 Task: Send an email with the signature Landon Mitchell with the subject Feedback on a sponsorship and the message Could you please provide me with the details of the budget variance? from softage.9@softage.net to softage.7@softage.net and move the email from Sent Items to the folder Assembly
Action: Mouse moved to (1108, 85)
Screenshot: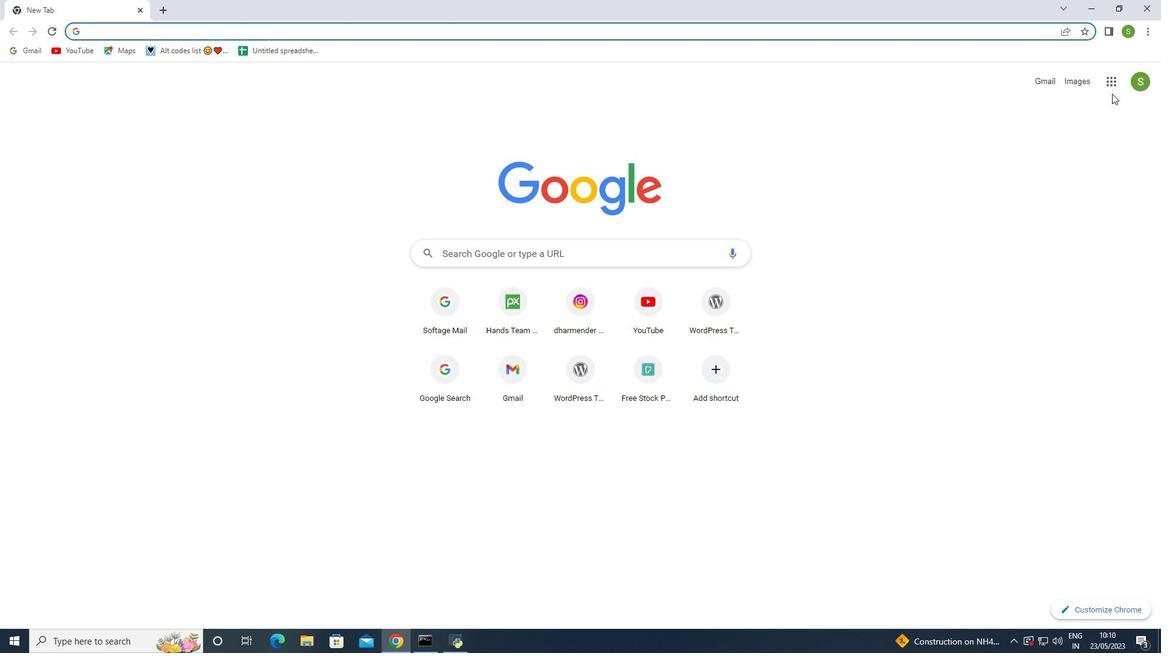 
Action: Mouse pressed left at (1108, 85)
Screenshot: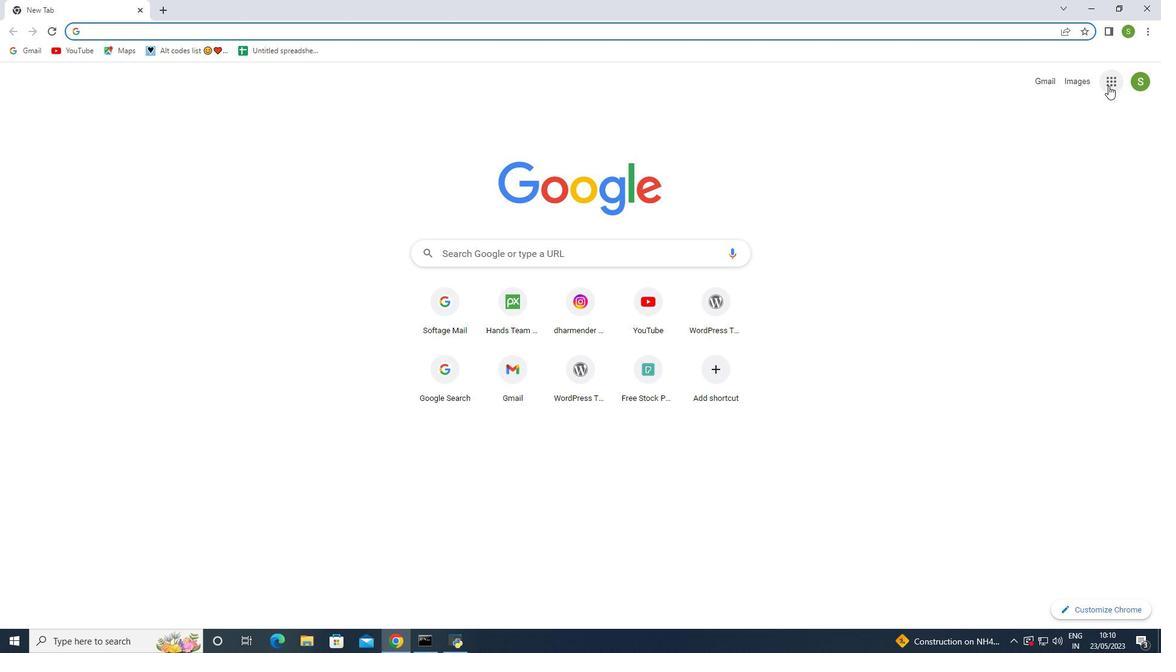 
Action: Mouse moved to (1071, 122)
Screenshot: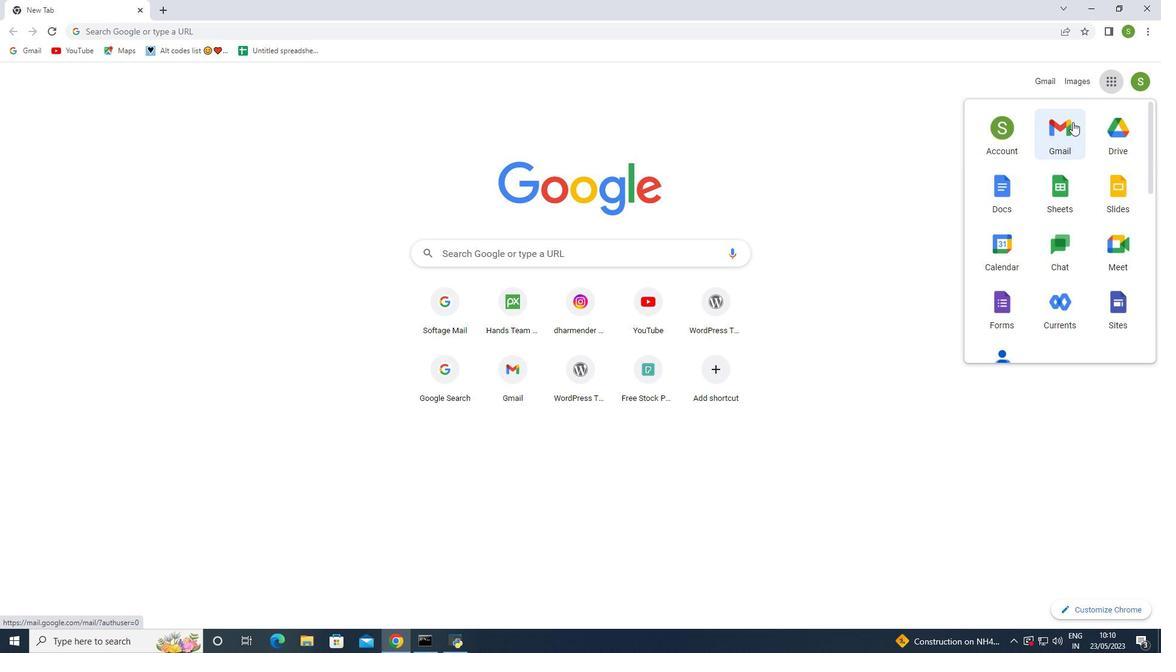 
Action: Mouse pressed left at (1071, 122)
Screenshot: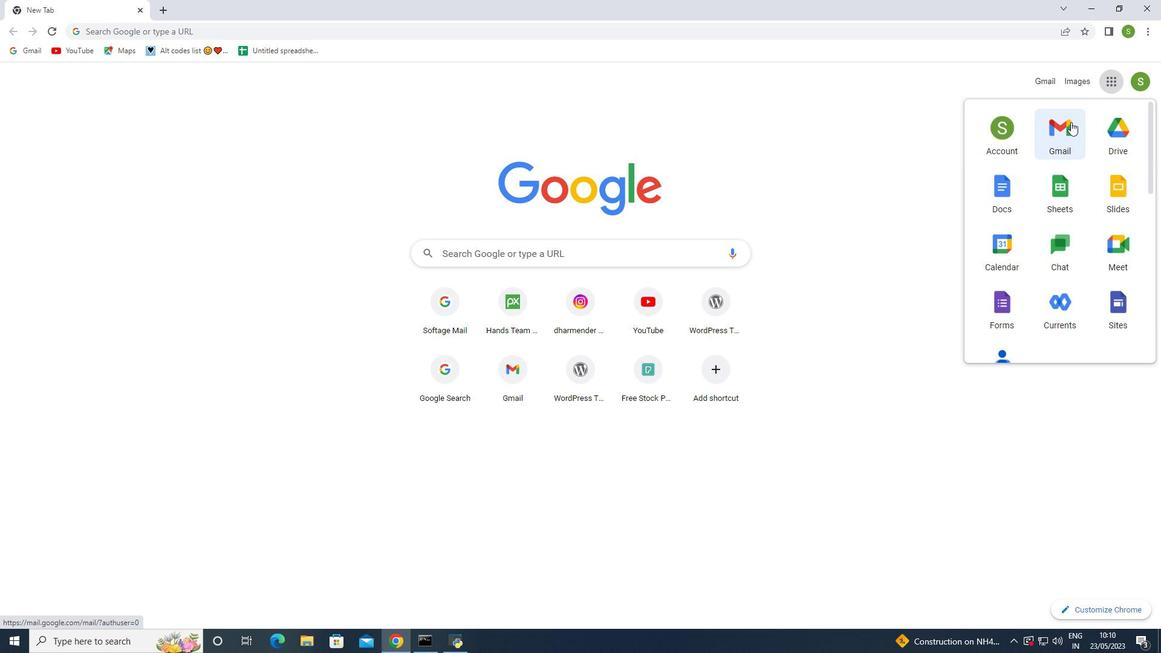 
Action: Mouse moved to (1022, 84)
Screenshot: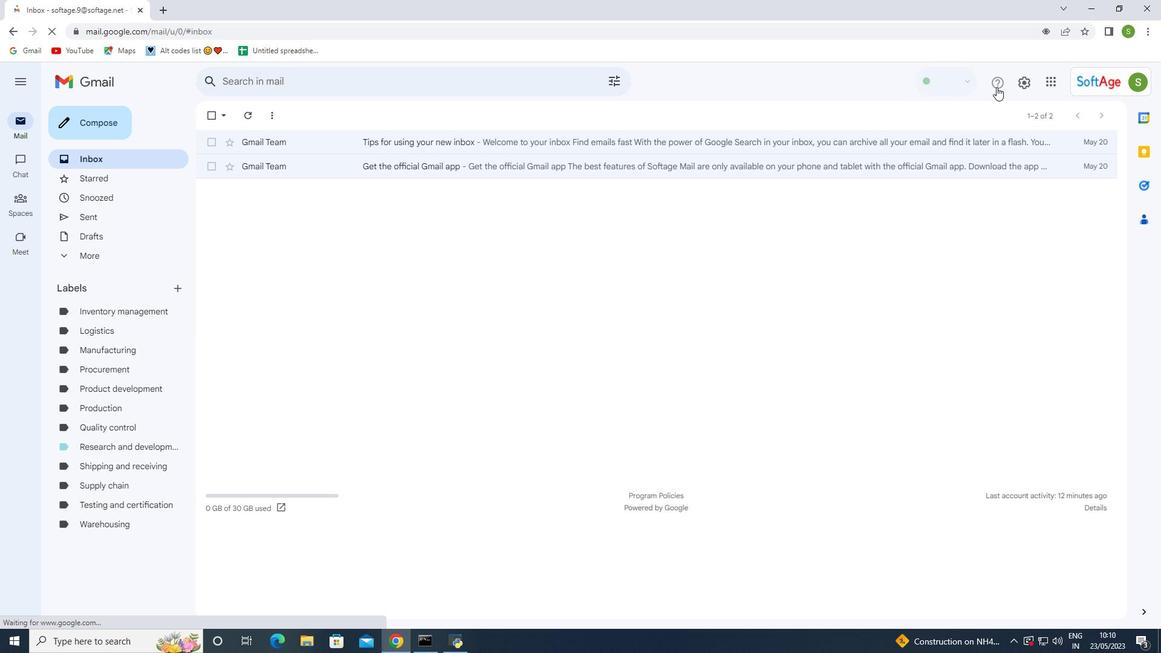 
Action: Mouse pressed left at (1022, 84)
Screenshot: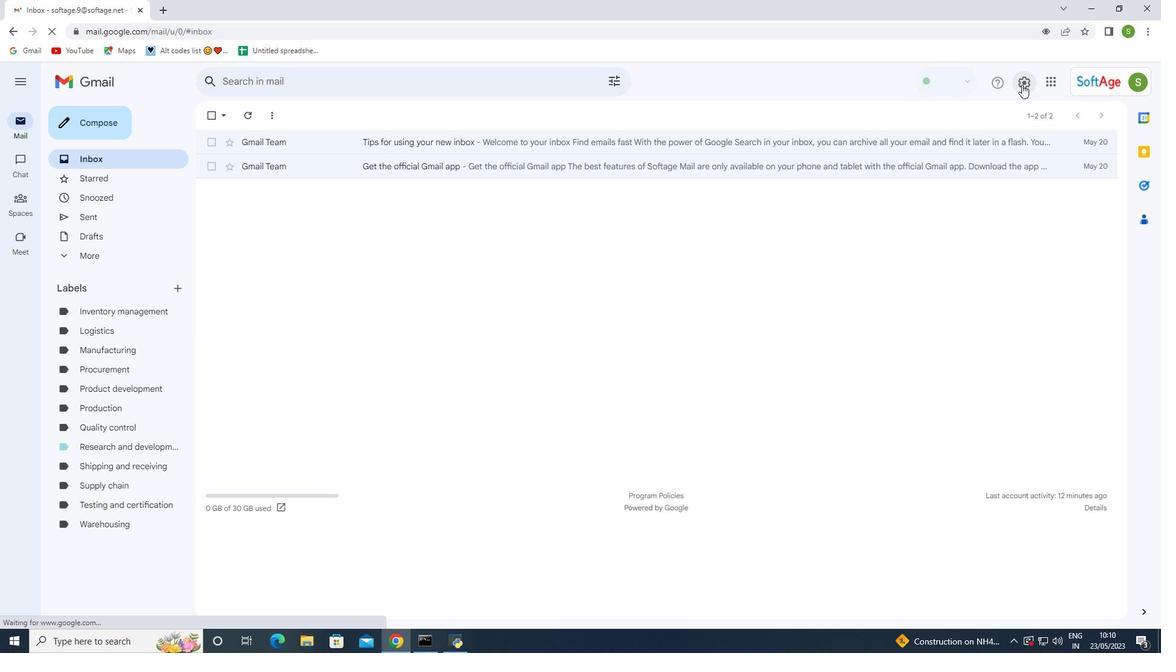 
Action: Mouse moved to (996, 143)
Screenshot: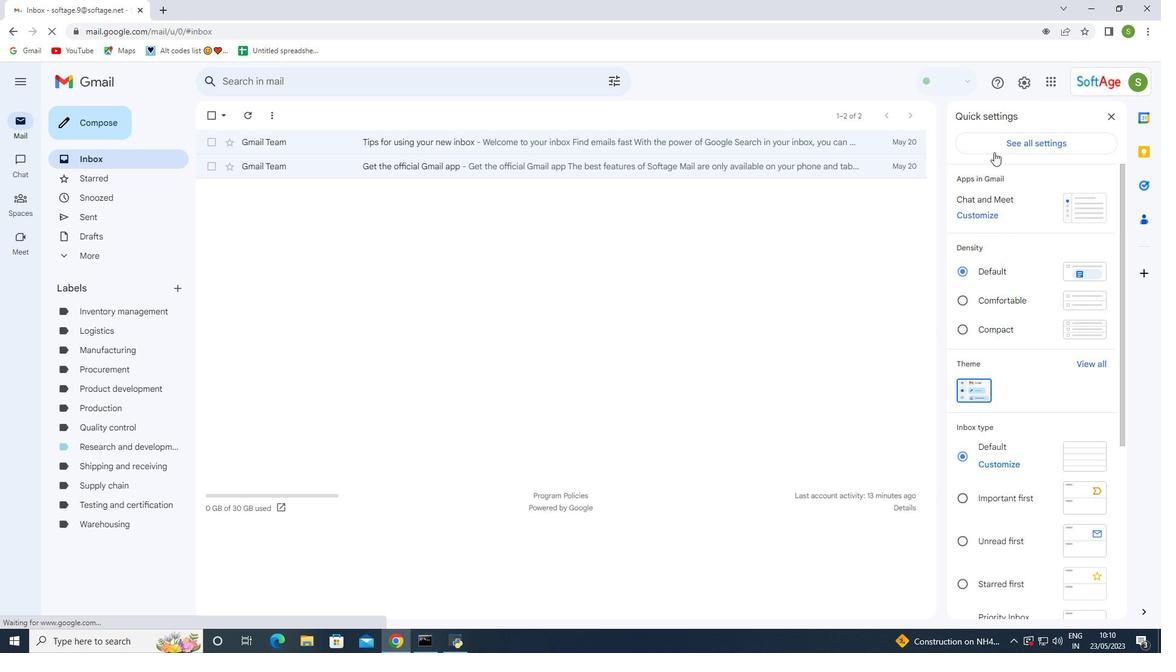 
Action: Mouse pressed left at (996, 143)
Screenshot: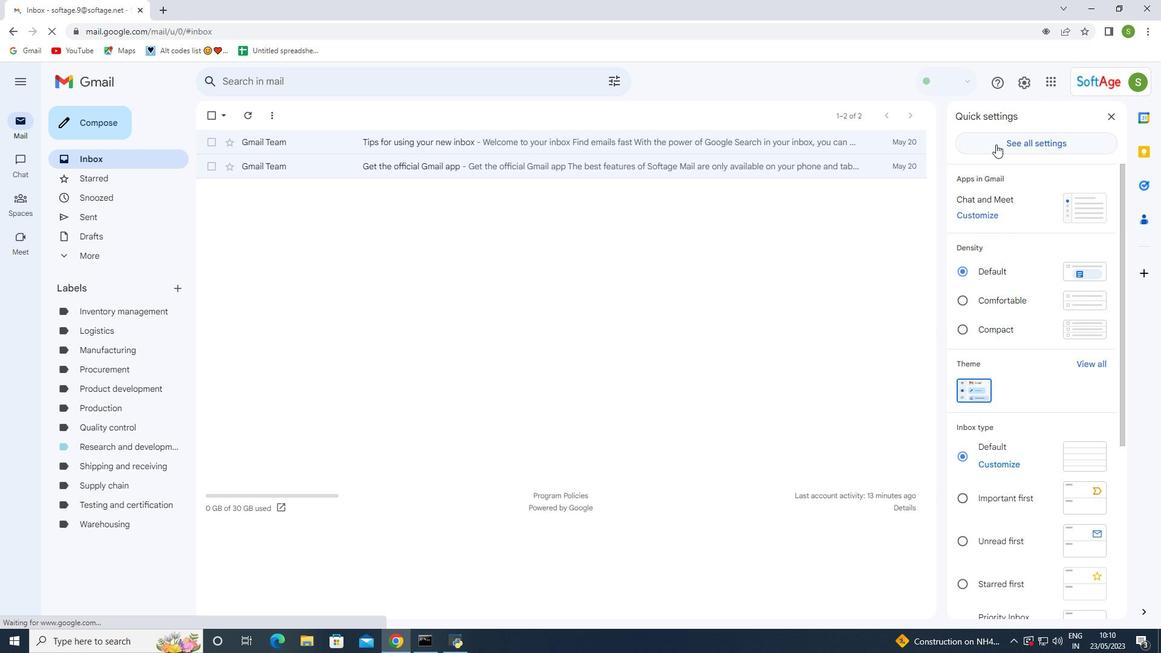 
Action: Mouse moved to (611, 332)
Screenshot: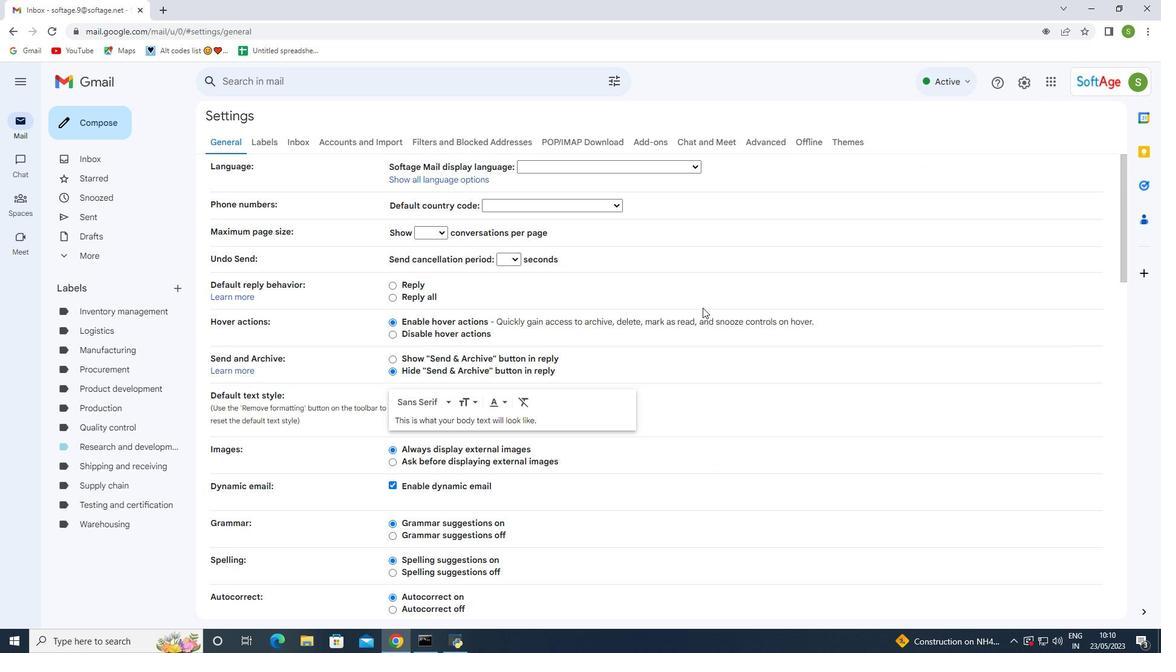 
Action: Mouse scrolled (611, 331) with delta (0, 0)
Screenshot: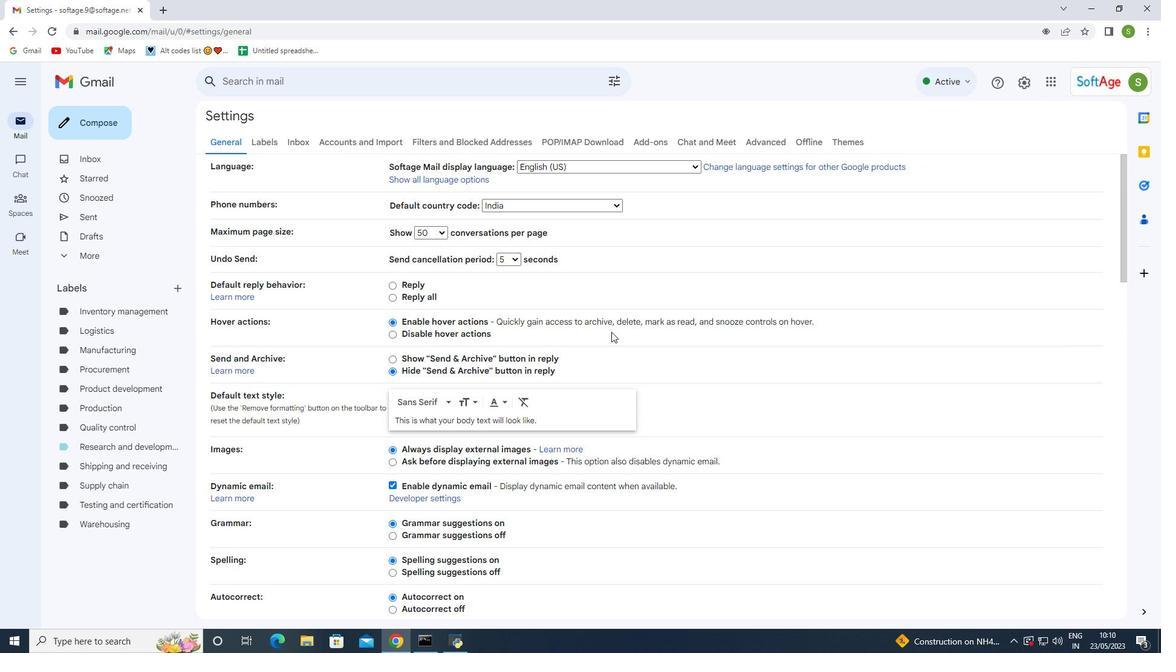 
Action: Mouse moved to (604, 338)
Screenshot: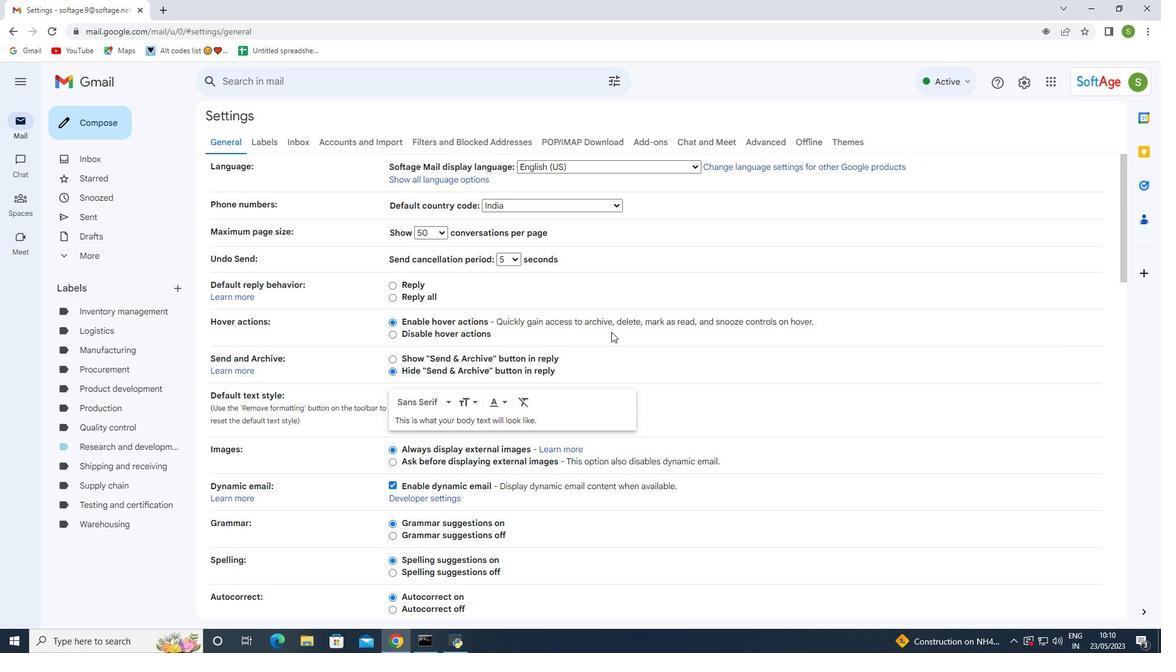 
Action: Mouse scrolled (606, 336) with delta (0, 0)
Screenshot: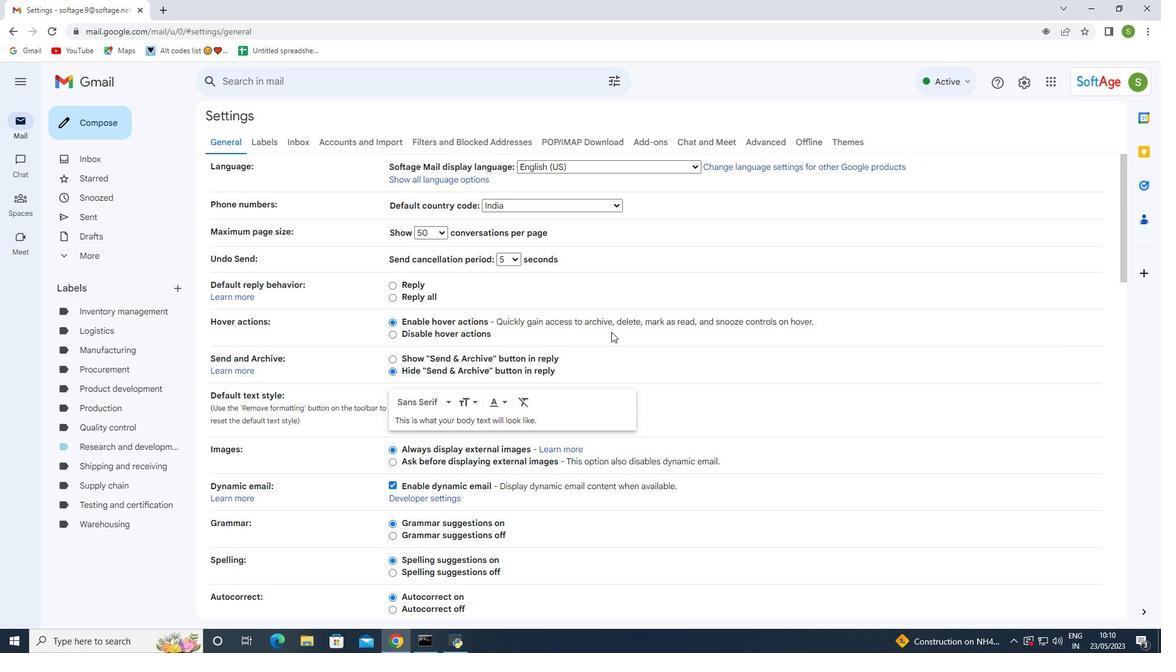 
Action: Mouse scrolled (605, 338) with delta (0, 0)
Screenshot: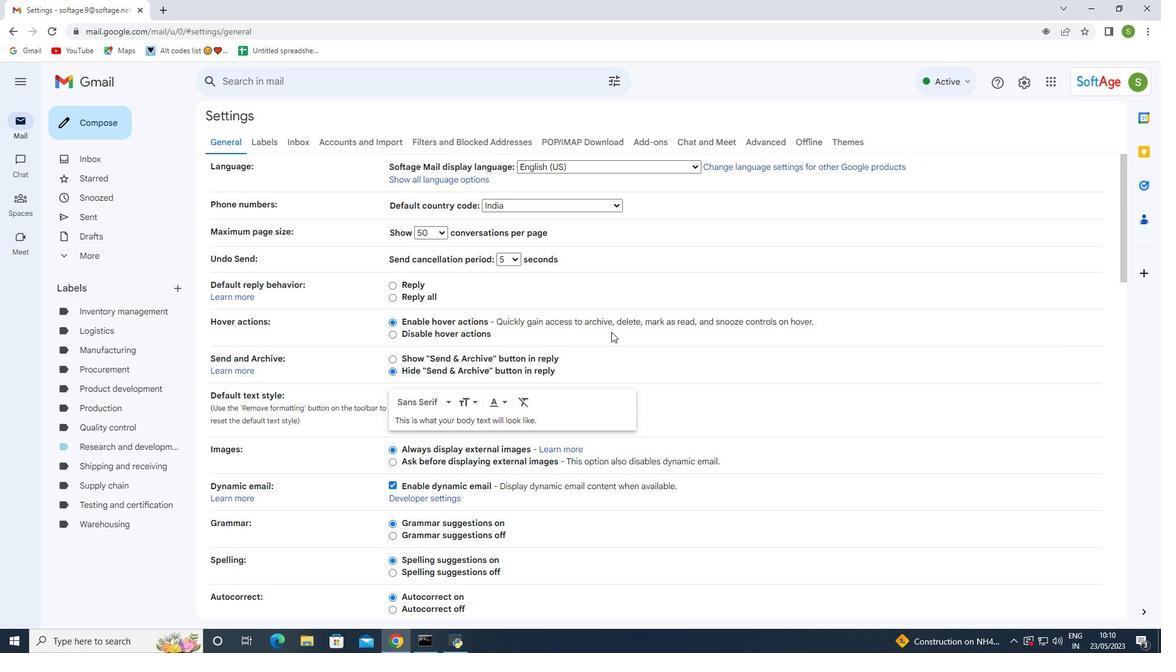
Action: Mouse scrolled (604, 338) with delta (0, 0)
Screenshot: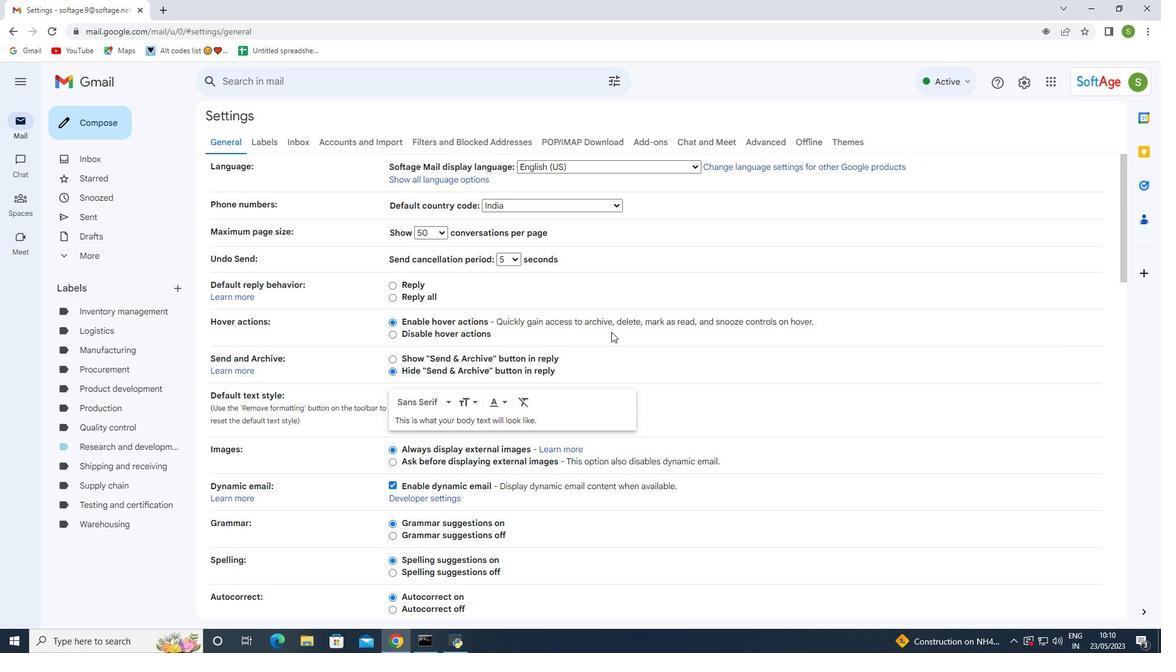 
Action: Mouse scrolled (604, 338) with delta (0, 0)
Screenshot: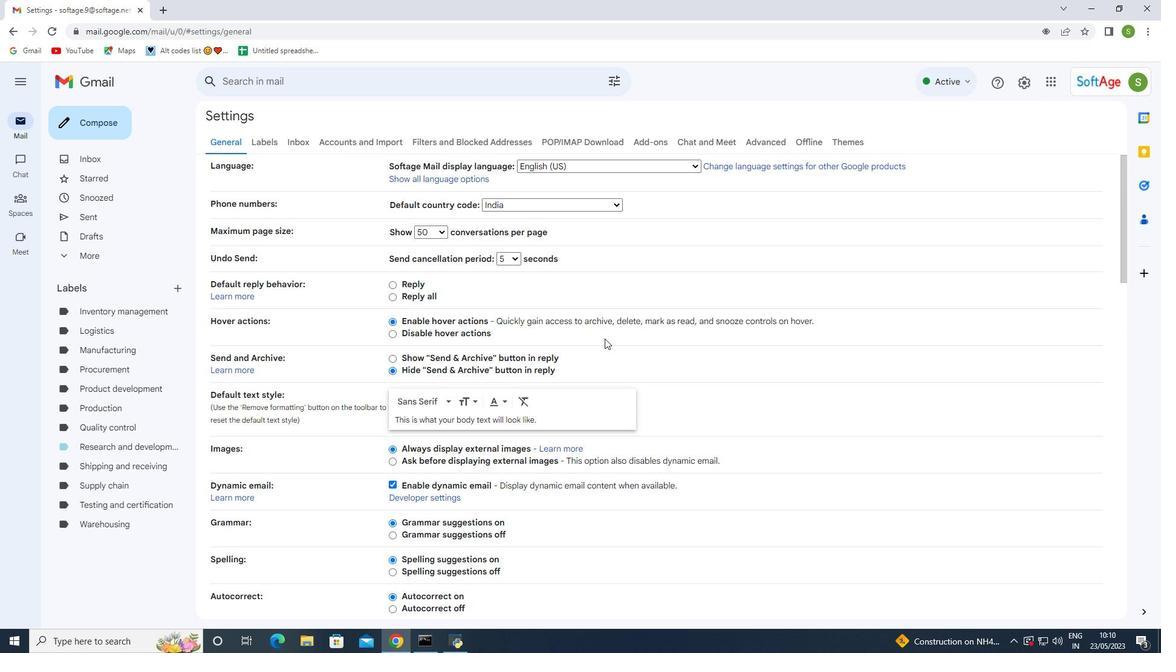 
Action: Mouse moved to (604, 339)
Screenshot: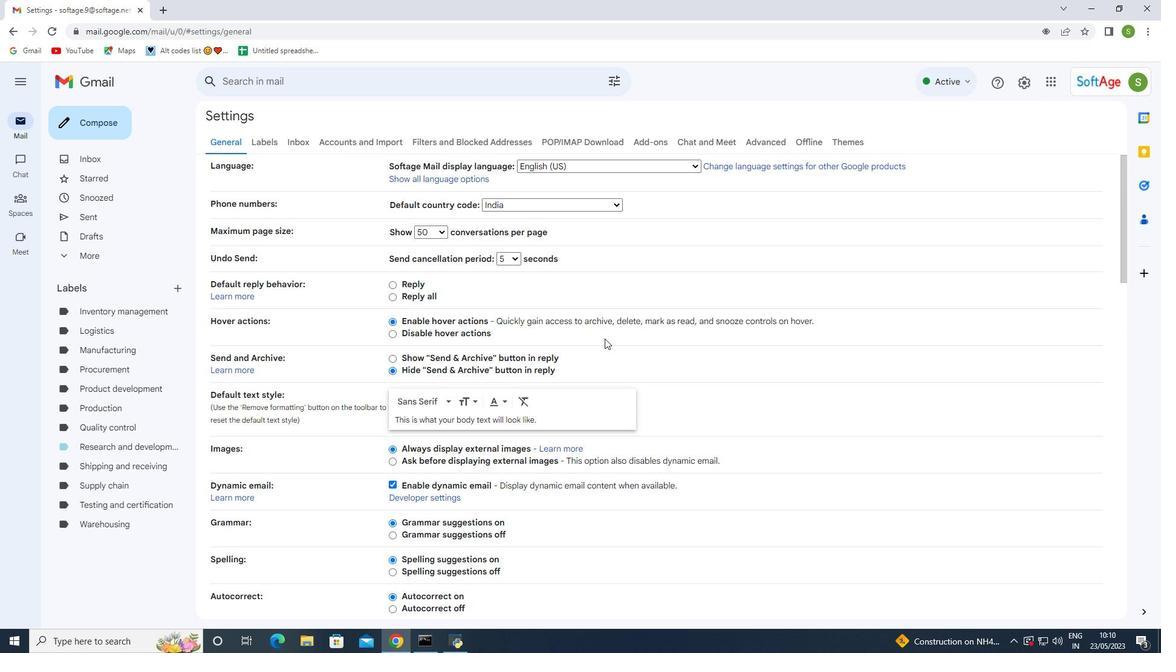 
Action: Mouse scrolled (604, 338) with delta (0, 0)
Screenshot: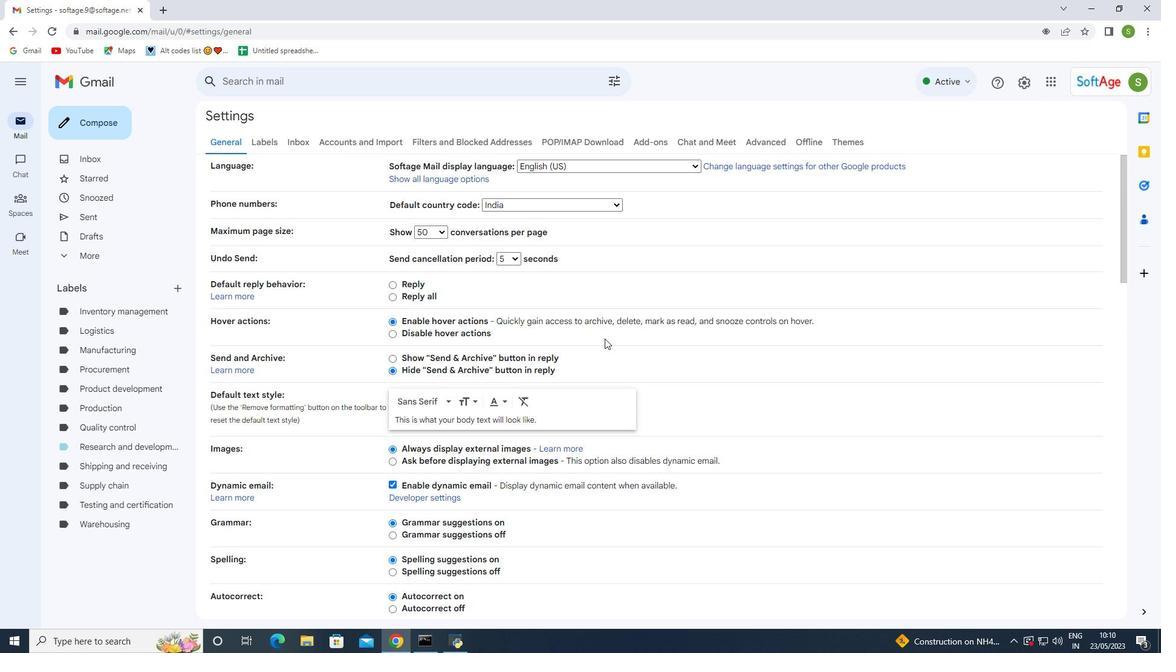 
Action: Mouse moved to (604, 339)
Screenshot: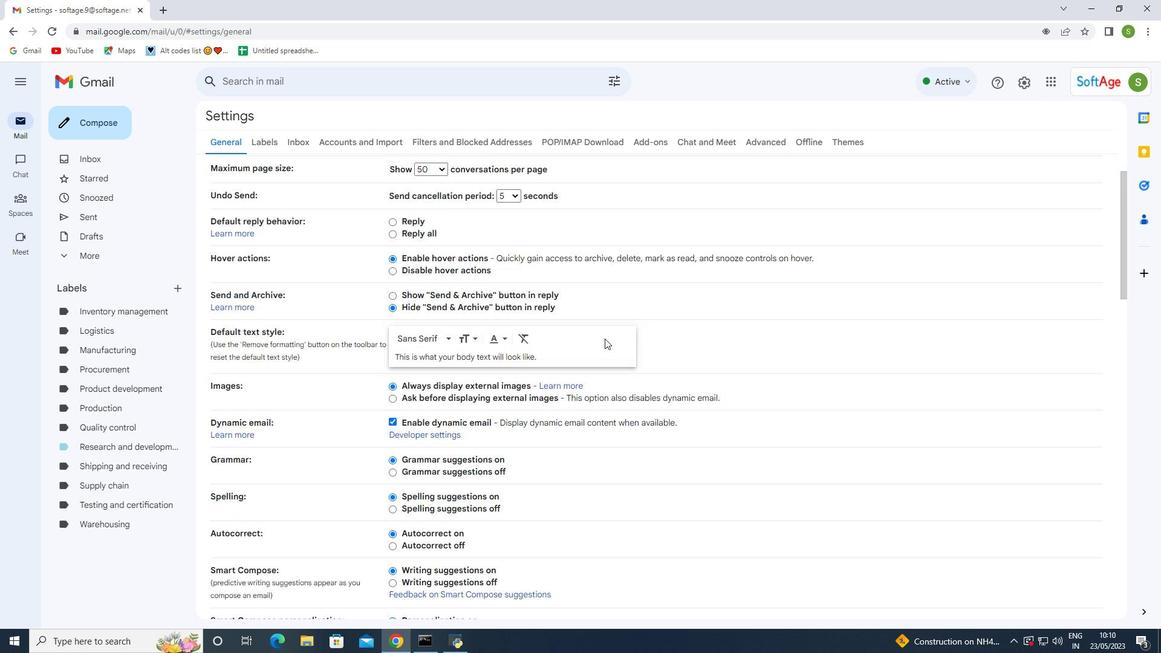 
Action: Mouse scrolled (604, 339) with delta (0, 0)
Screenshot: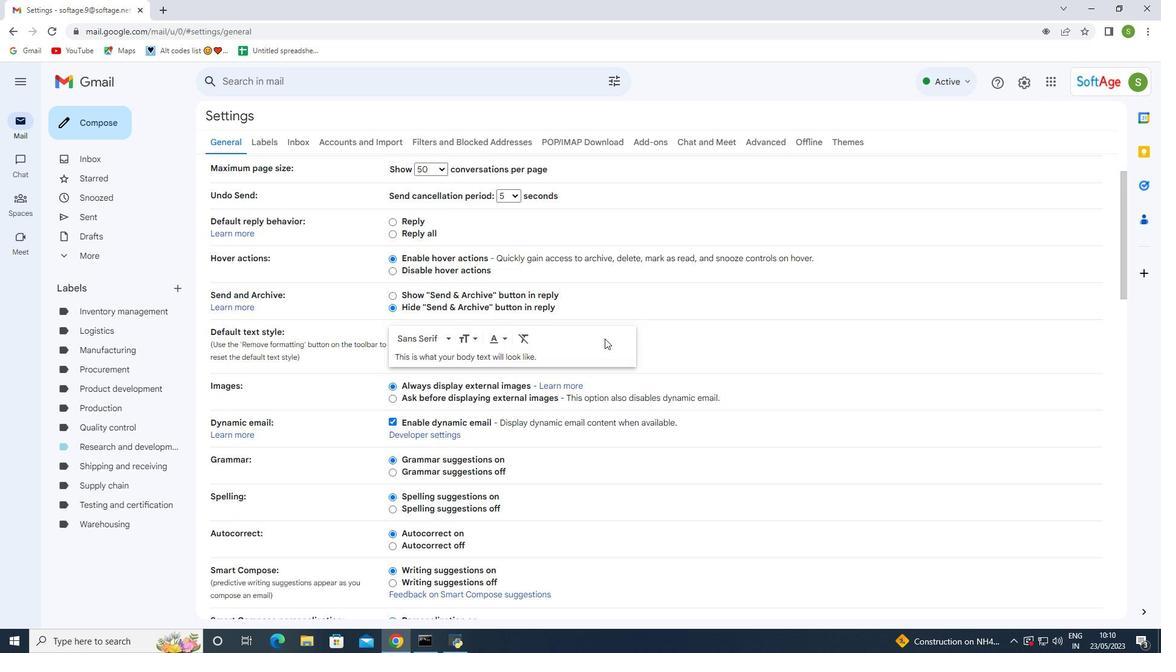 
Action: Mouse scrolled (604, 339) with delta (0, 0)
Screenshot: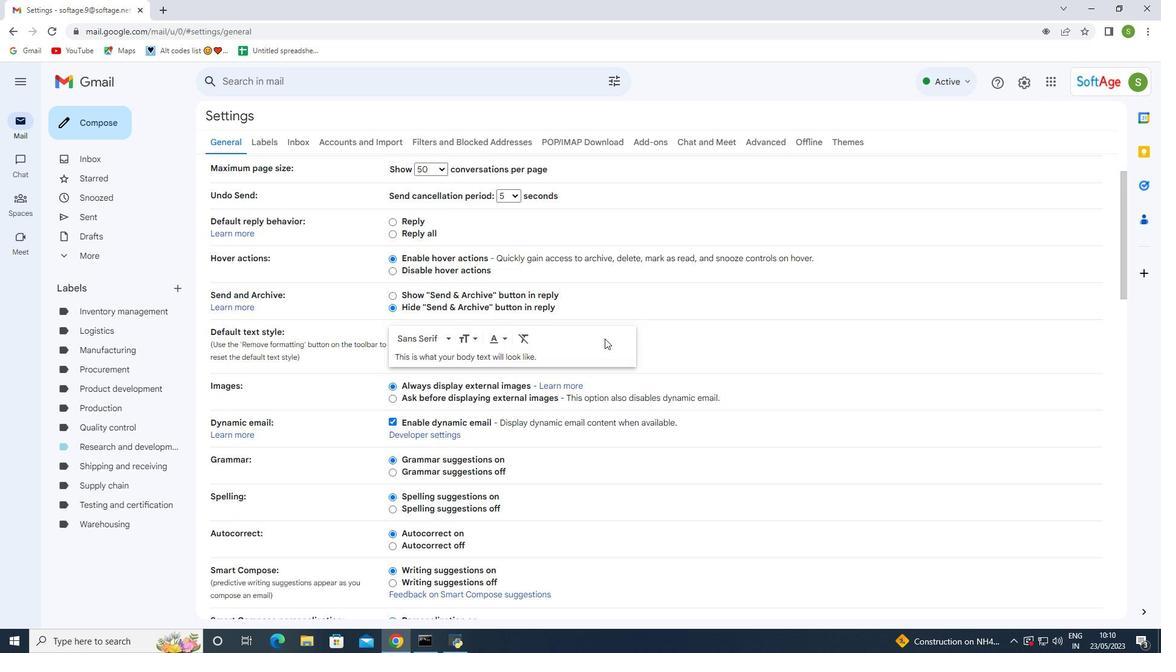 
Action: Mouse scrolled (604, 339) with delta (0, 0)
Screenshot: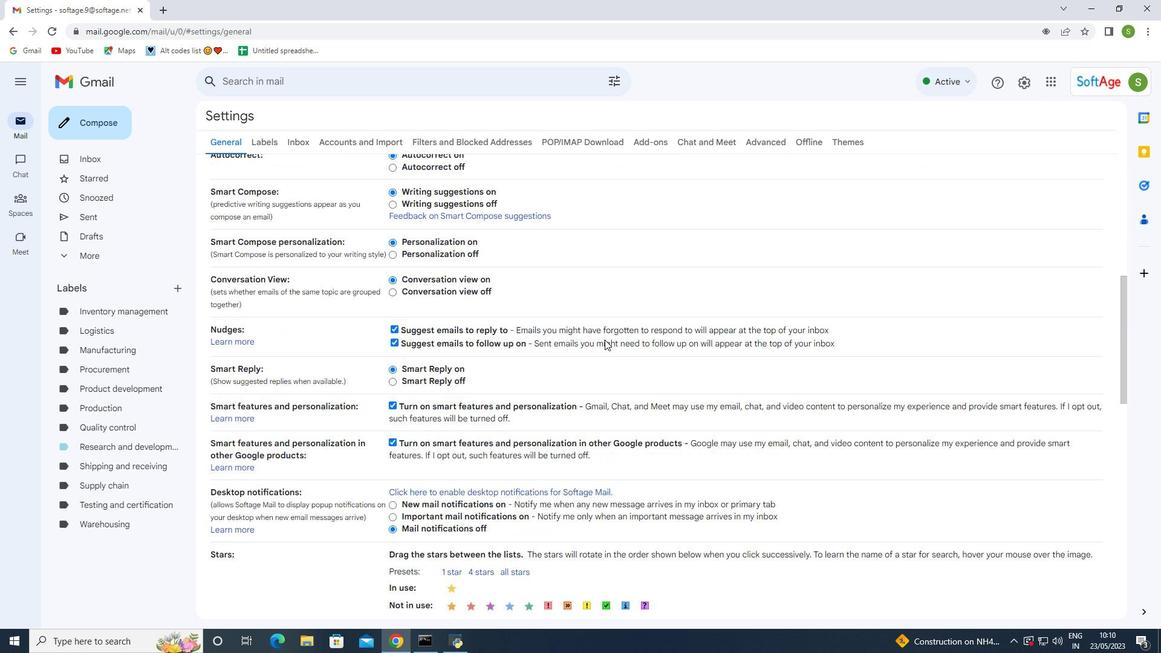 
Action: Mouse moved to (604, 339)
Screenshot: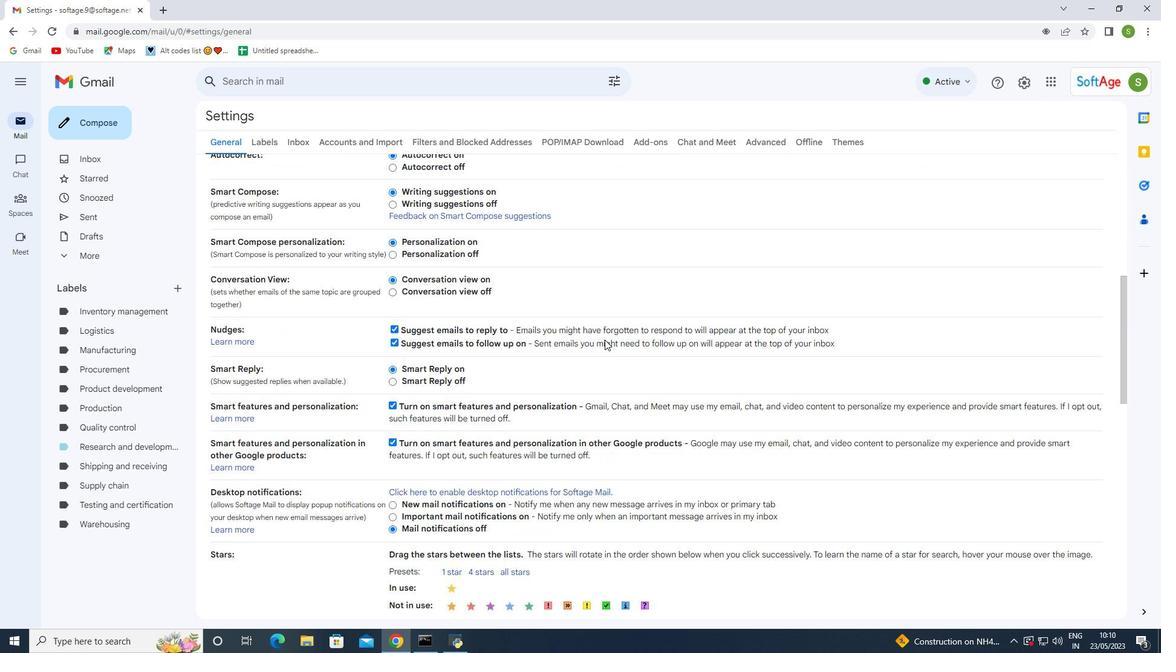 
Action: Mouse scrolled (604, 339) with delta (0, 0)
Screenshot: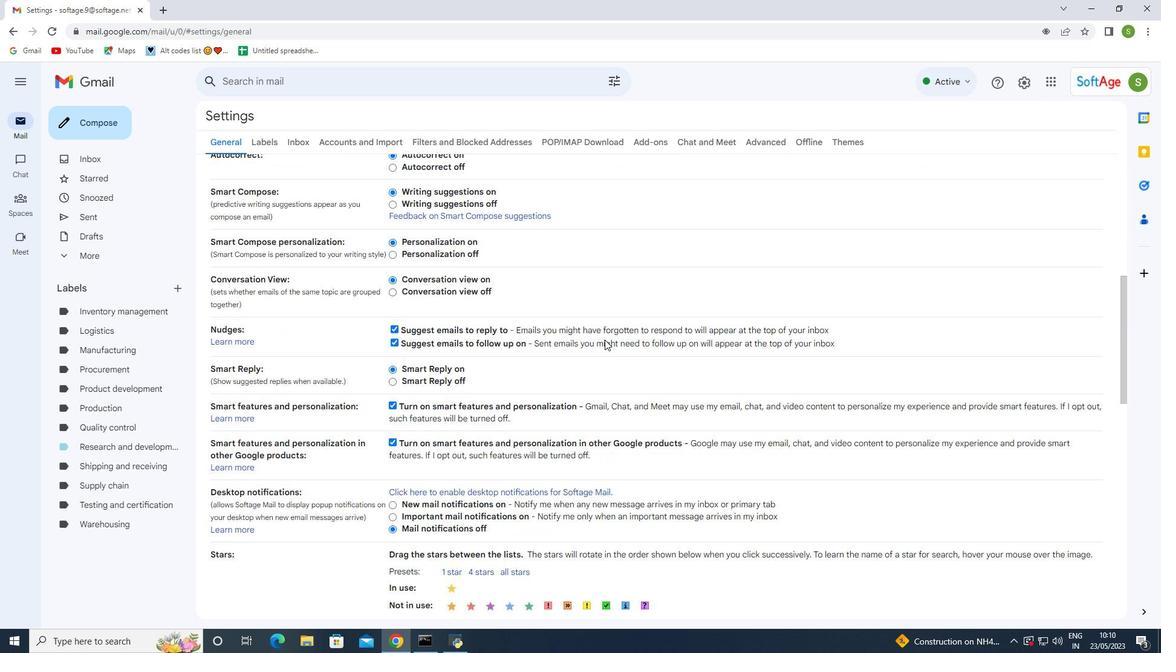 
Action: Mouse moved to (604, 340)
Screenshot: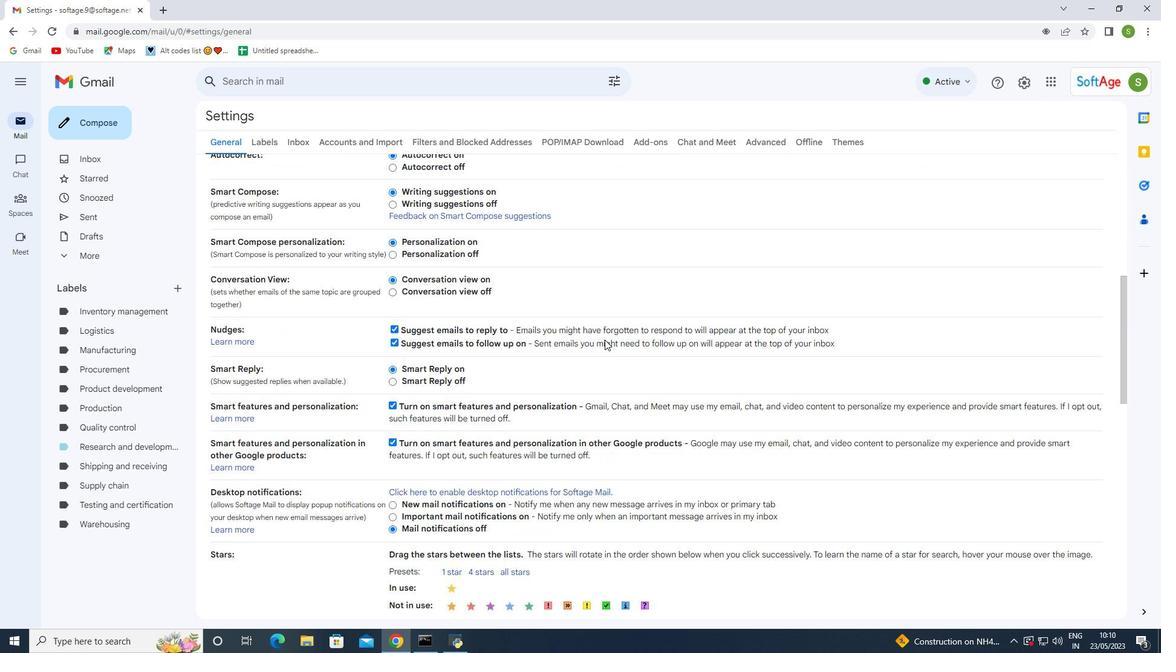 
Action: Mouse scrolled (604, 339) with delta (0, 0)
Screenshot: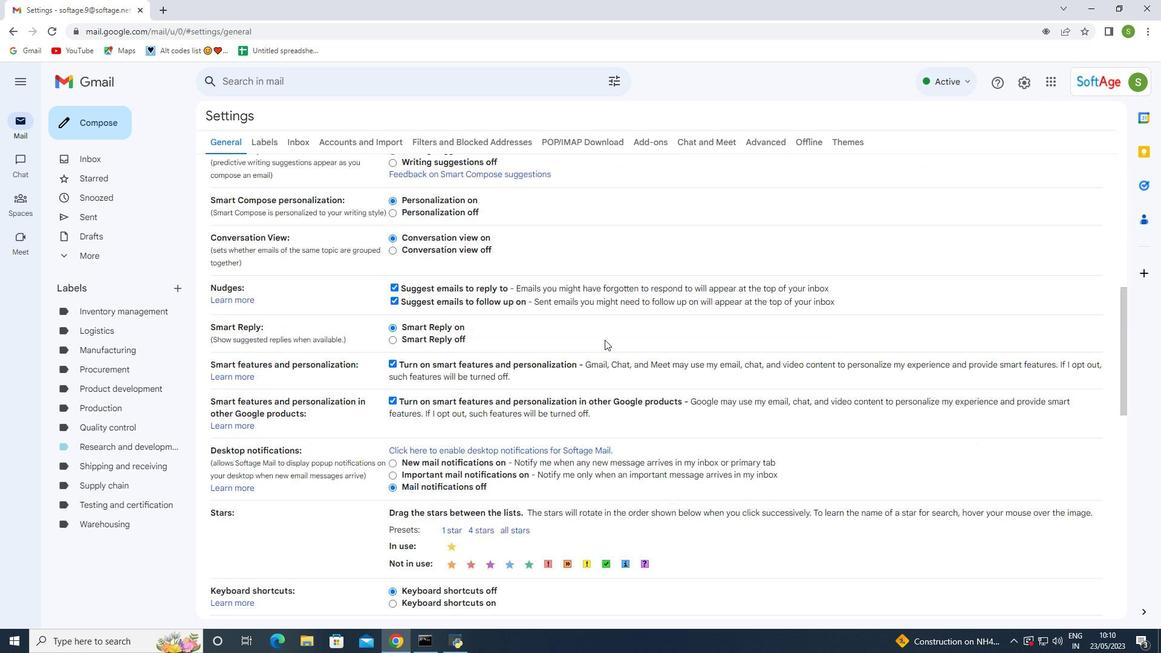 
Action: Mouse moved to (604, 340)
Screenshot: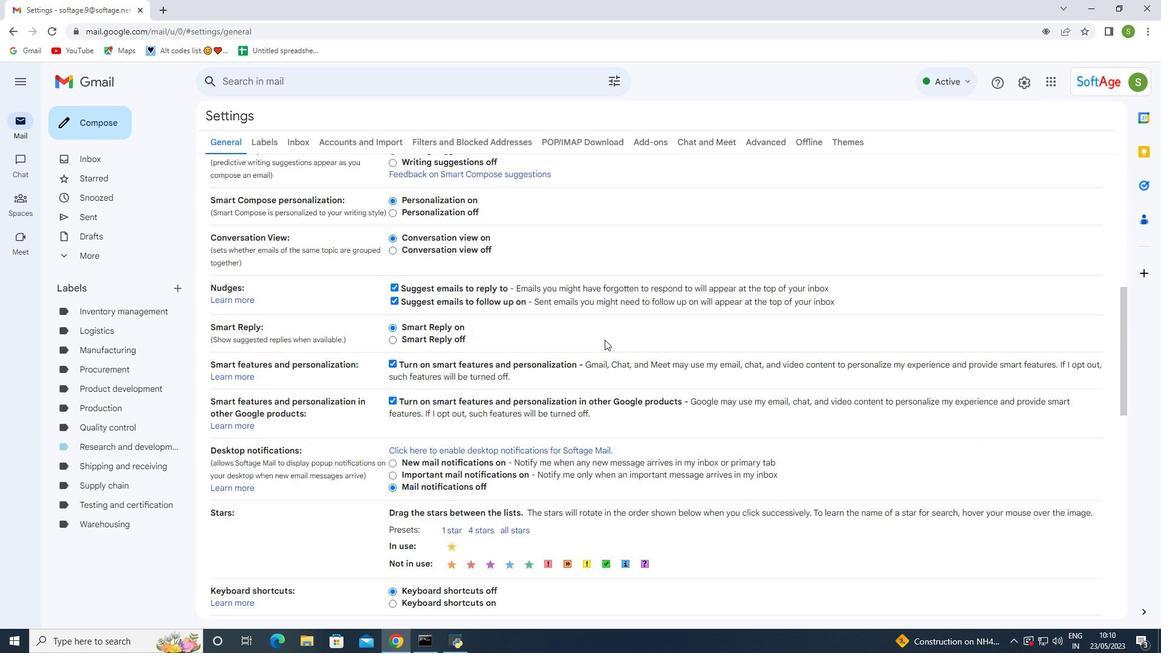 
Action: Mouse scrolled (604, 339) with delta (0, 0)
Screenshot: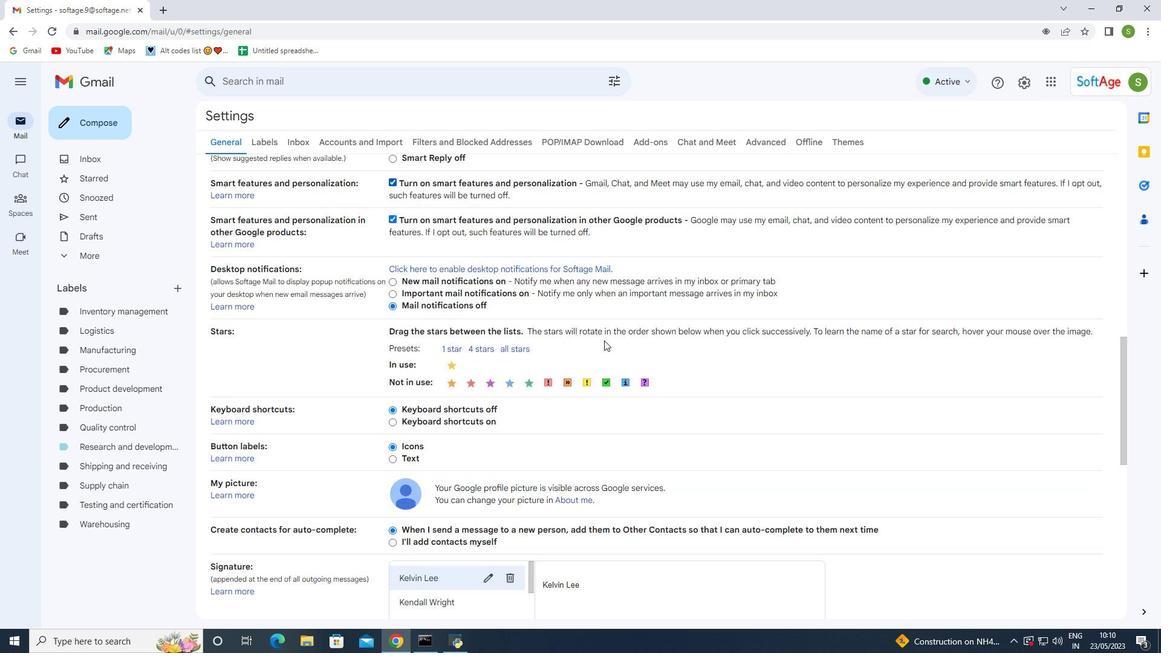 
Action: Mouse scrolled (604, 339) with delta (0, 0)
Screenshot: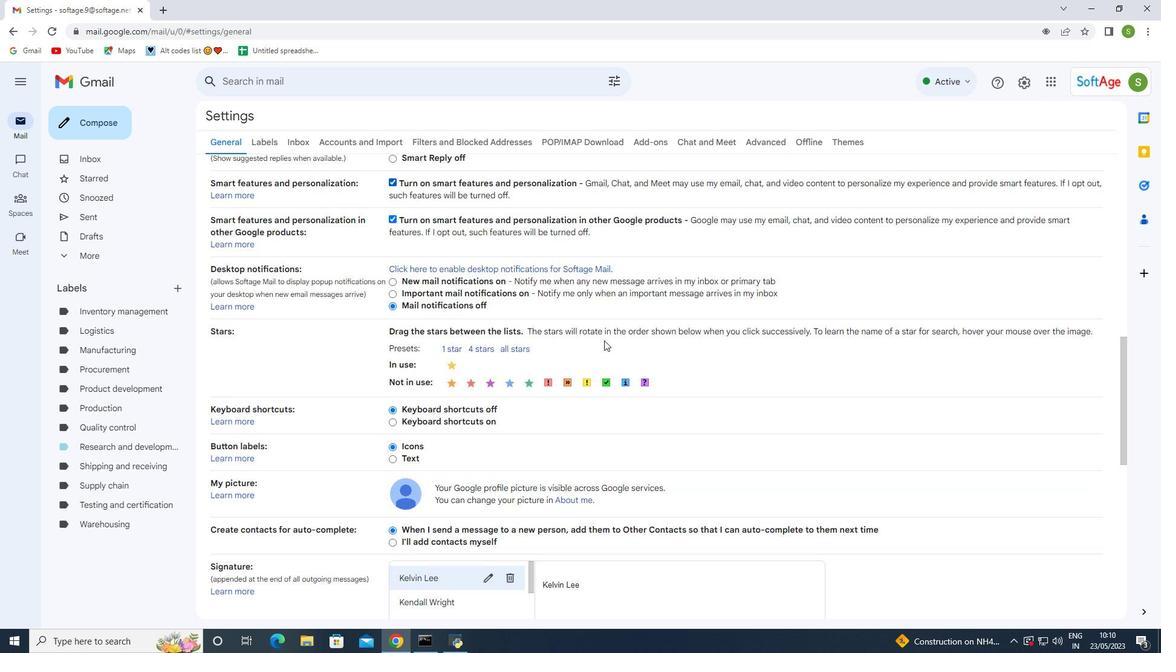 
Action: Mouse moved to (460, 429)
Screenshot: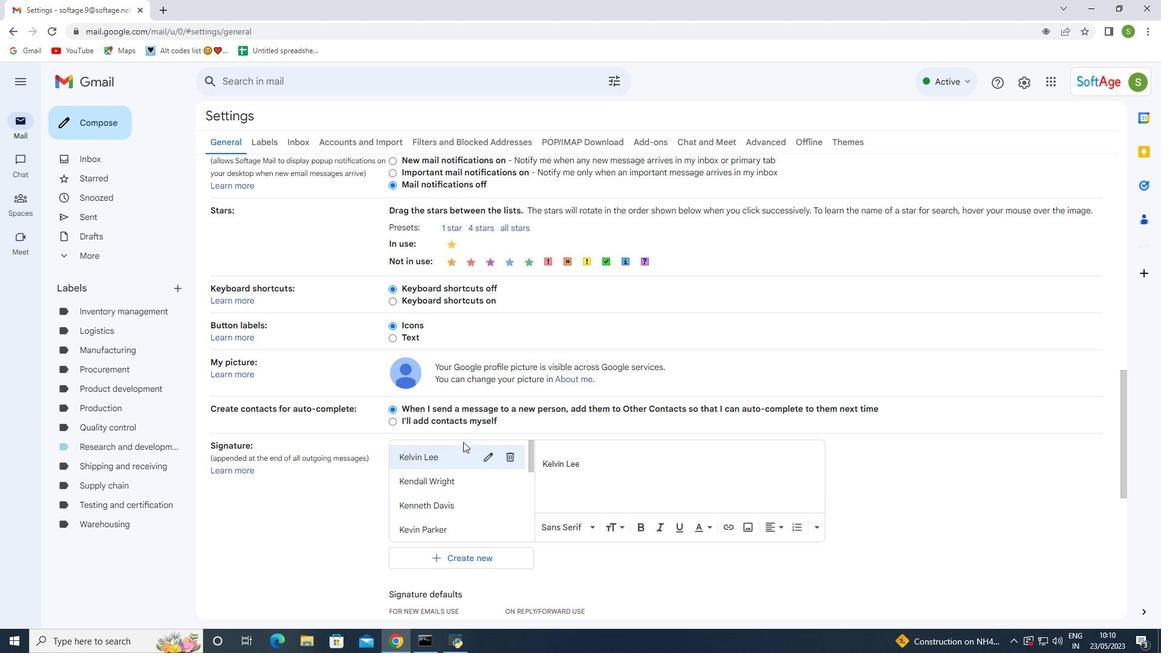 
Action: Mouse scrolled (460, 429) with delta (0, 0)
Screenshot: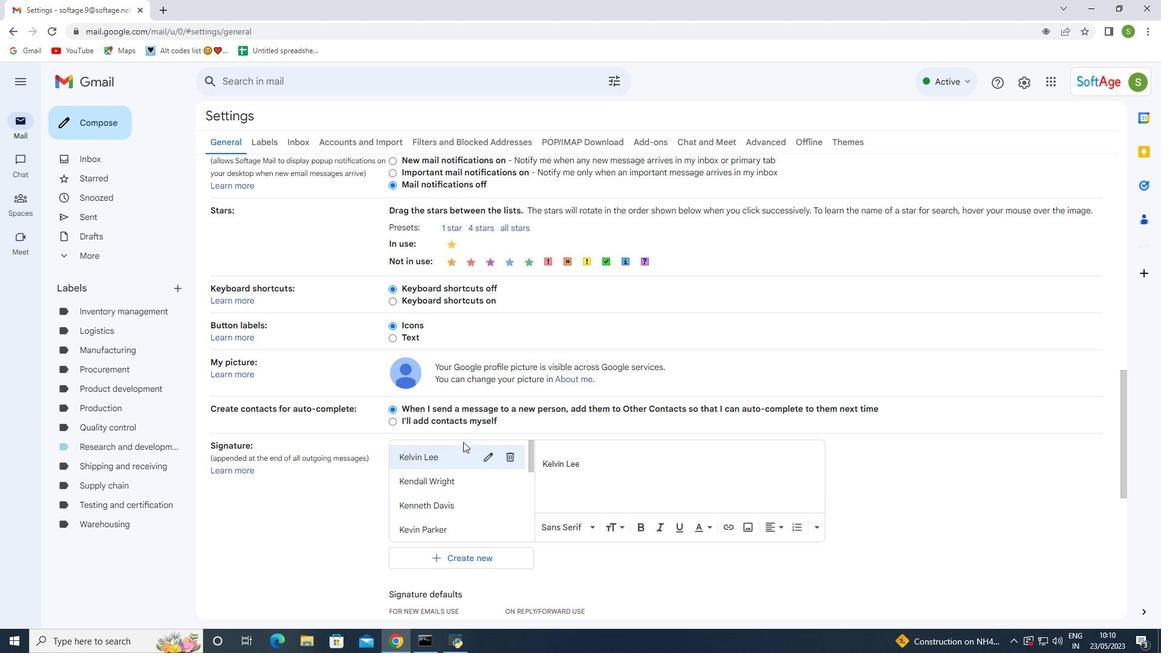 
Action: Mouse scrolled (460, 429) with delta (0, 0)
Screenshot: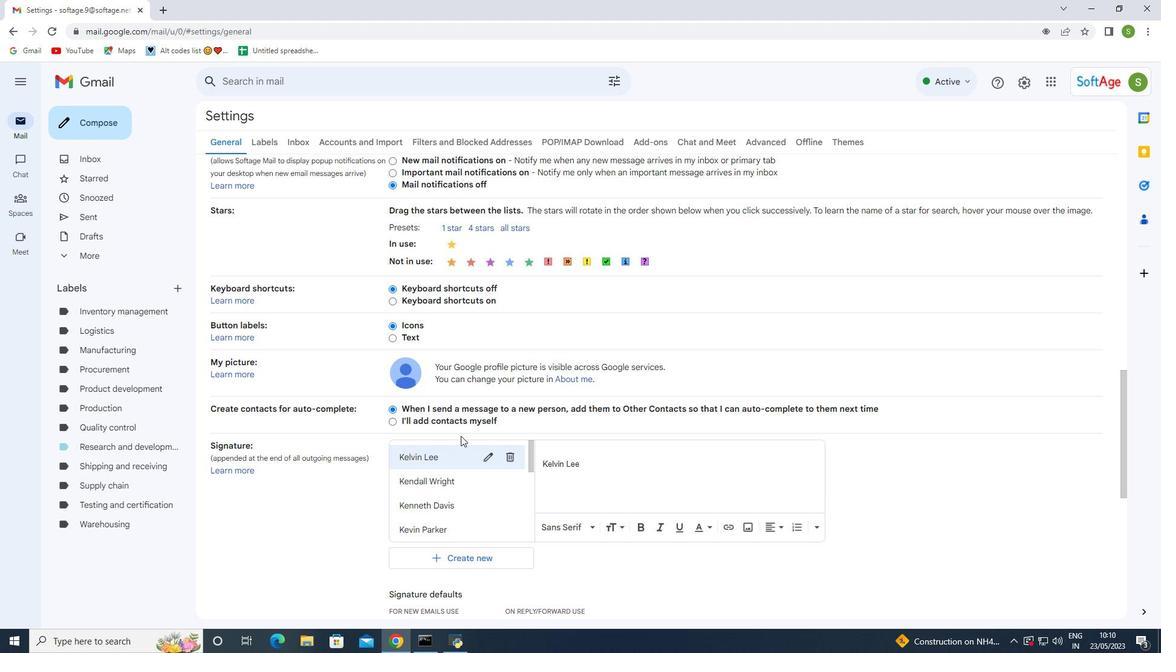 
Action: Mouse scrolled (460, 429) with delta (0, 0)
Screenshot: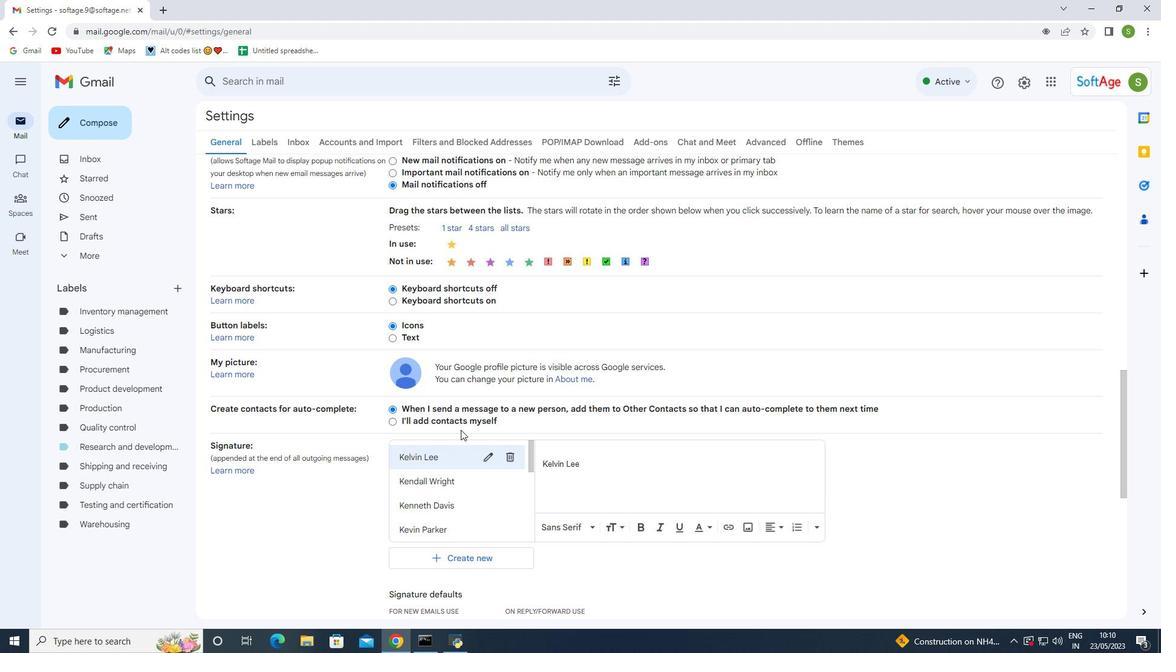 
Action: Mouse scrolled (460, 429) with delta (0, 0)
Screenshot: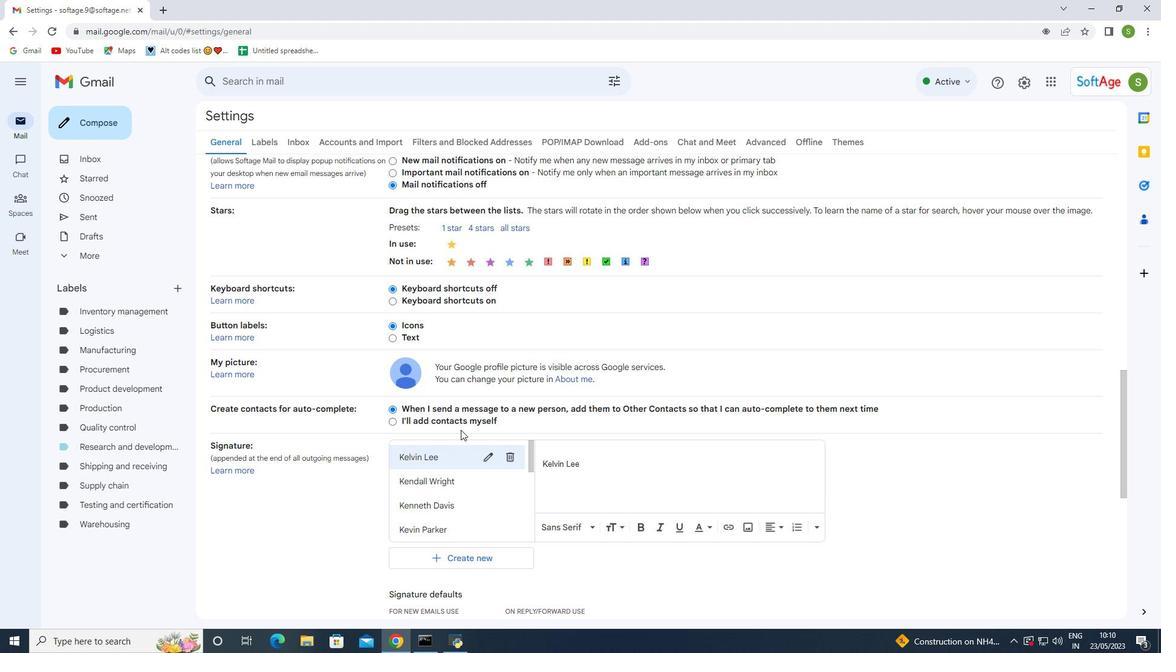 
Action: Mouse moved to (486, 318)
Screenshot: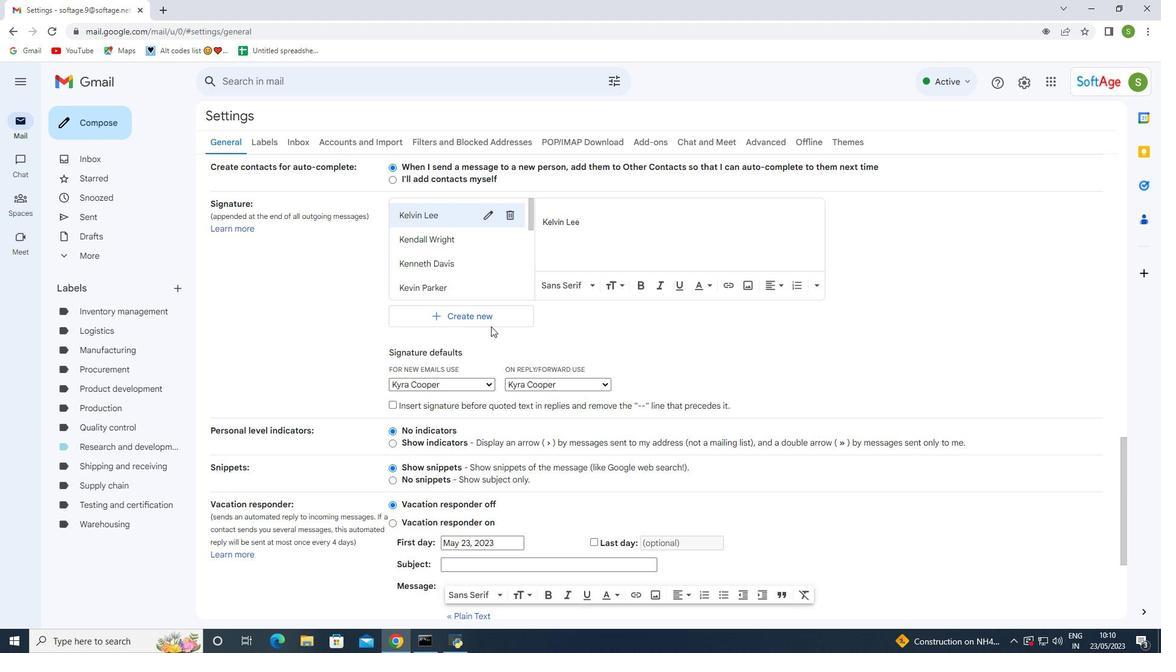 
Action: Mouse pressed left at (486, 318)
Screenshot: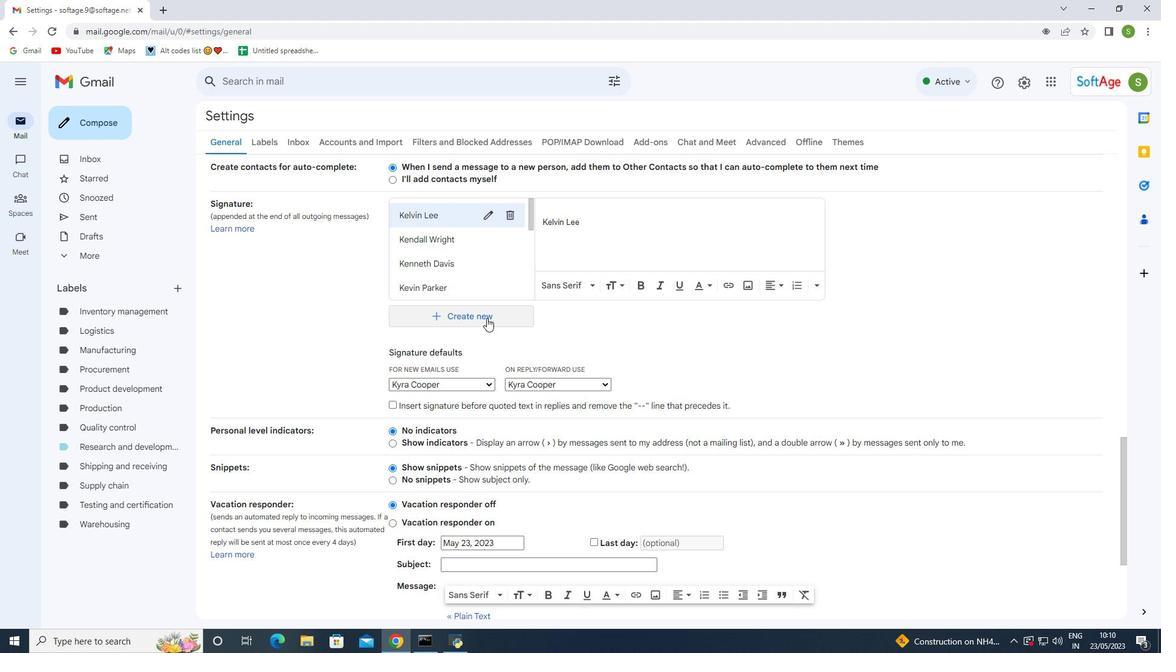 
Action: Mouse moved to (519, 341)
Screenshot: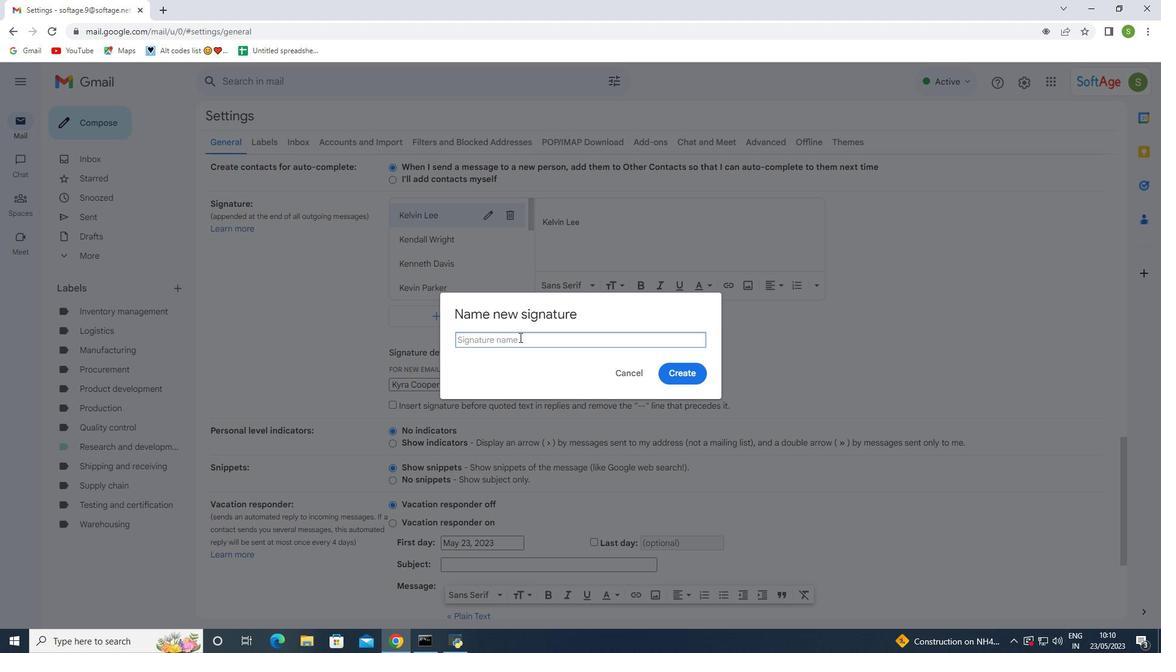 
Action: Mouse pressed left at (519, 341)
Screenshot: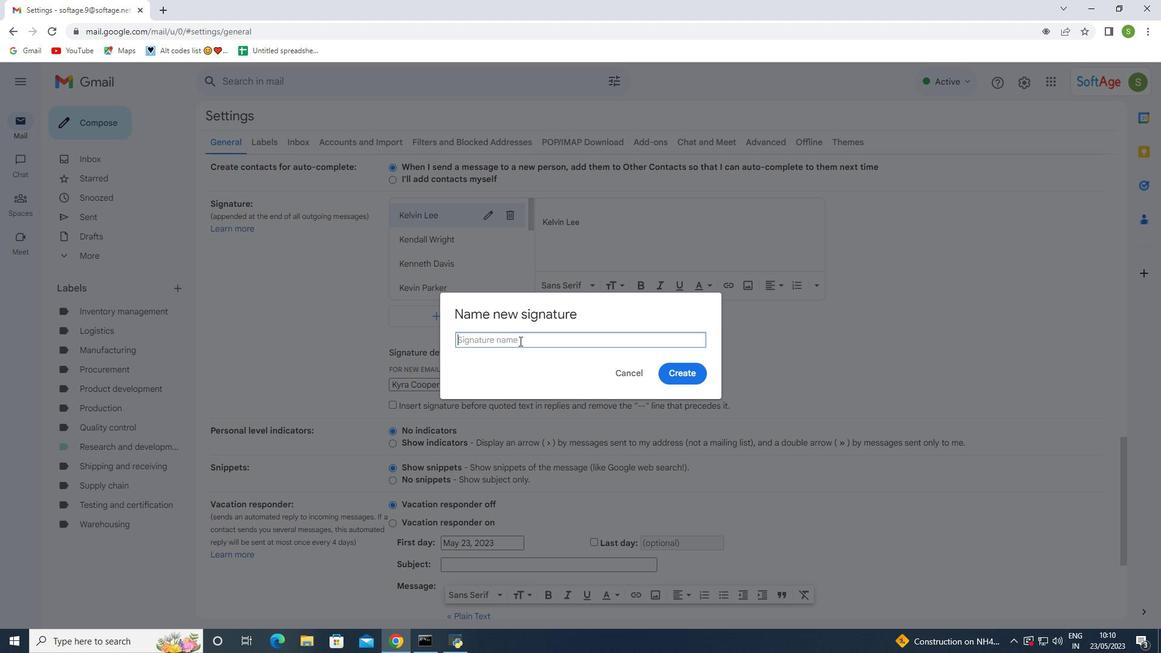 
Action: Key pressed <Key.shift>Landon<Key.space><Key.shift>Mitchell
Screenshot: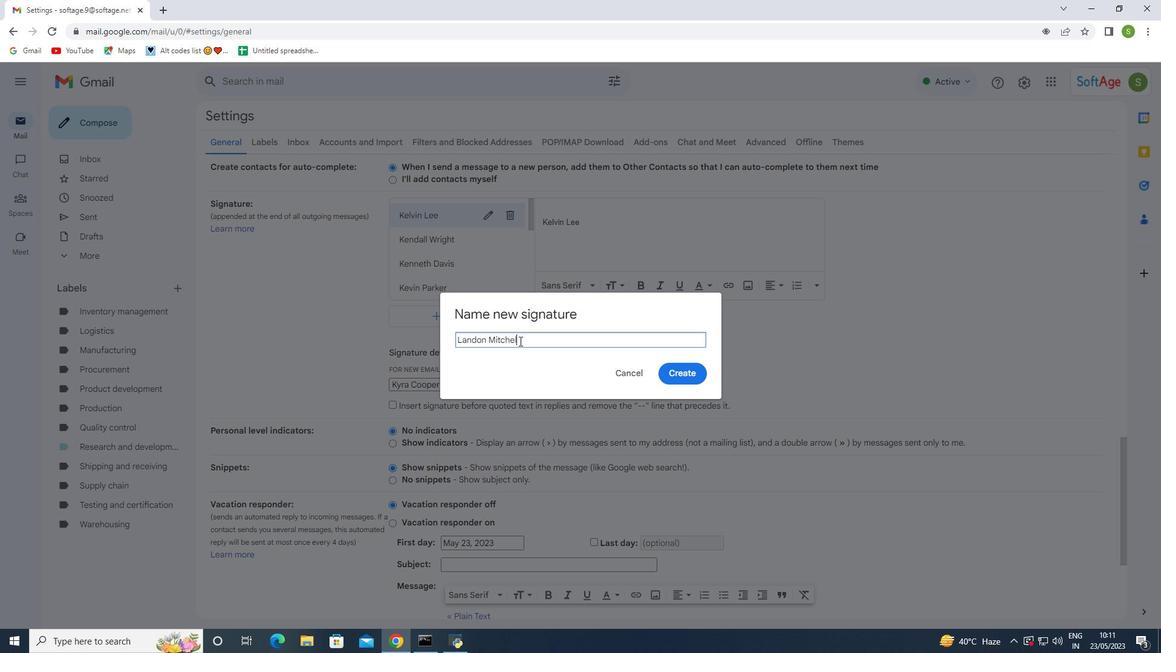 
Action: Mouse moved to (690, 375)
Screenshot: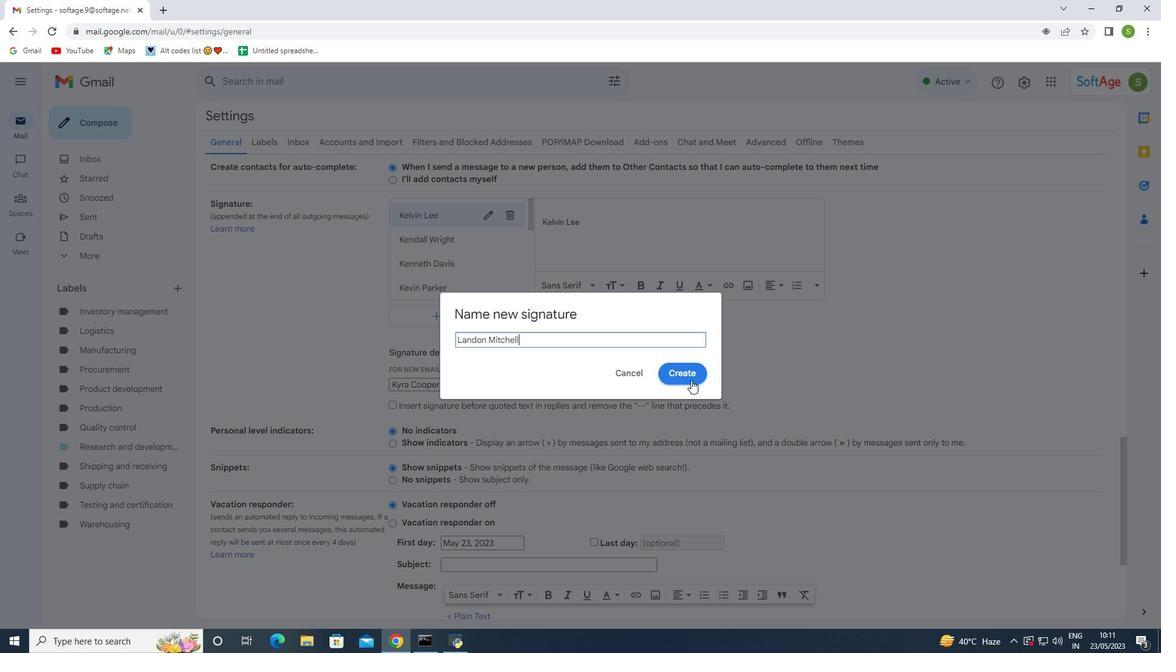 
Action: Mouse pressed left at (690, 375)
Screenshot: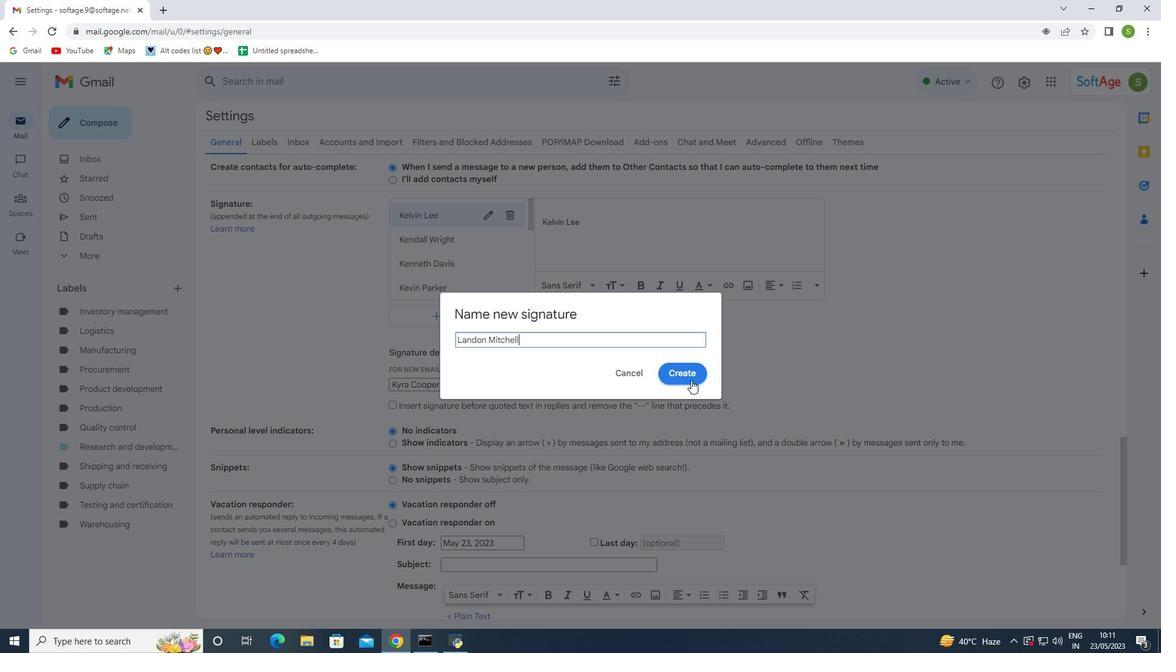 
Action: Mouse moved to (566, 239)
Screenshot: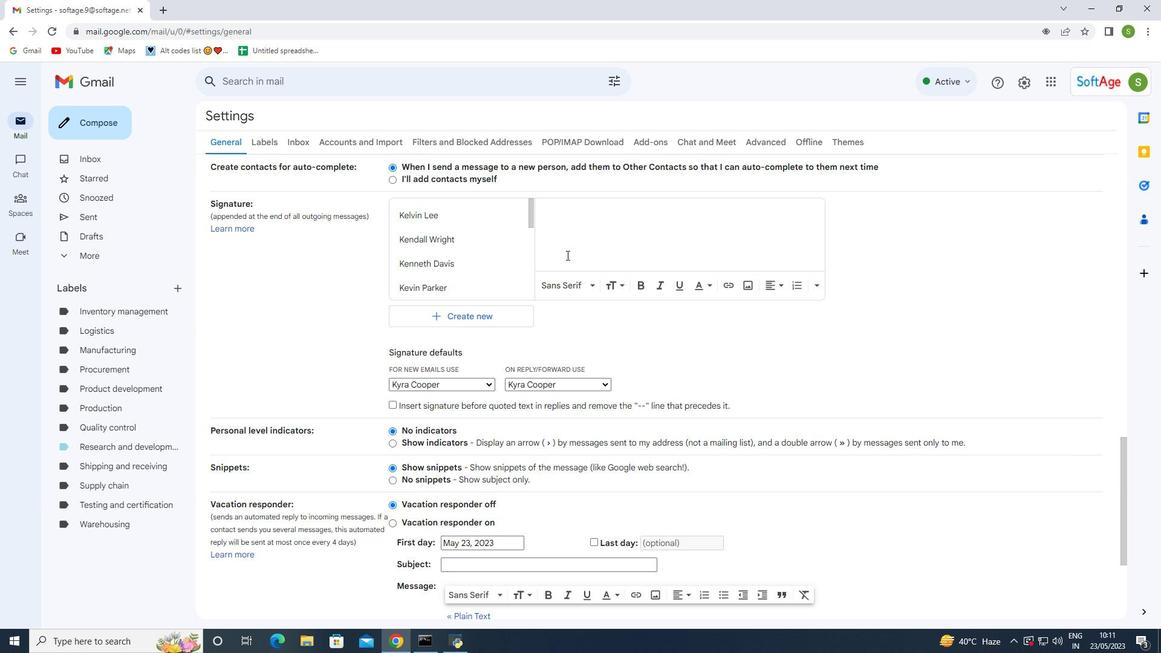 
Action: Mouse pressed left at (566, 239)
Screenshot: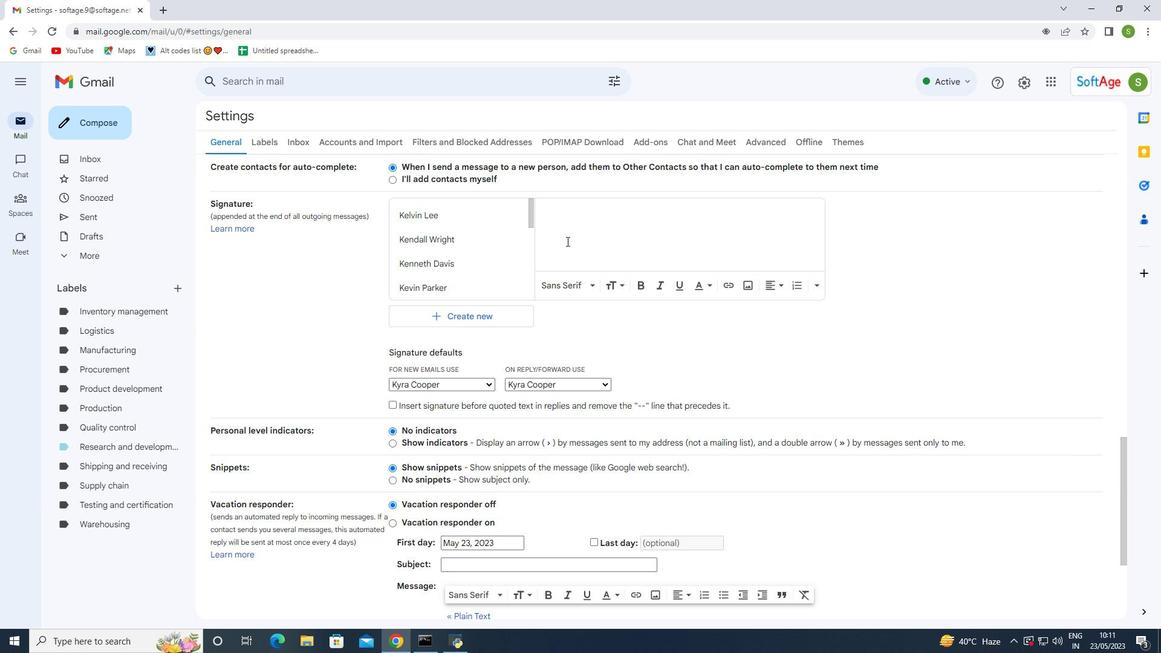 
Action: Mouse moved to (566, 239)
Screenshot: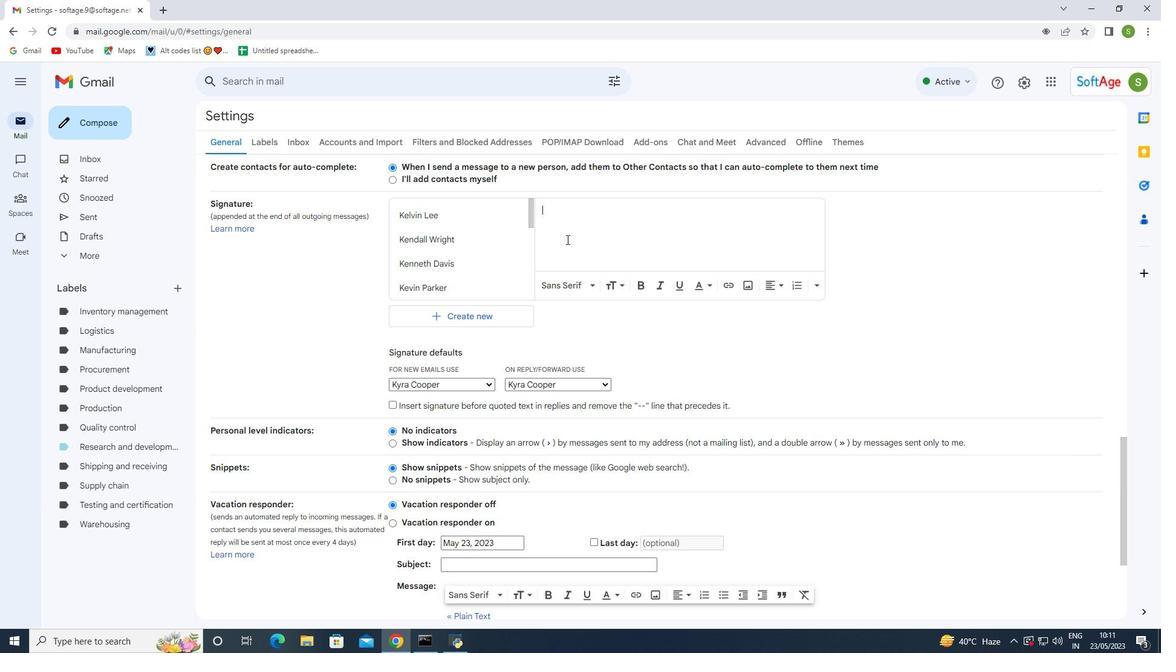 
Action: Key pressed <Key.shift>Landon<Key.space><Key.shift><Key.shift><Key.shift><Key.shift><Key.shift><Key.shift><Key.shift><Key.shift><Key.shift><Key.shift><Key.shift><Key.shift><Key.shift><Key.shift><Key.shift><Key.shift><Key.shift><Key.shift><Key.shift>Mitchell
Screenshot: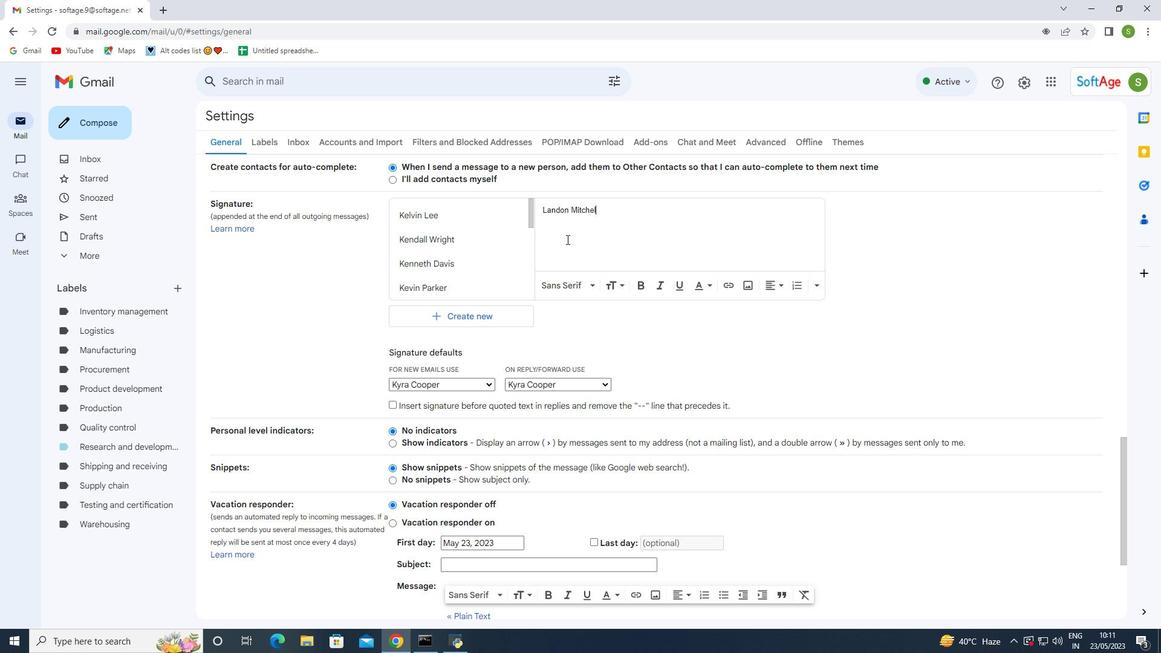 
Action: Mouse moved to (474, 387)
Screenshot: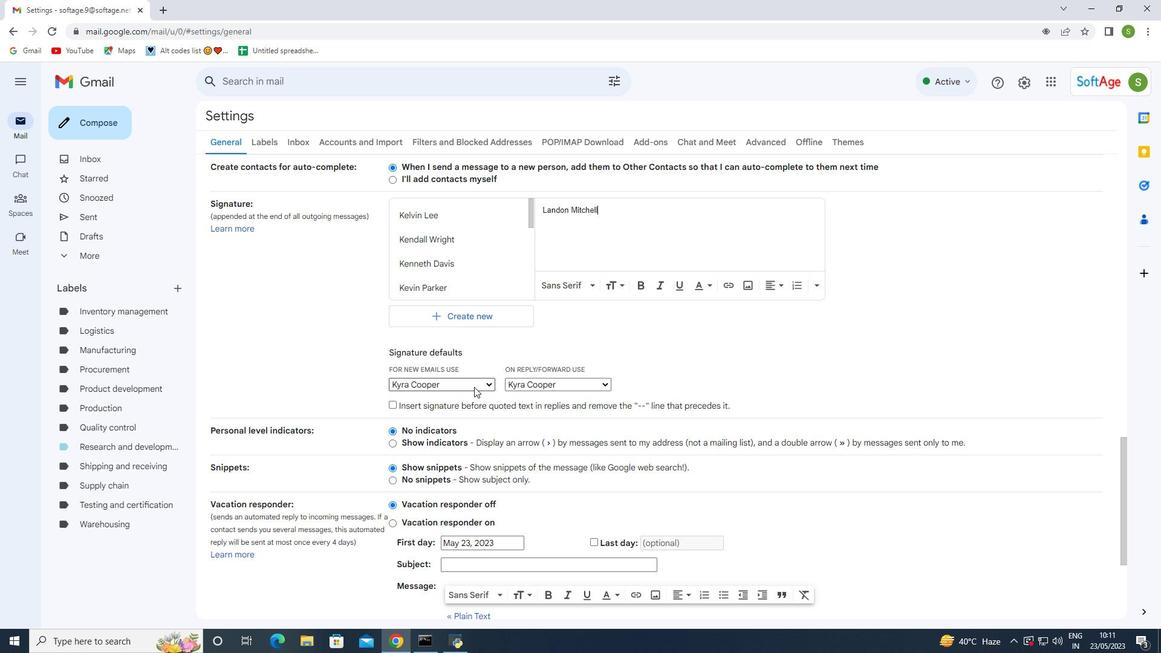 
Action: Mouse pressed left at (474, 387)
Screenshot: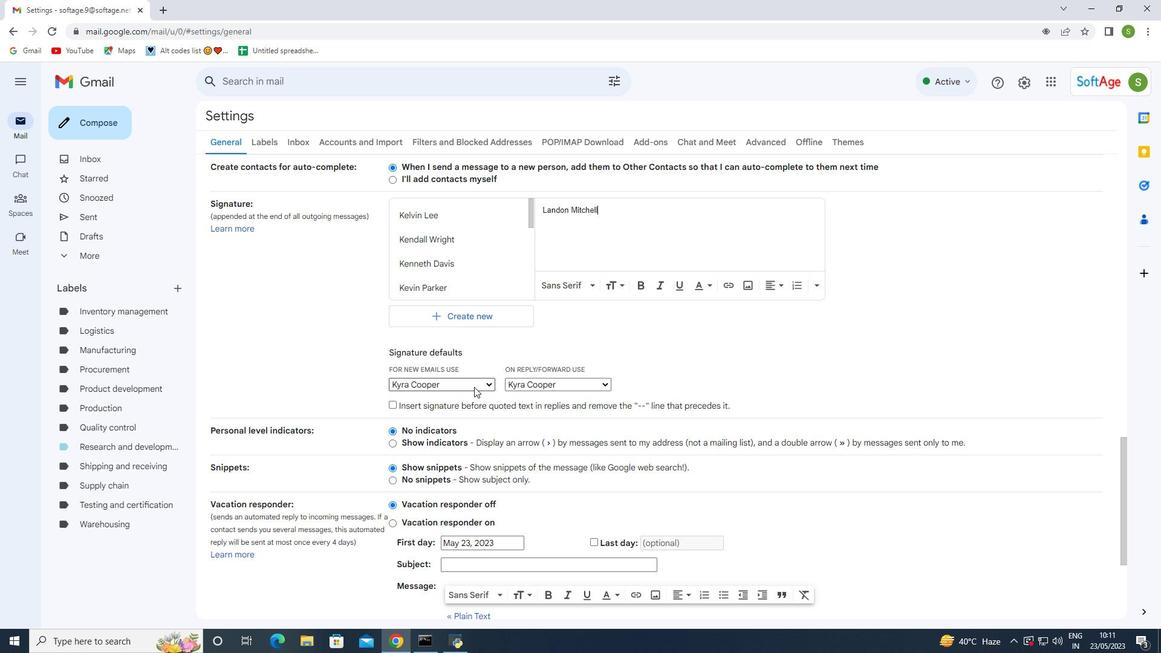 
Action: Mouse moved to (405, 560)
Screenshot: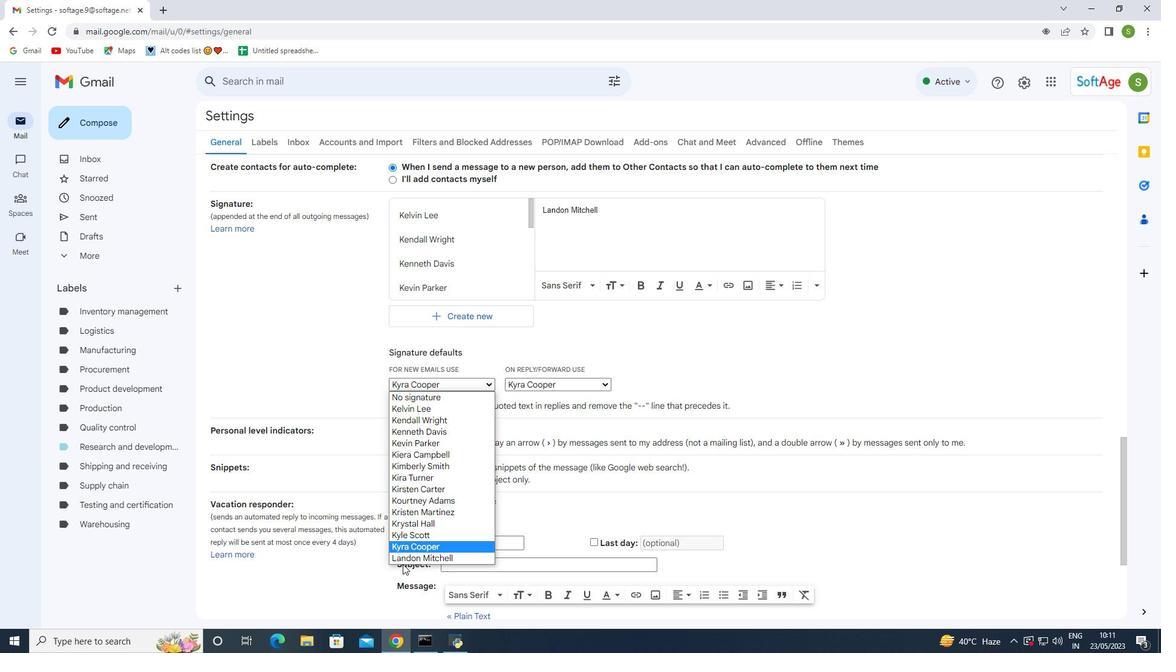 
Action: Mouse pressed left at (405, 560)
Screenshot: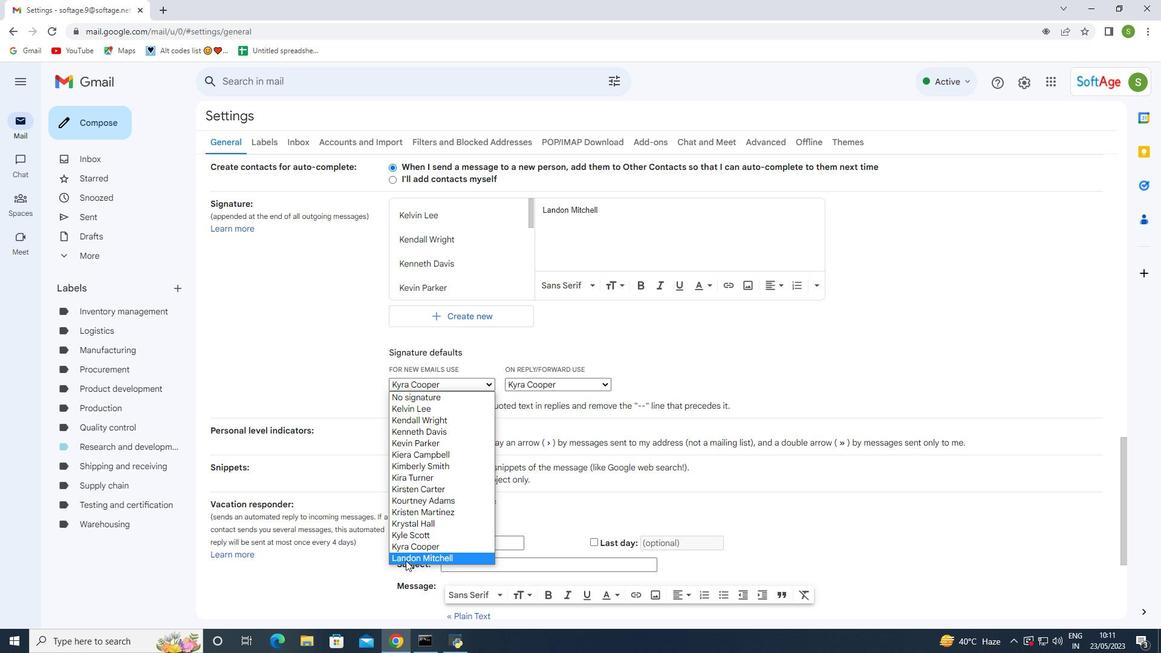 
Action: Mouse moved to (528, 387)
Screenshot: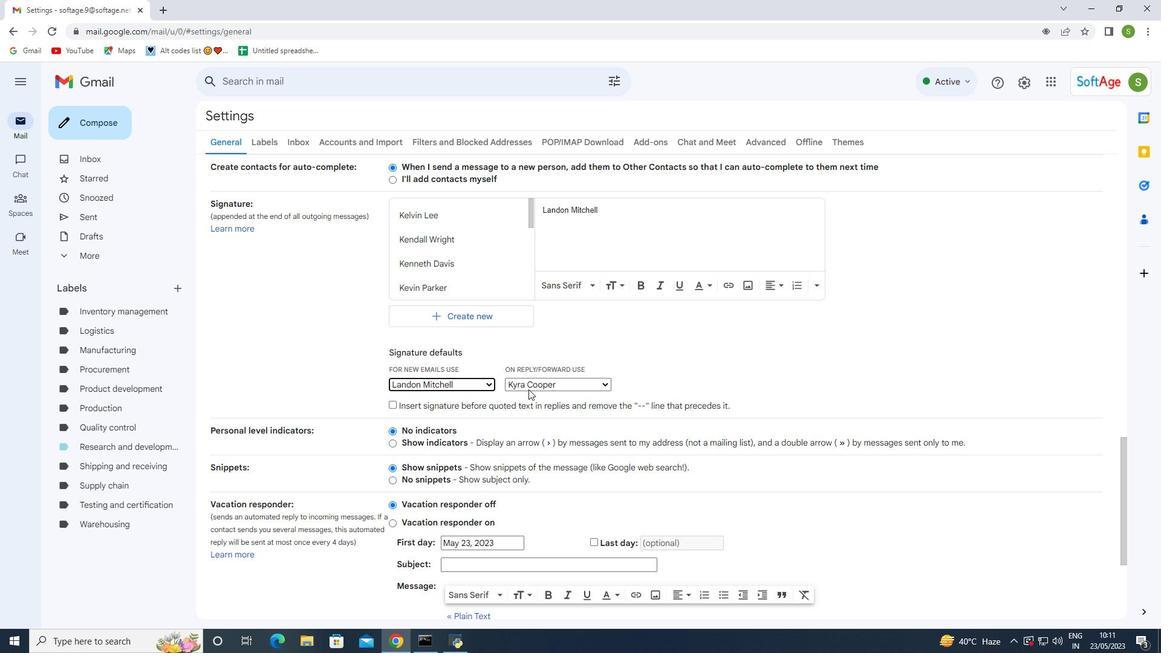 
Action: Mouse pressed left at (528, 387)
Screenshot: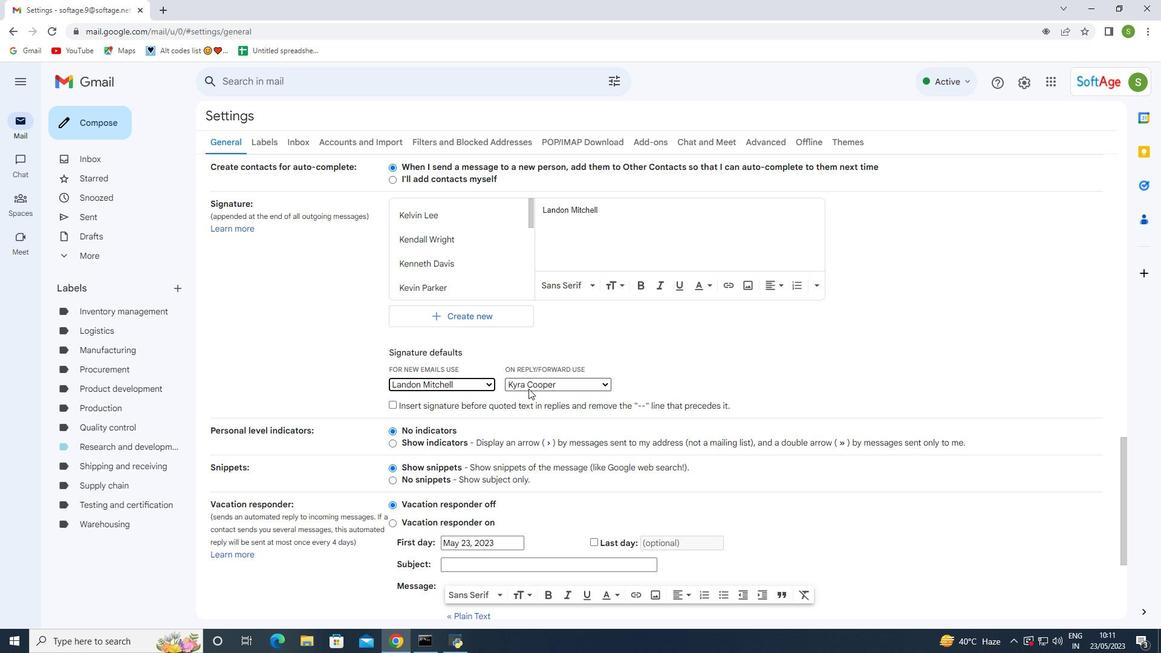 
Action: Mouse moved to (527, 558)
Screenshot: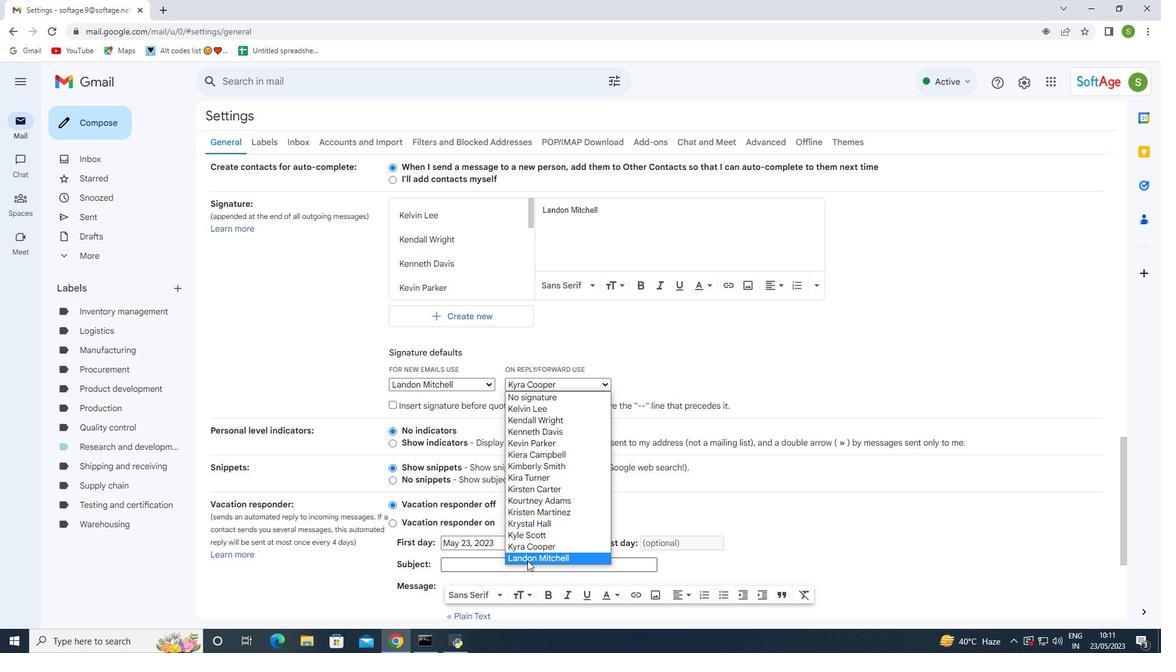 
Action: Mouse pressed left at (527, 558)
Screenshot: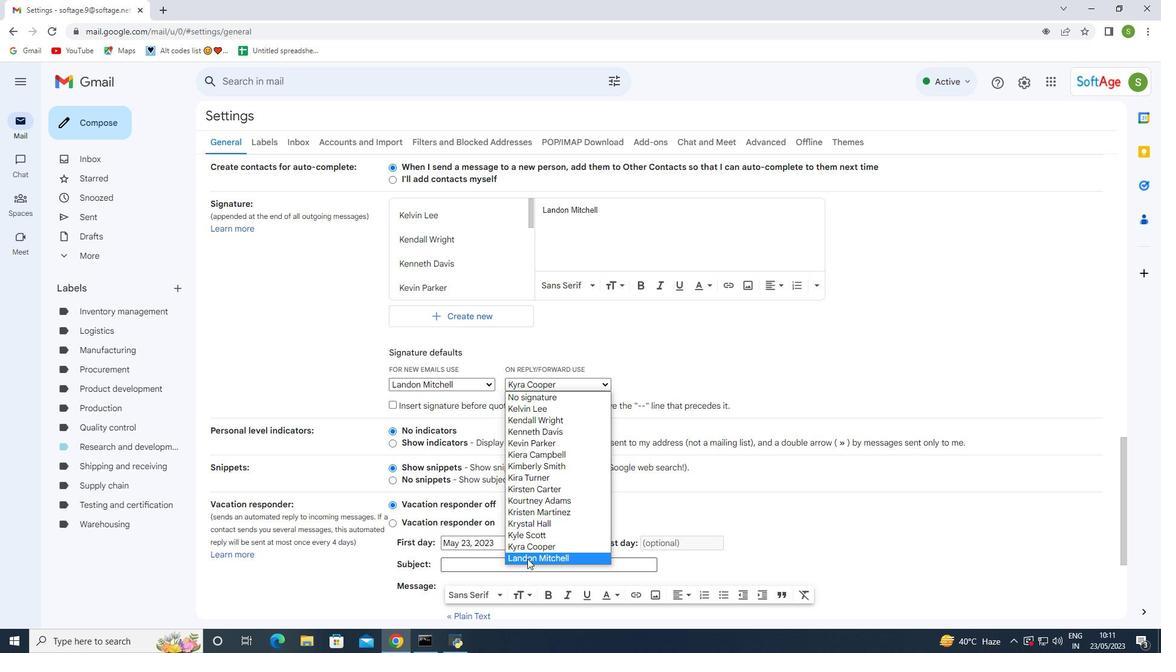 
Action: Mouse moved to (542, 426)
Screenshot: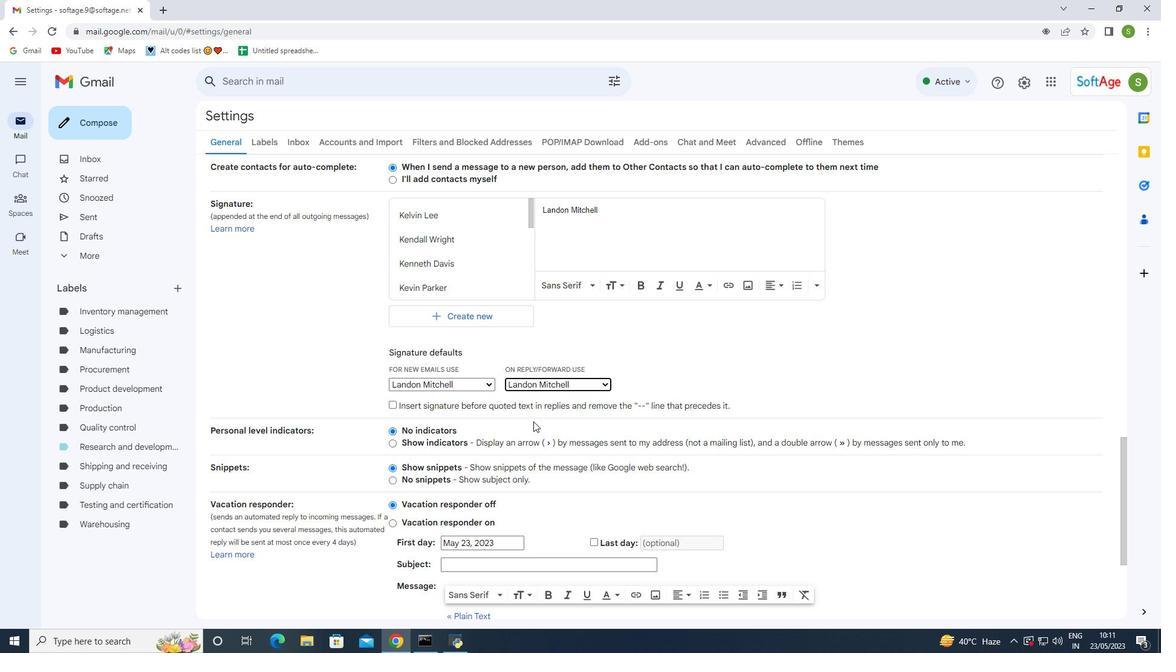 
Action: Mouse scrolled (542, 426) with delta (0, 0)
Screenshot: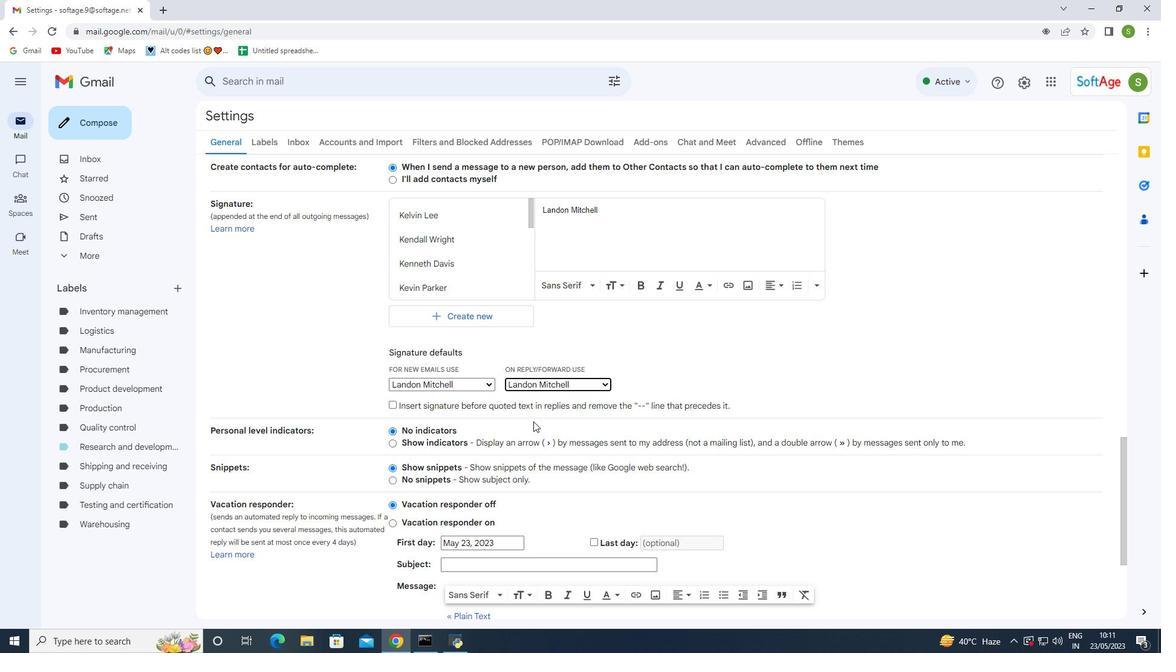 
Action: Mouse moved to (534, 437)
Screenshot: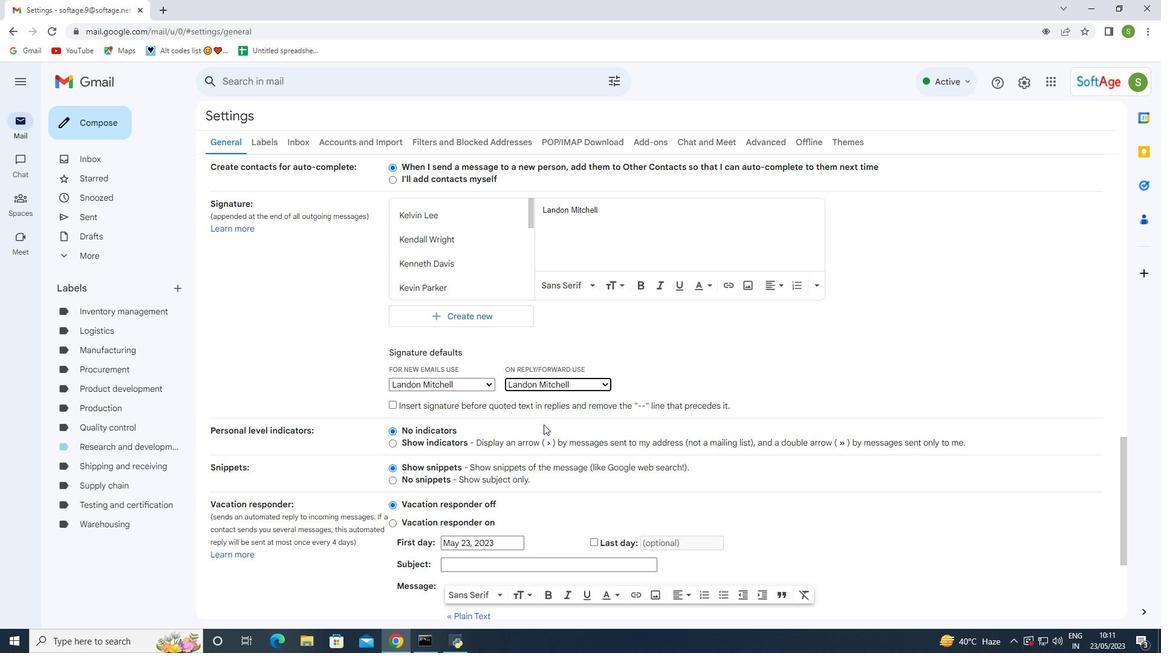 
Action: Mouse scrolled (534, 436) with delta (0, 0)
Screenshot: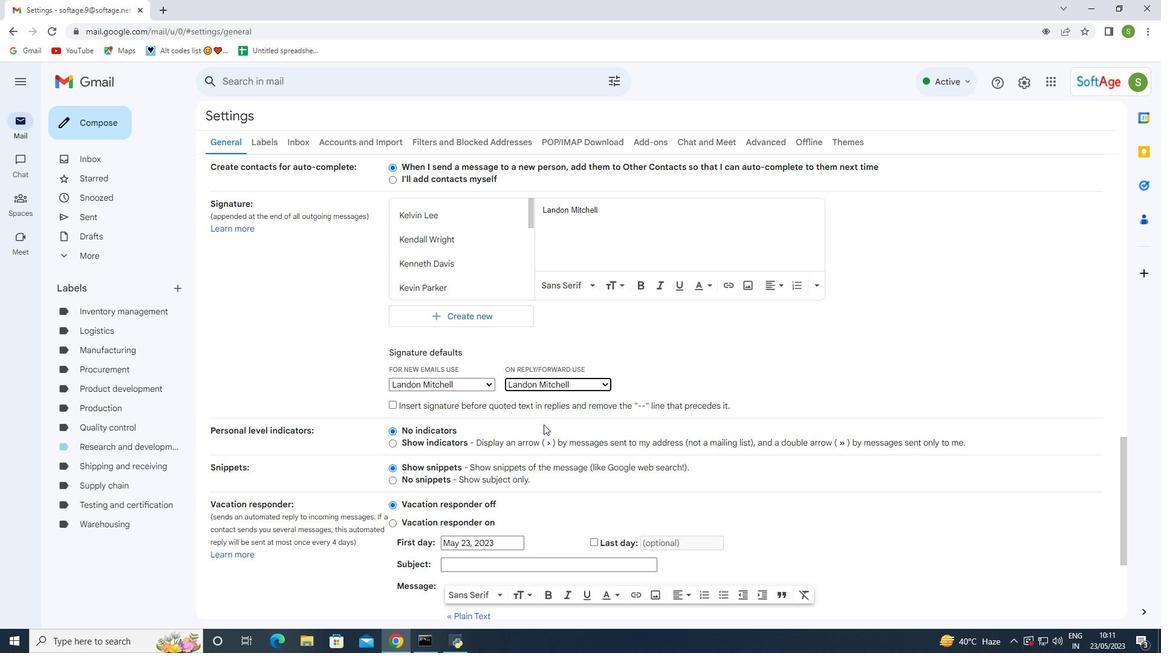 
Action: Mouse scrolled (534, 436) with delta (0, 0)
Screenshot: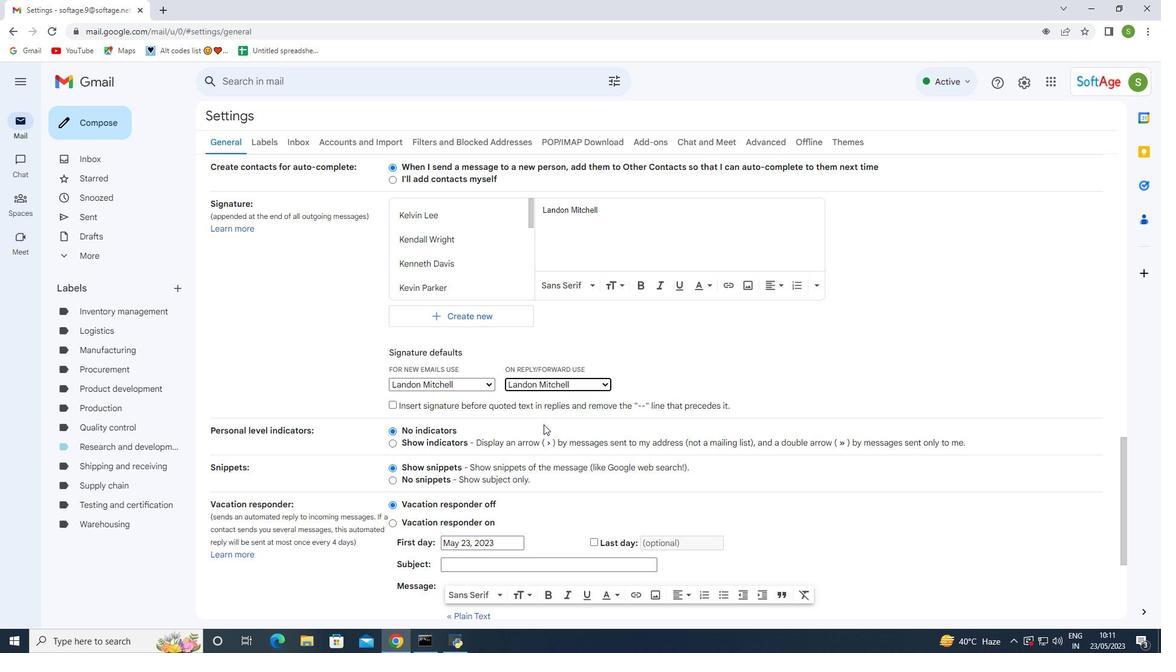 
Action: Mouse scrolled (534, 436) with delta (0, 0)
Screenshot: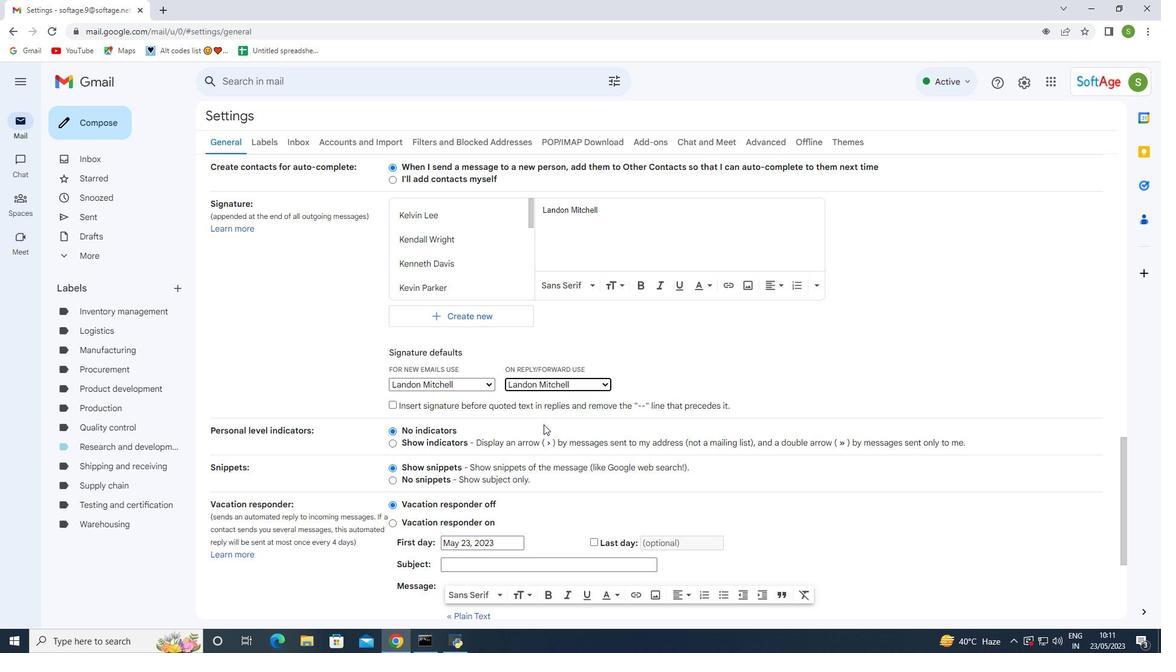 
Action: Mouse scrolled (534, 436) with delta (0, 0)
Screenshot: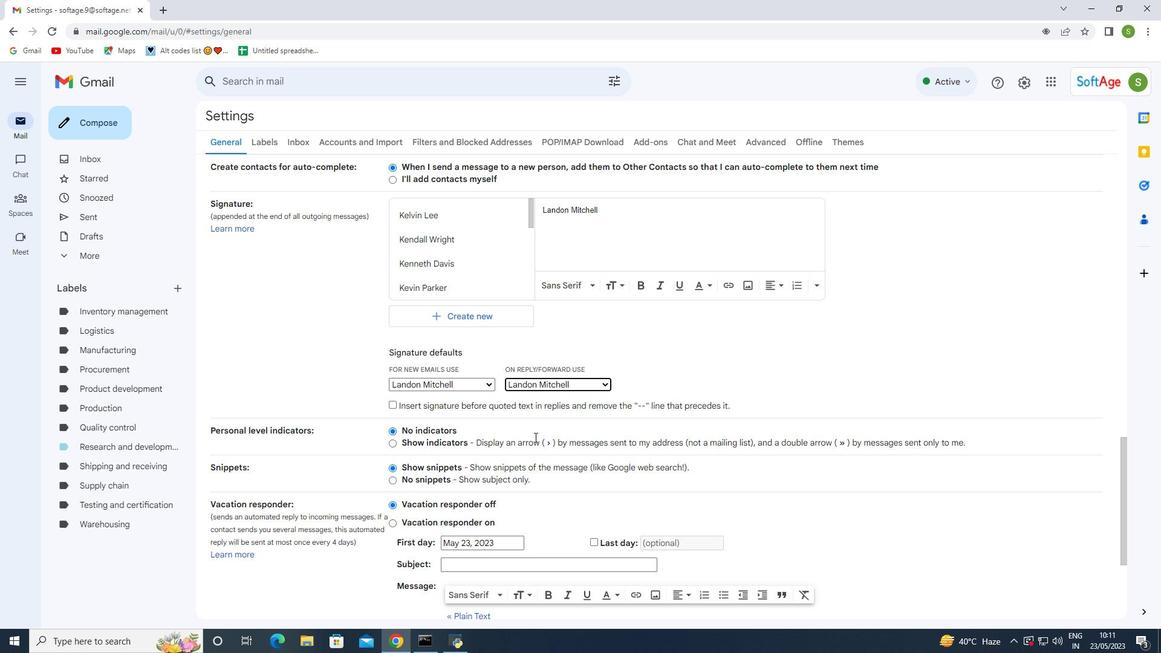 
Action: Mouse moved to (528, 438)
Screenshot: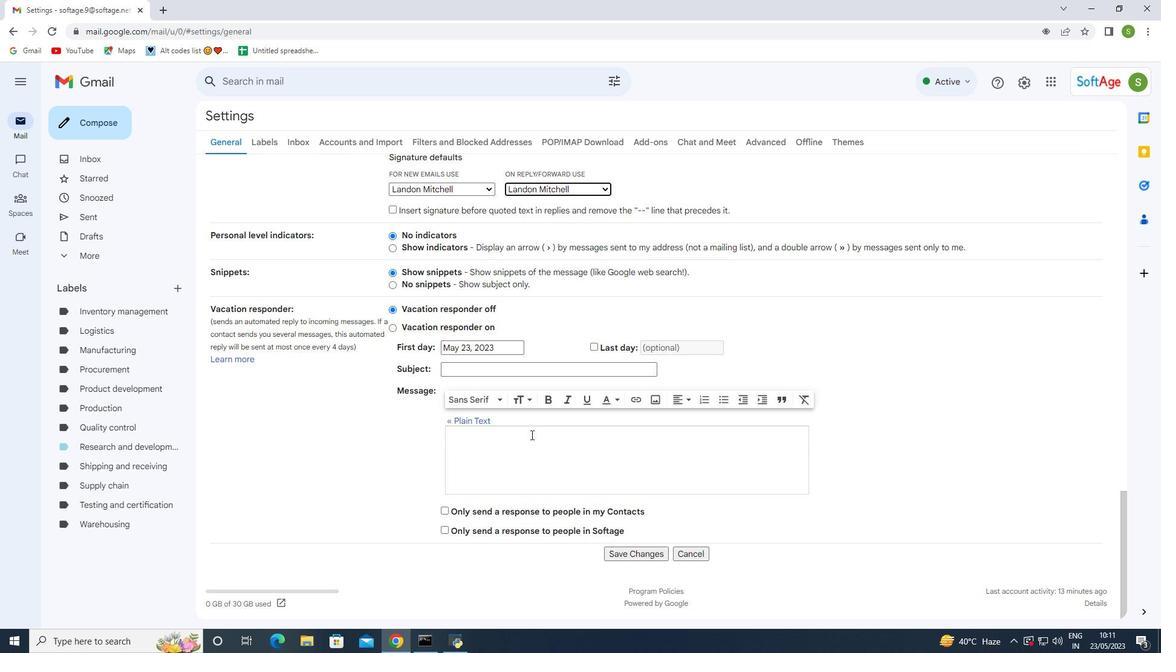 
Action: Mouse scrolled (528, 437) with delta (0, 0)
Screenshot: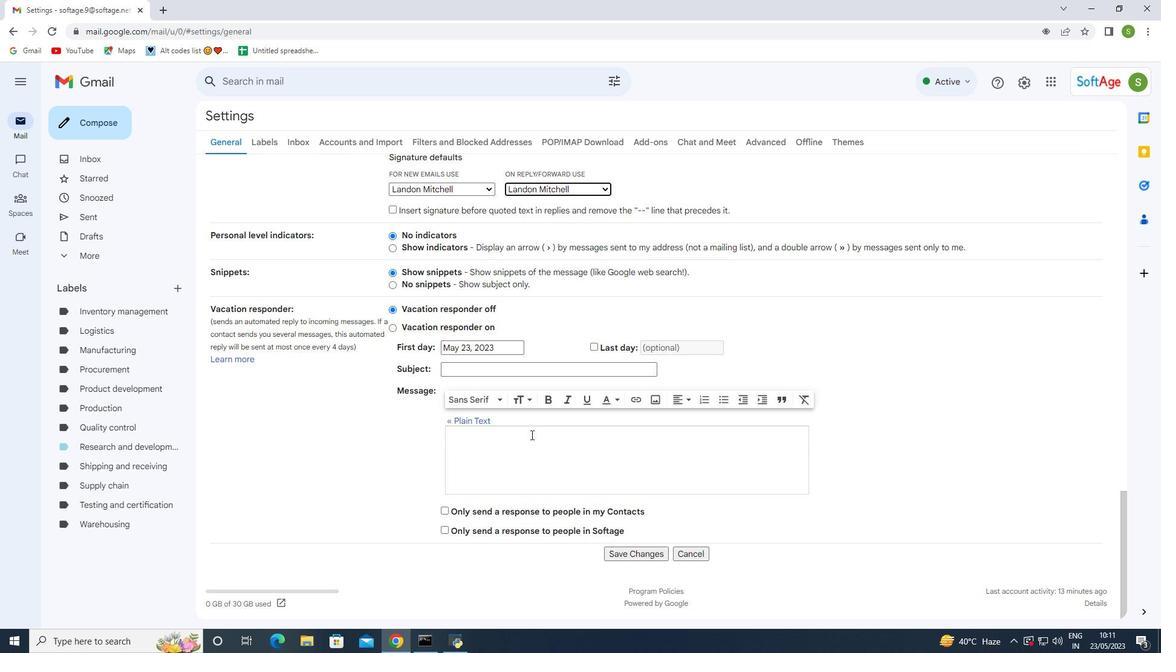 
Action: Mouse moved to (529, 446)
Screenshot: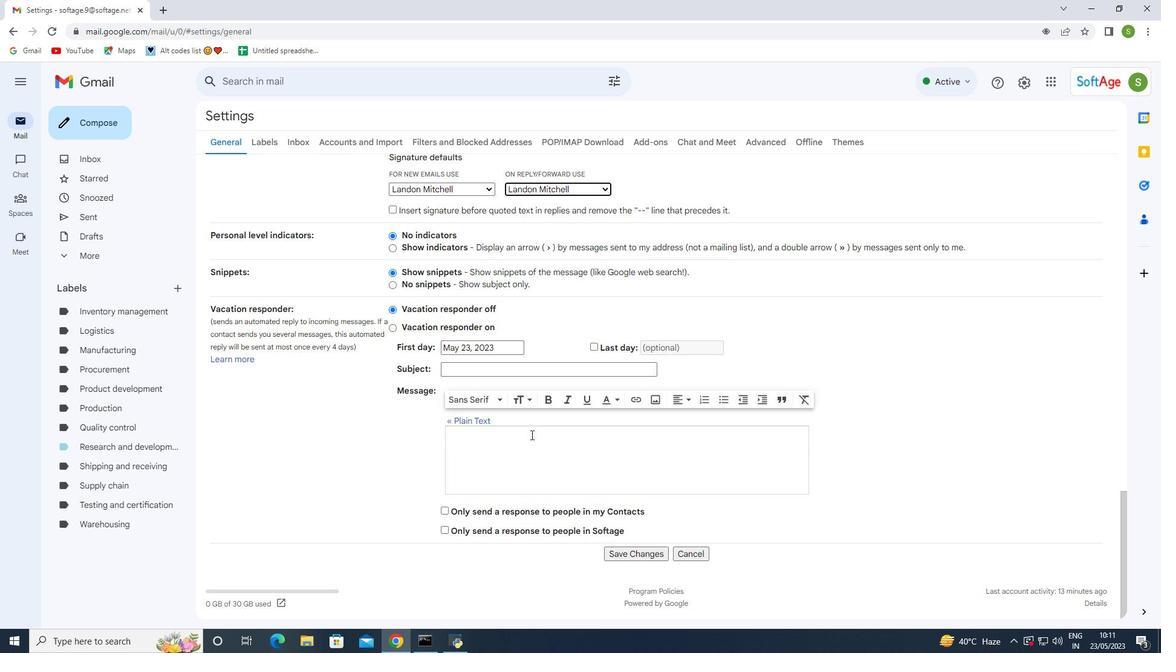 
Action: Mouse scrolled (529, 445) with delta (0, 0)
Screenshot: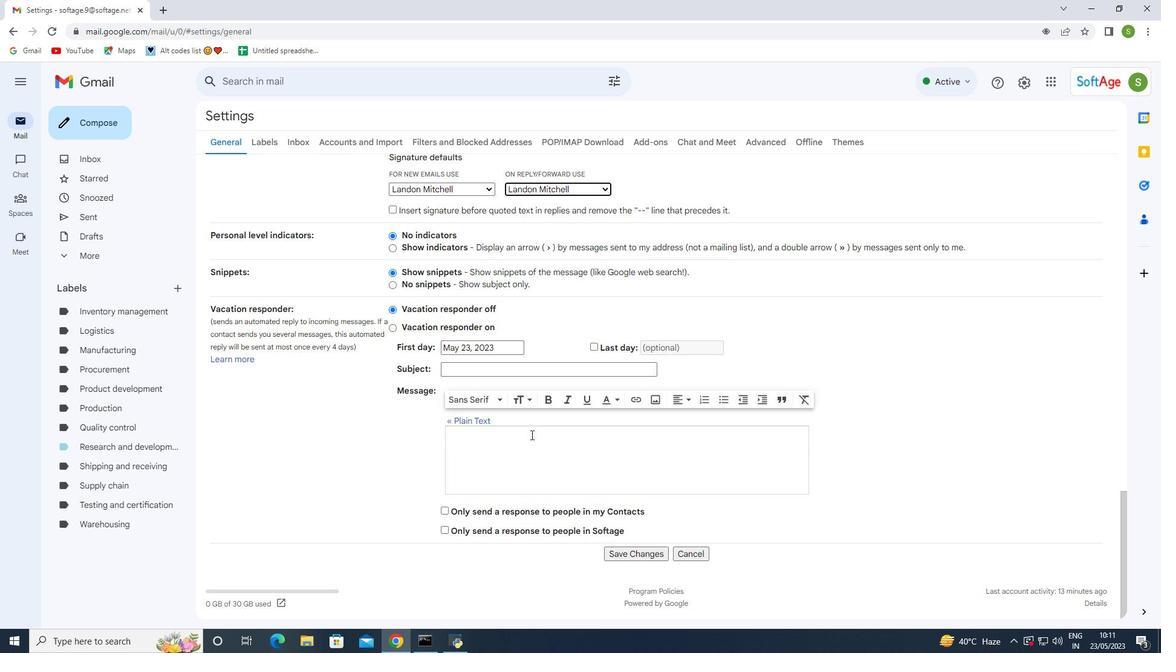 
Action: Mouse moved to (533, 449)
Screenshot: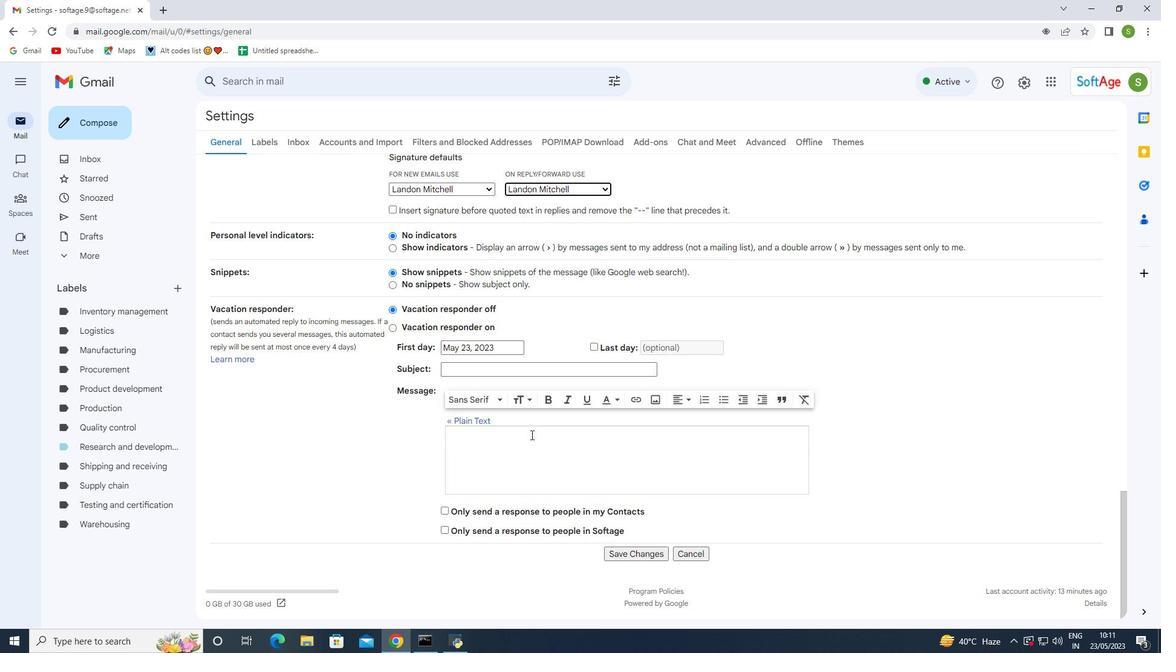 
Action: Mouse scrolled (533, 449) with delta (0, 0)
Screenshot: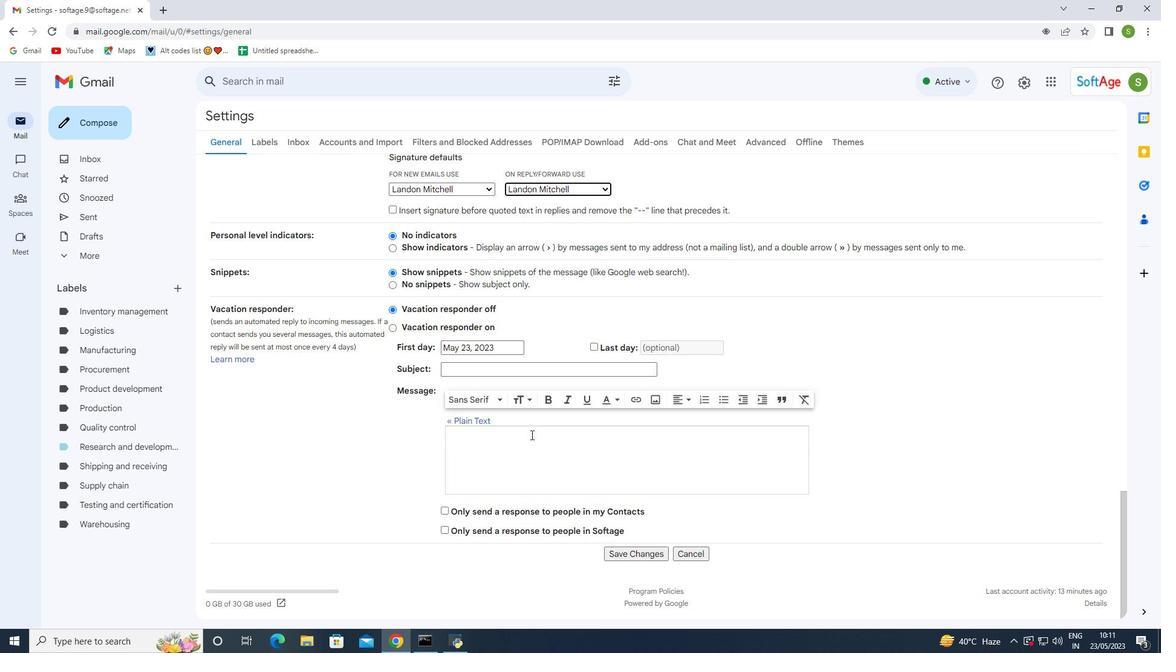 
Action: Mouse moved to (543, 462)
Screenshot: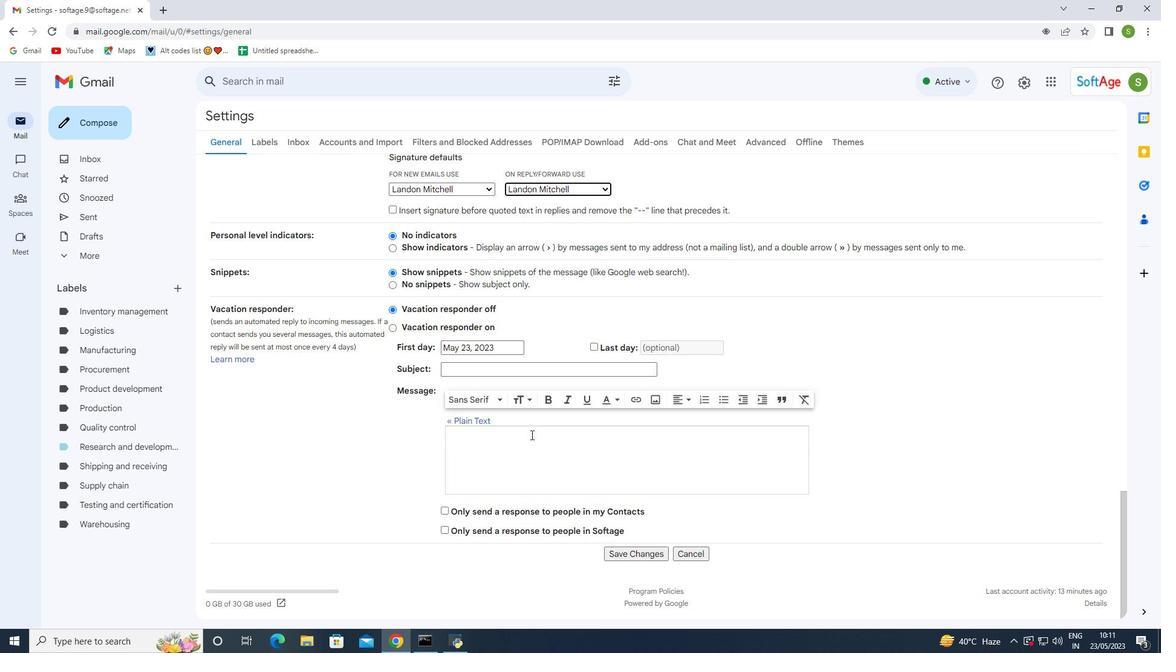 
Action: Mouse scrolled (543, 462) with delta (0, 0)
Screenshot: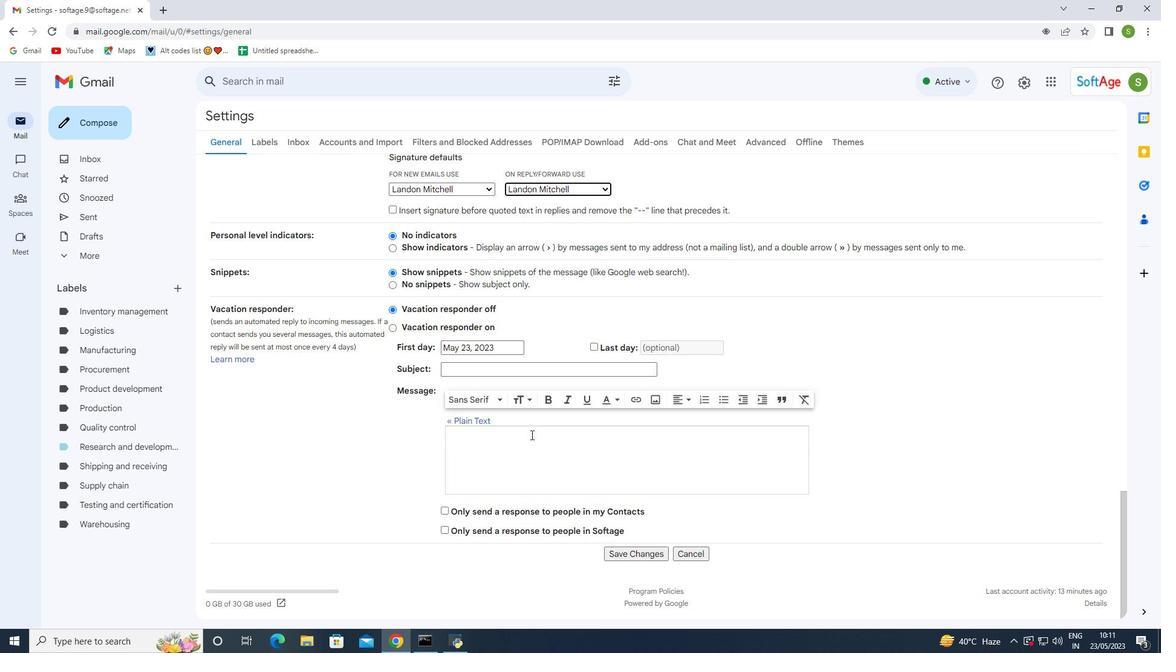 
Action: Mouse moved to (549, 471)
Screenshot: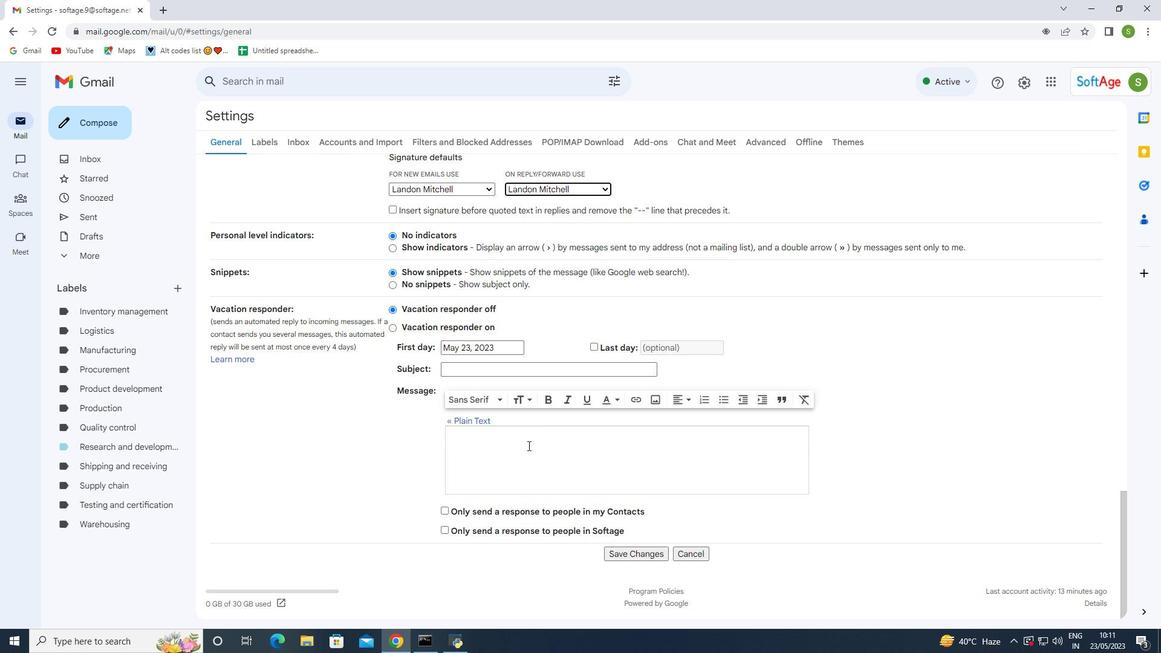 
Action: Mouse scrolled (549, 470) with delta (0, 0)
Screenshot: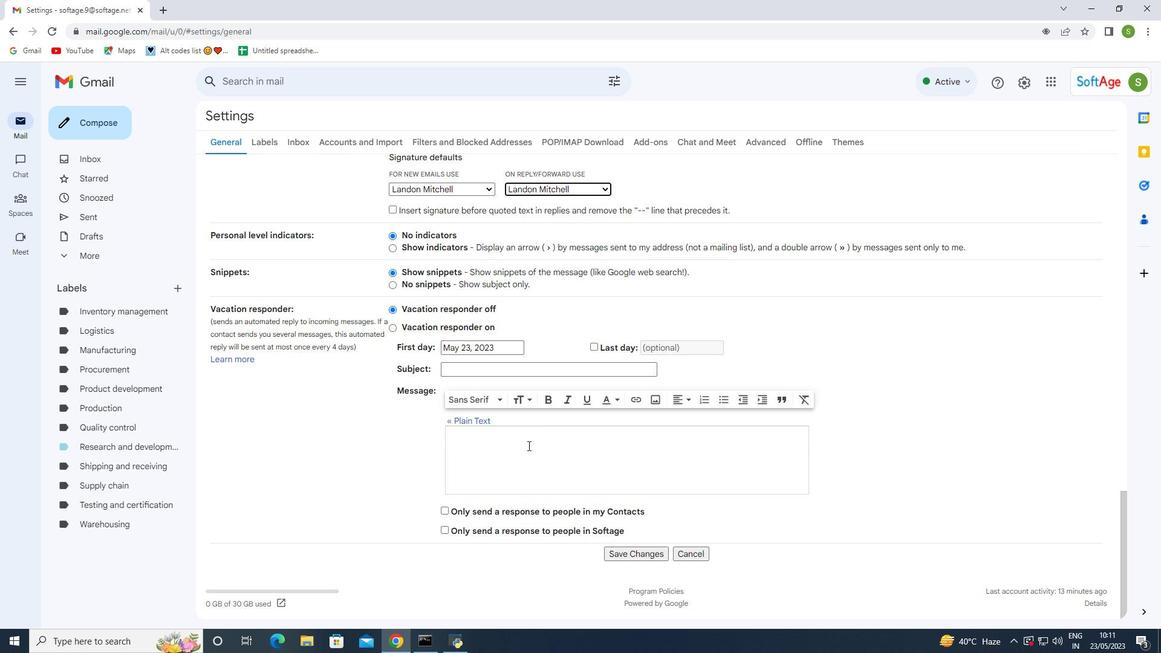 
Action: Mouse moved to (566, 498)
Screenshot: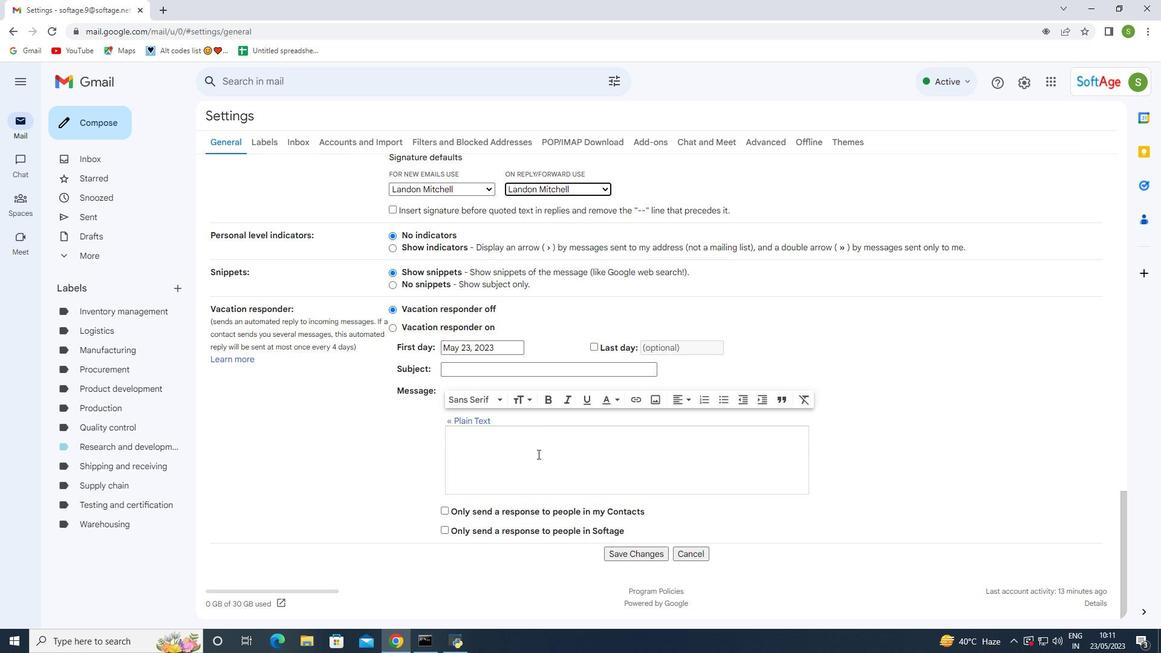 
Action: Mouse scrolled (566, 498) with delta (0, 0)
Screenshot: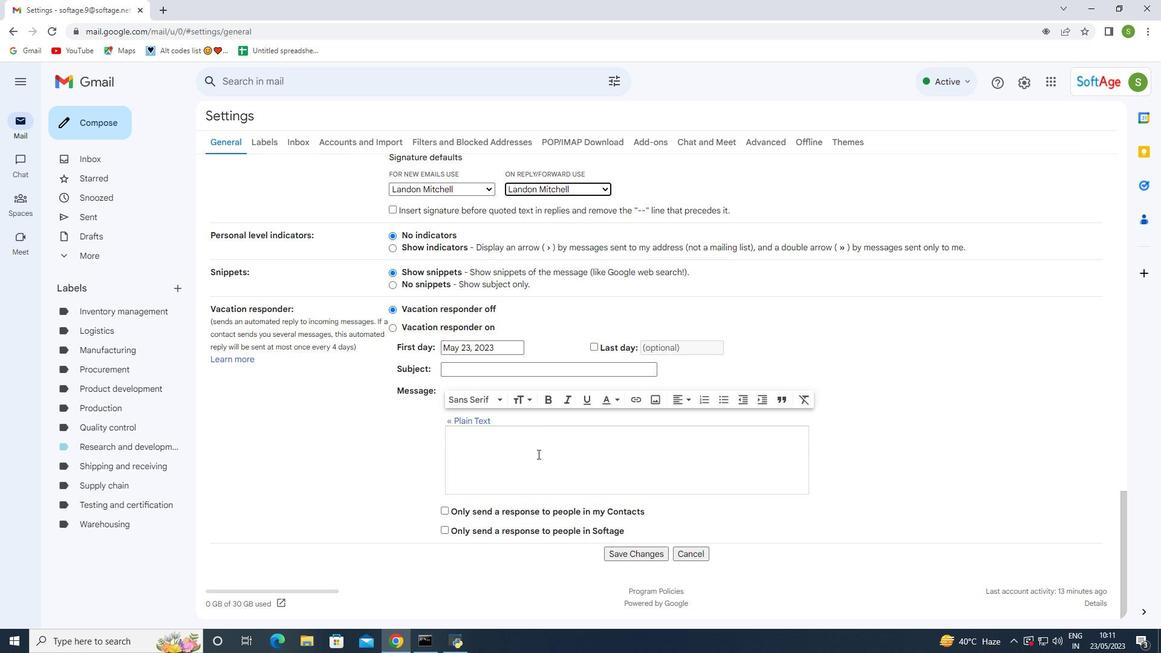
Action: Mouse moved to (614, 550)
Screenshot: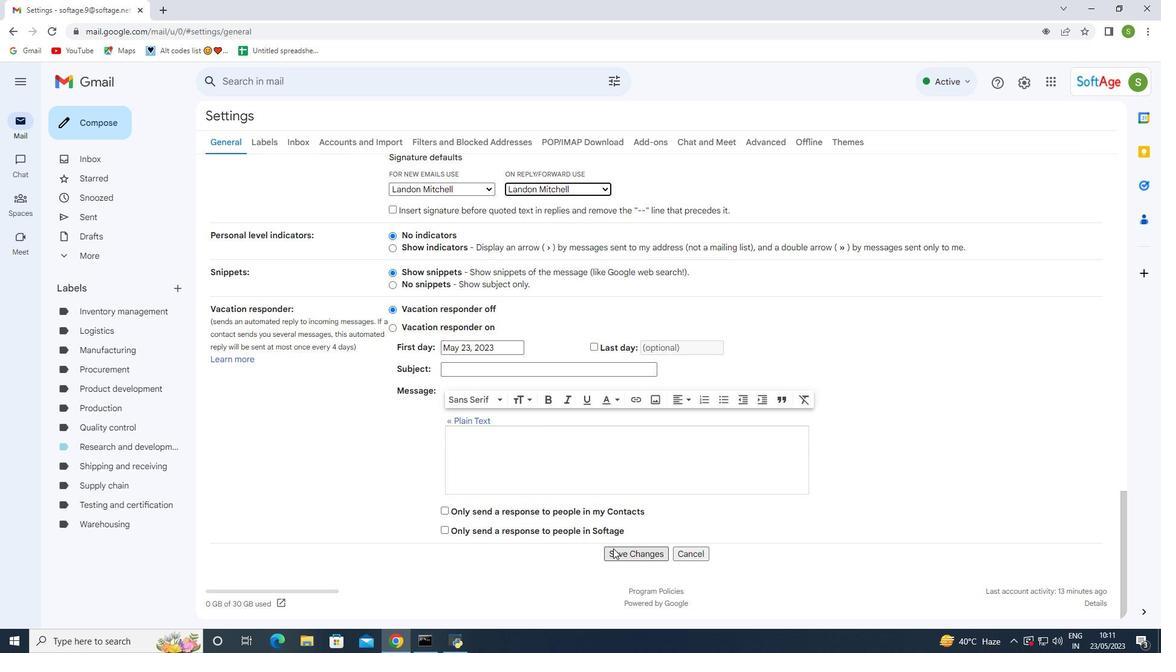 
Action: Mouse pressed left at (614, 550)
Screenshot: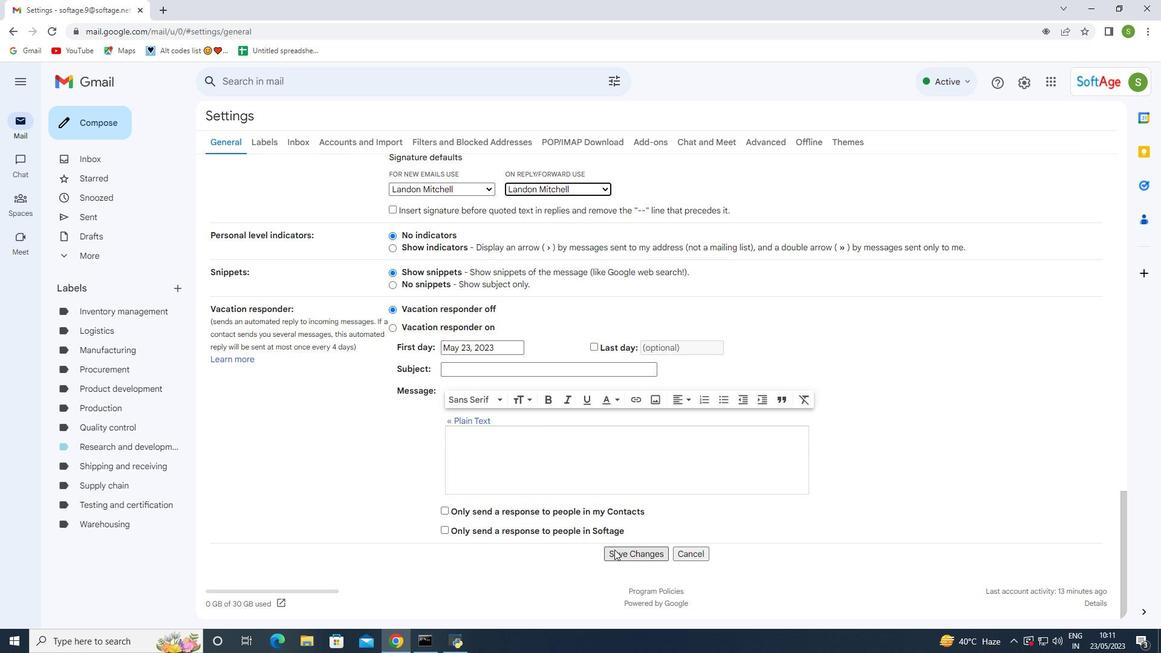
Action: Mouse moved to (80, 126)
Screenshot: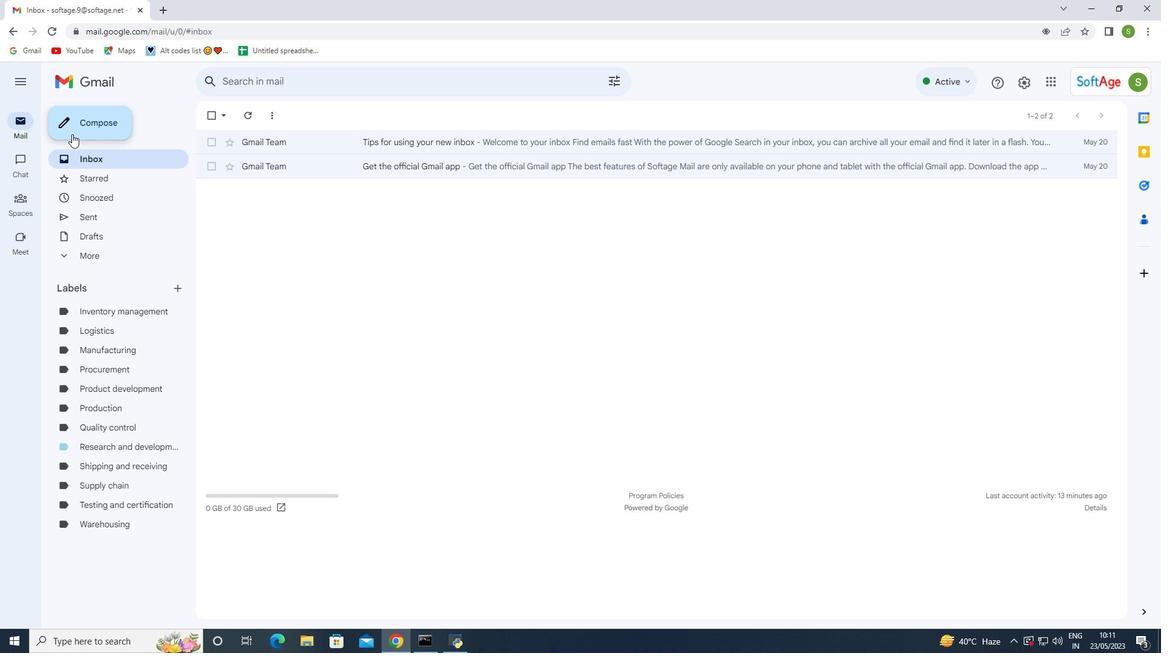 
Action: Mouse pressed left at (80, 126)
Screenshot: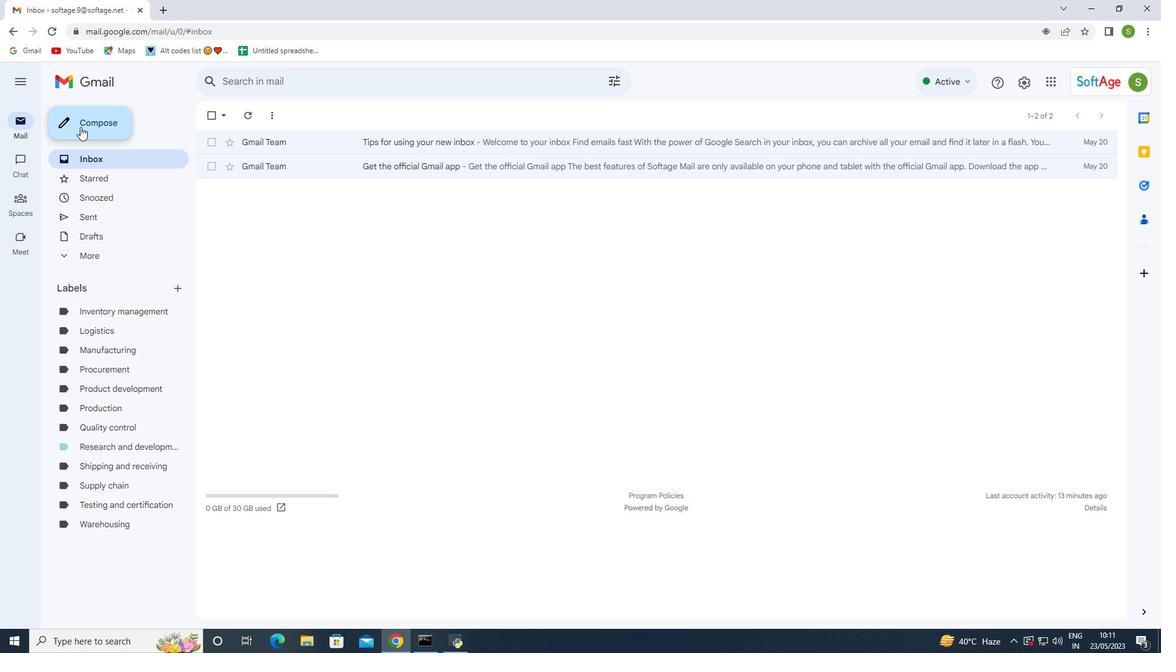 
Action: Mouse moved to (824, 288)
Screenshot: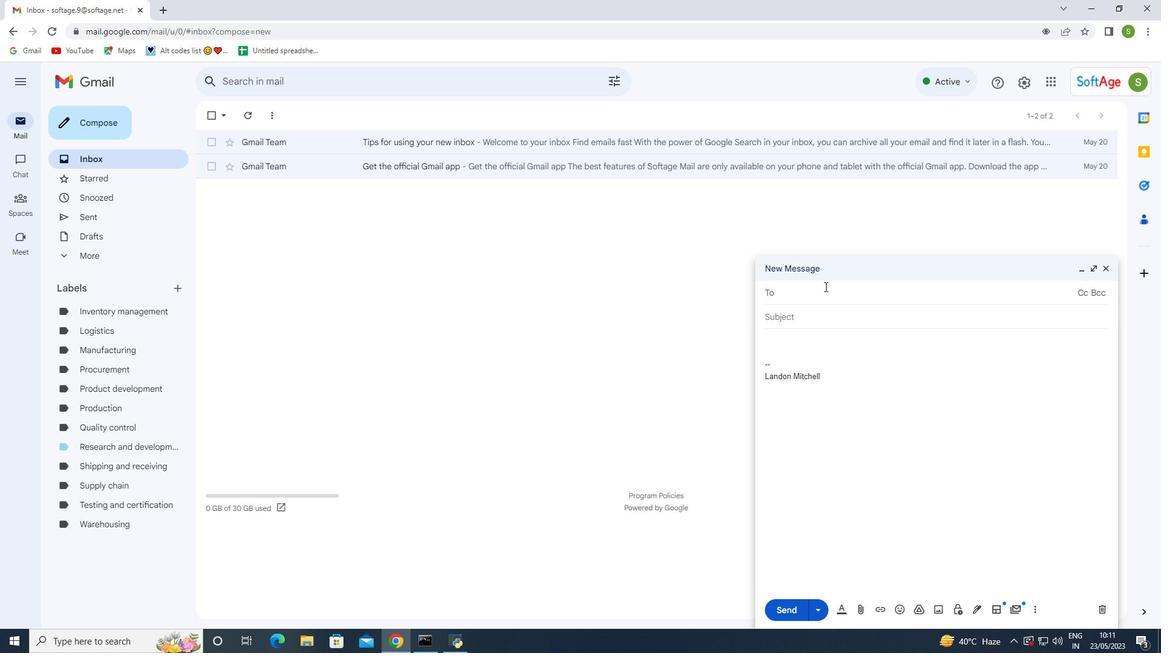 
Action: Mouse pressed left at (824, 288)
Screenshot: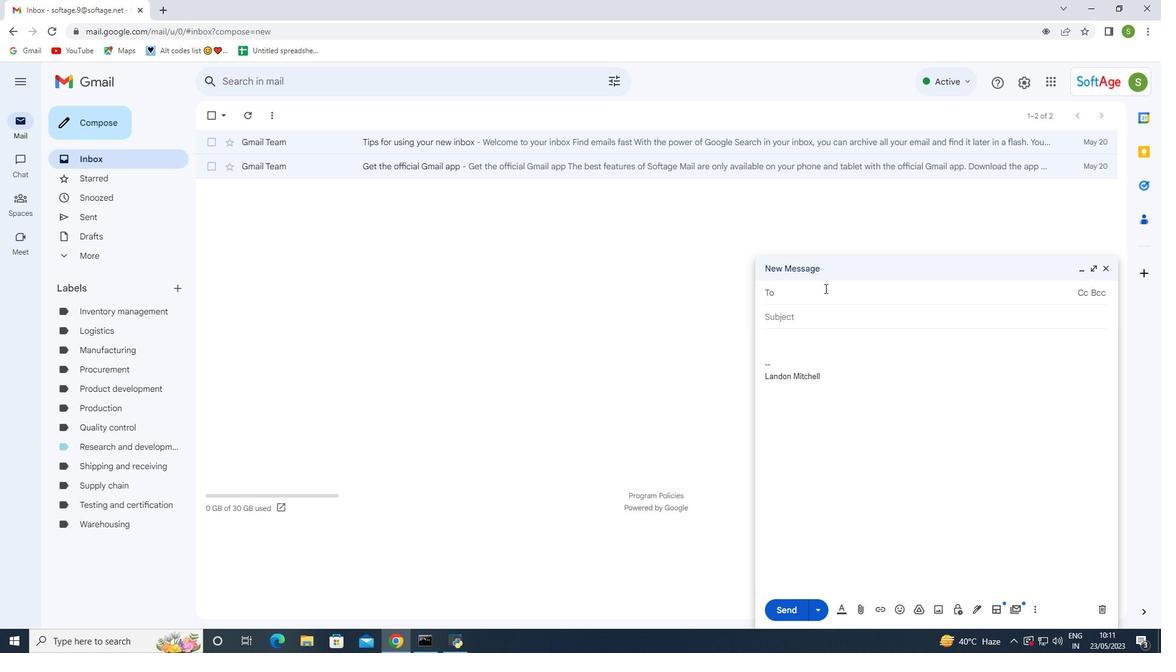 
Action: Key pressed softage.7<Key.shift>@softage.net
Screenshot: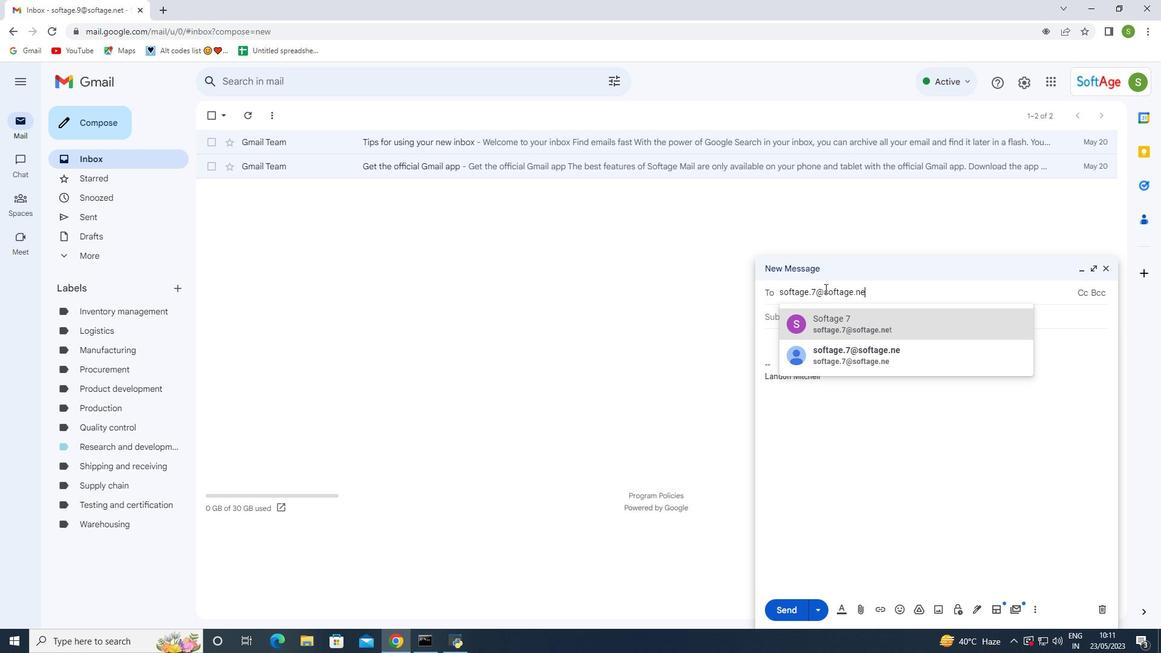 
Action: Mouse moved to (829, 319)
Screenshot: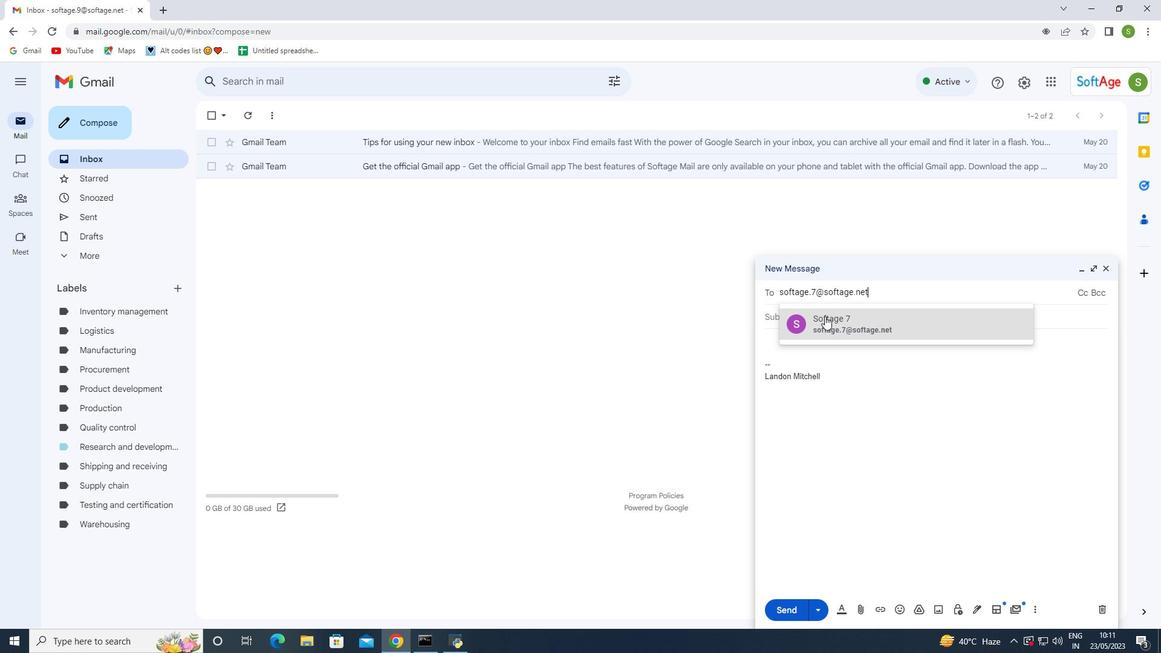 
Action: Mouse pressed left at (829, 319)
Screenshot: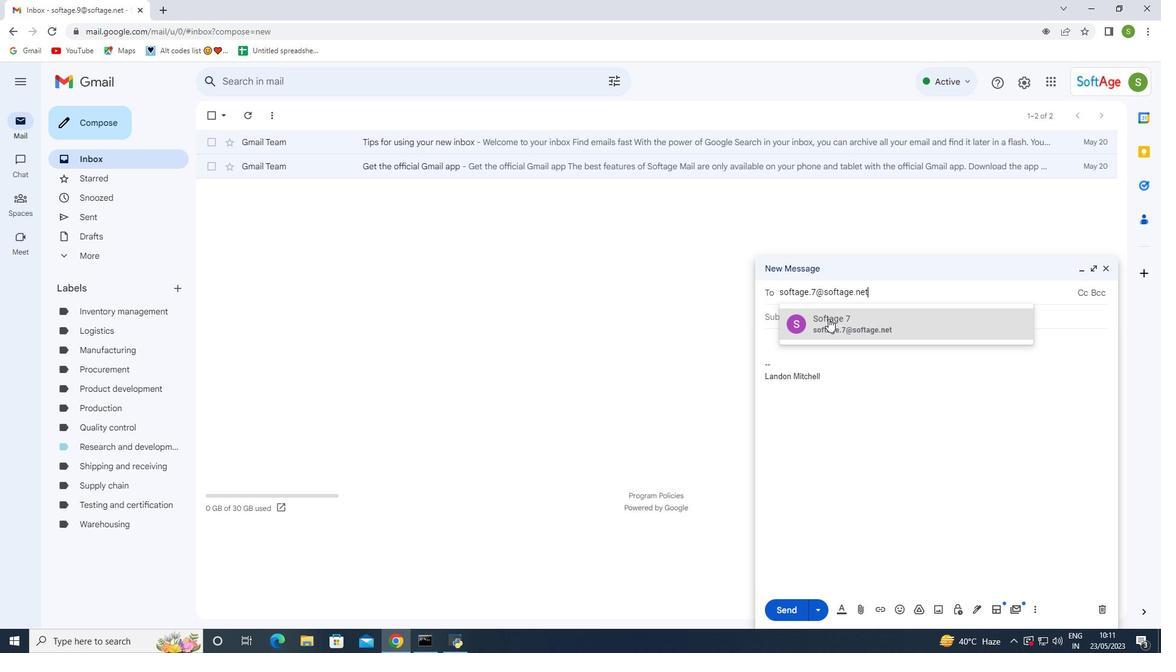 
Action: Mouse moved to (812, 325)
Screenshot: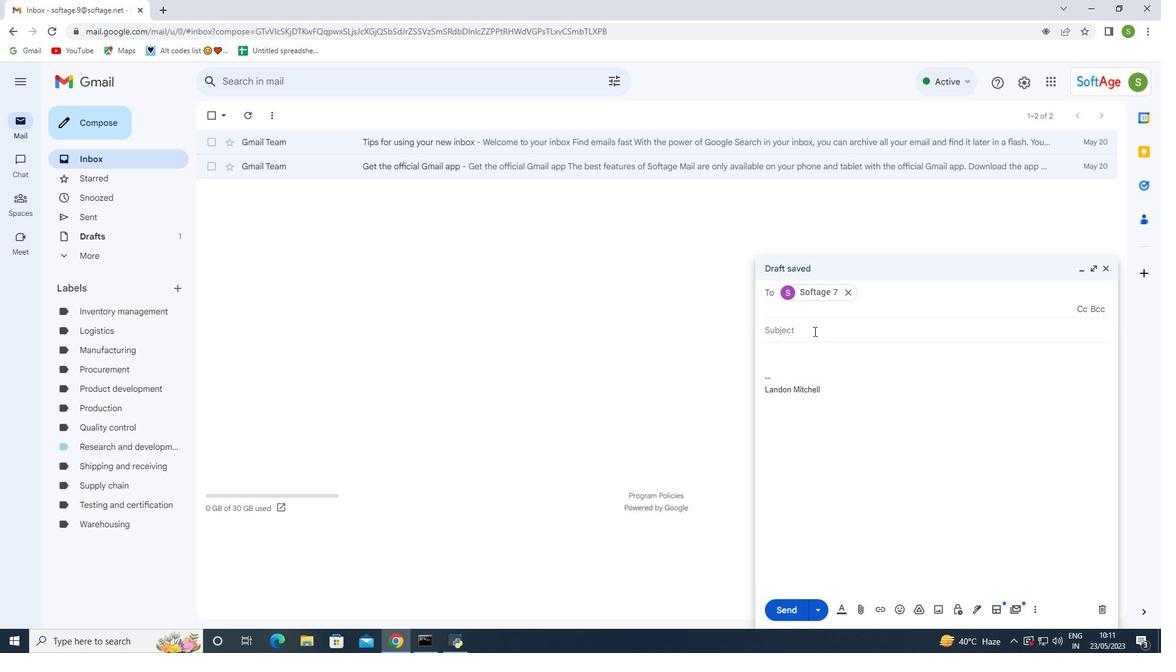 
Action: Mouse pressed left at (812, 325)
Screenshot: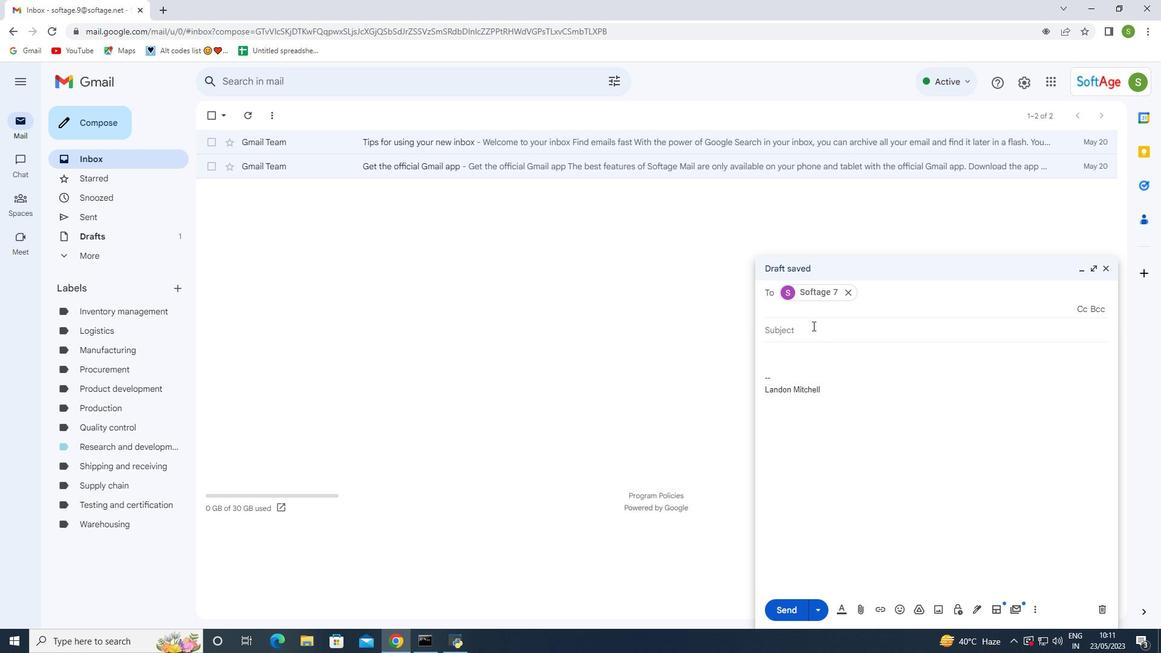 
Action: Key pressed <Key.shift>Feedback<Key.space>on<Key.space>a<Key.space>sponsorship<Key.space>and<Key.space><Key.backspace><Key.backspace><Key.backspace><Key.backspace><Key.backspace>
Screenshot: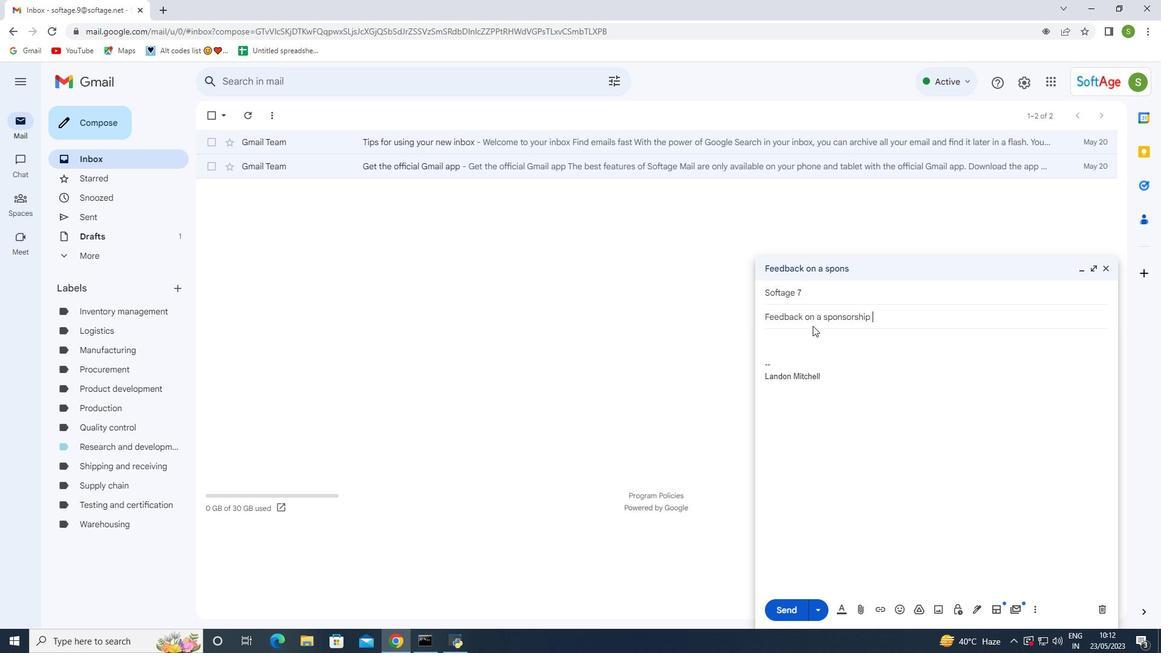 
Action: Mouse moved to (805, 338)
Screenshot: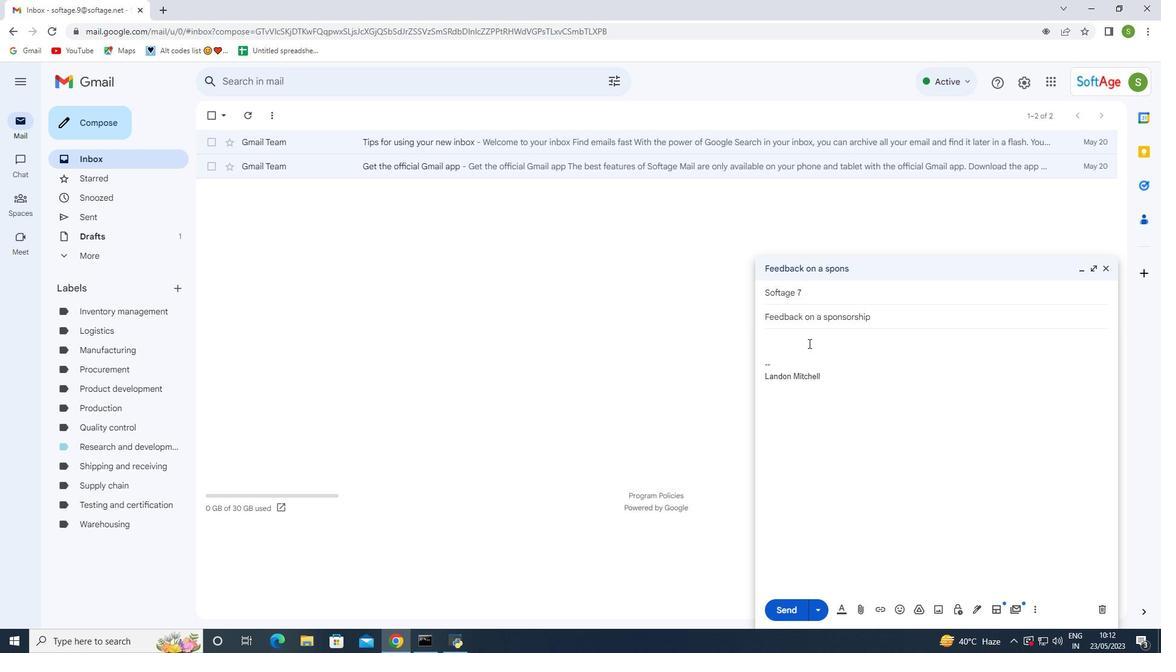 
Action: Mouse pressed left at (805, 338)
Screenshot: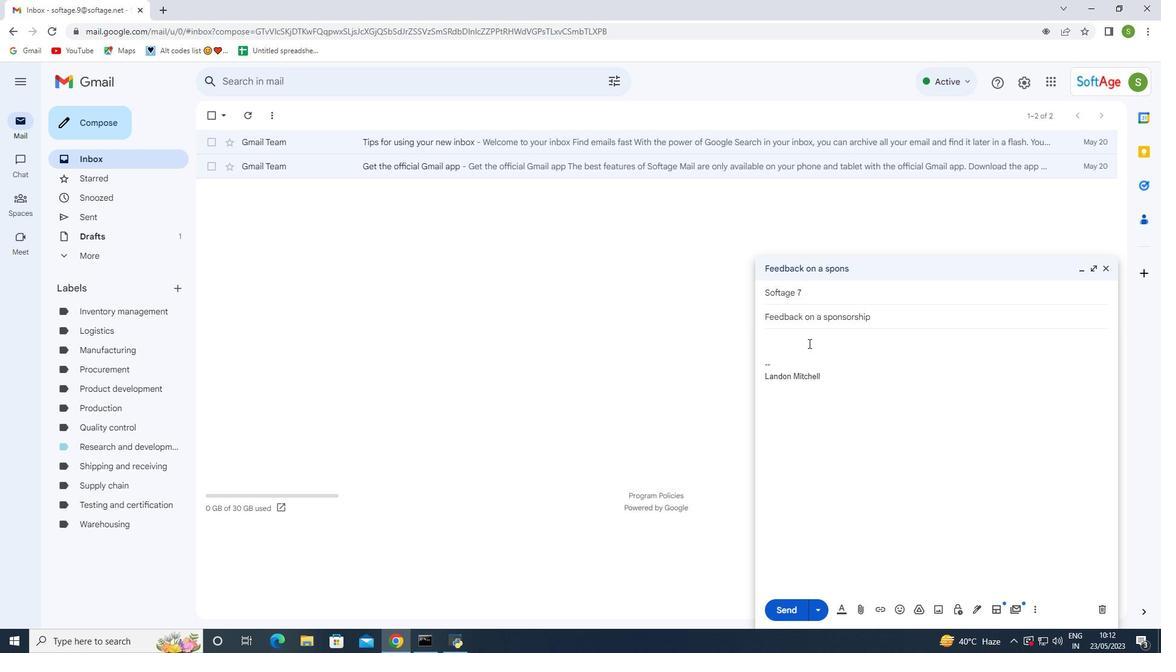
Action: Mouse moved to (798, 356)
Screenshot: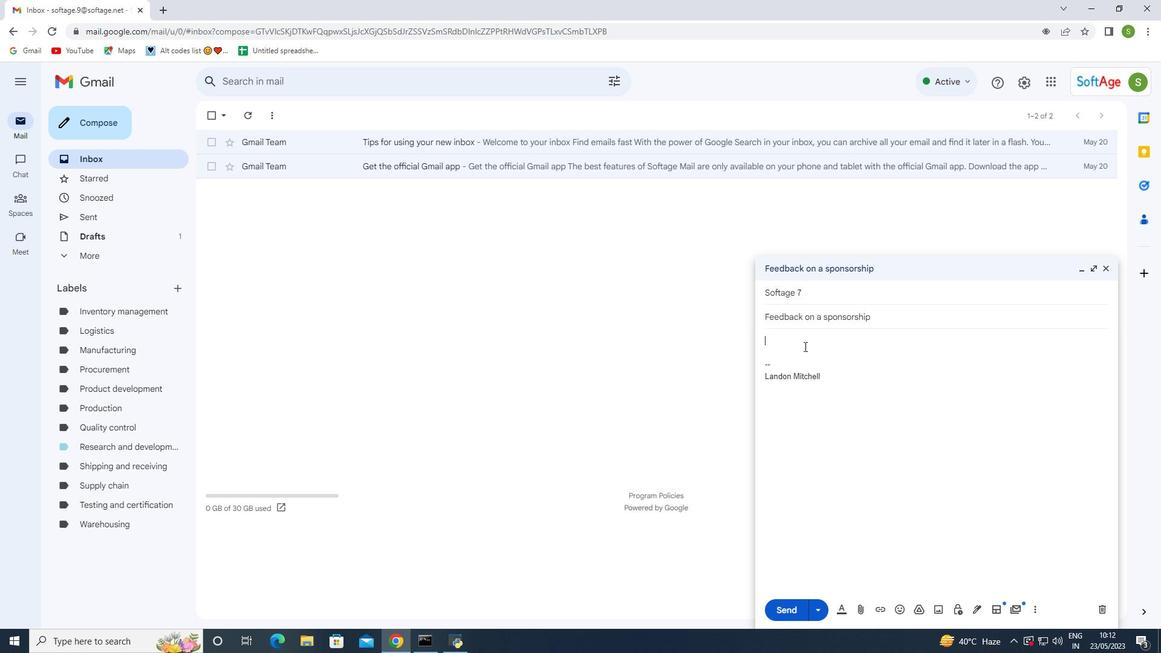 
Action: Mouse pressed left at (798, 356)
Screenshot: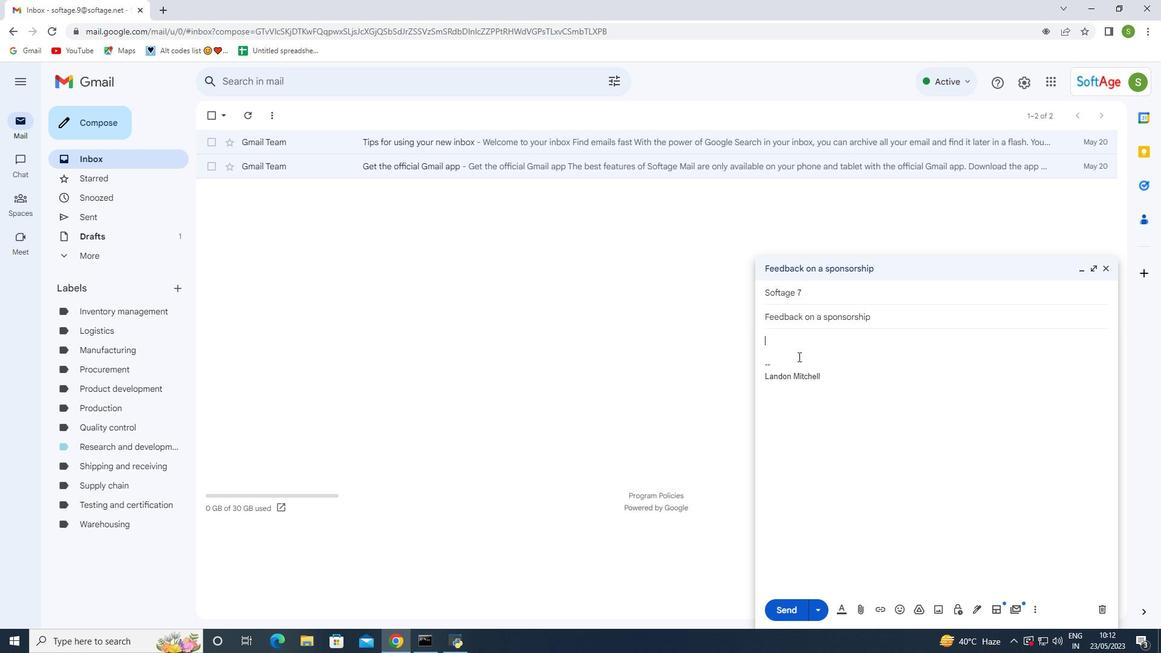 
Action: Mouse moved to (794, 362)
Screenshot: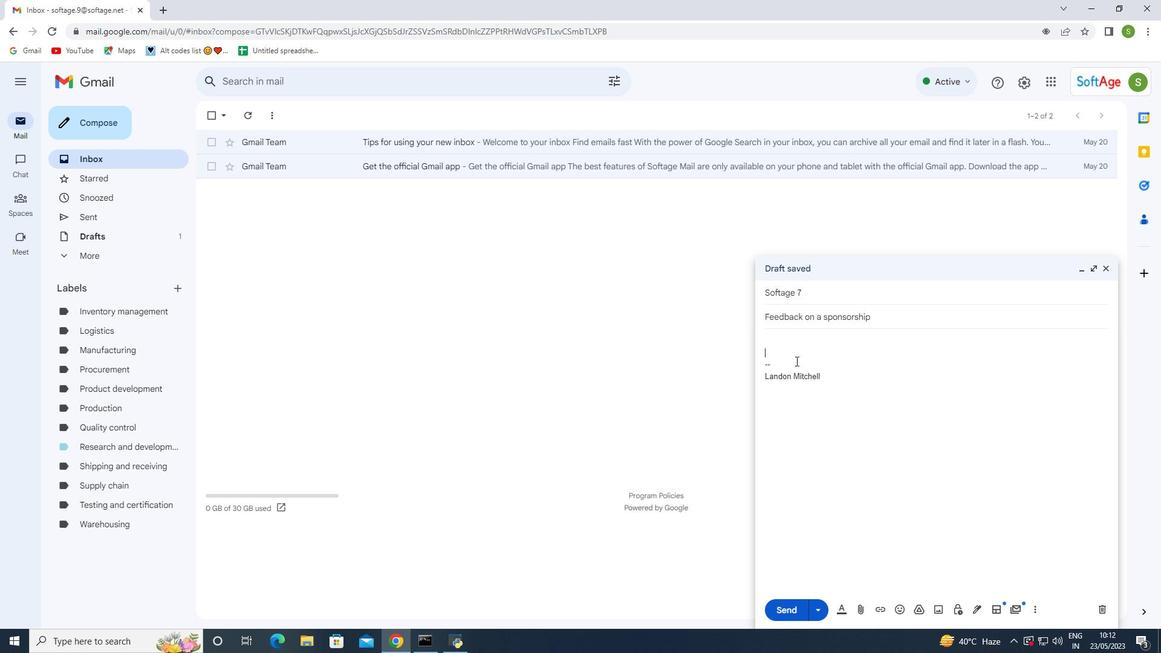 
Action: Mouse pressed left at (794, 362)
Screenshot: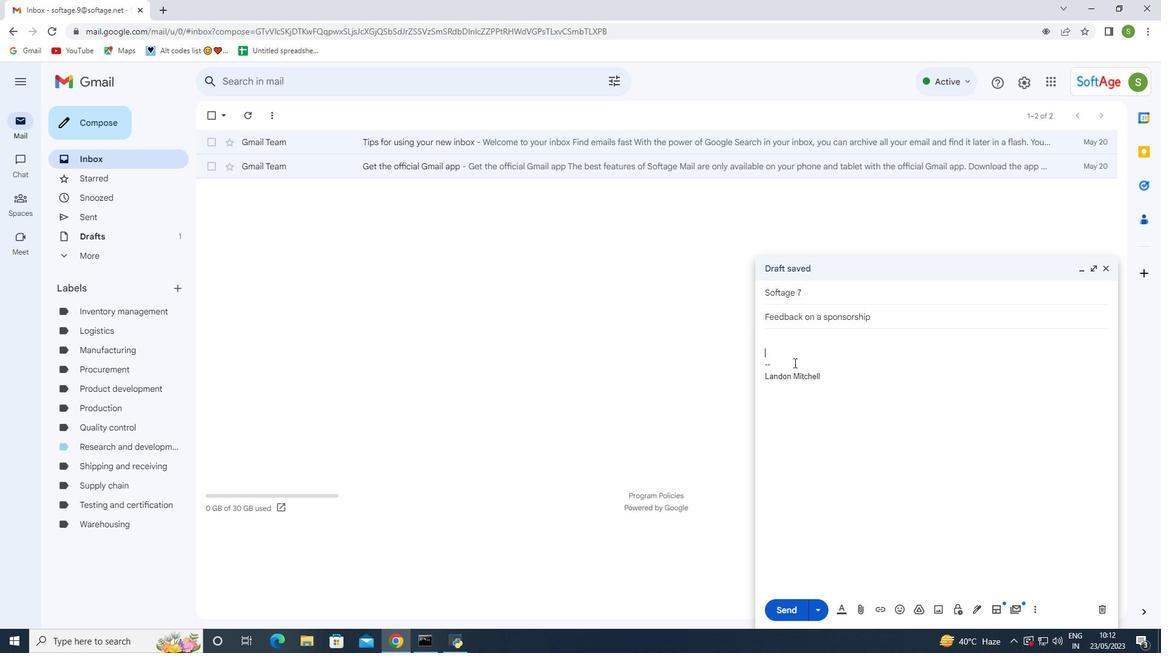 
Action: Key pressed <Key.backspace><Key.backspace><Key.backspace><Key.backspace><Key.enter><Key.up><Key.shift>Could<Key.space>you<Key.space>please<Key.space>provide<Key.space>me<Key.space>with<Key.space>the<Key.space>details<Key.space>of<Key.space>the<Key.space>budget<Key.space>variance<Key.shift_r>?
Screenshot: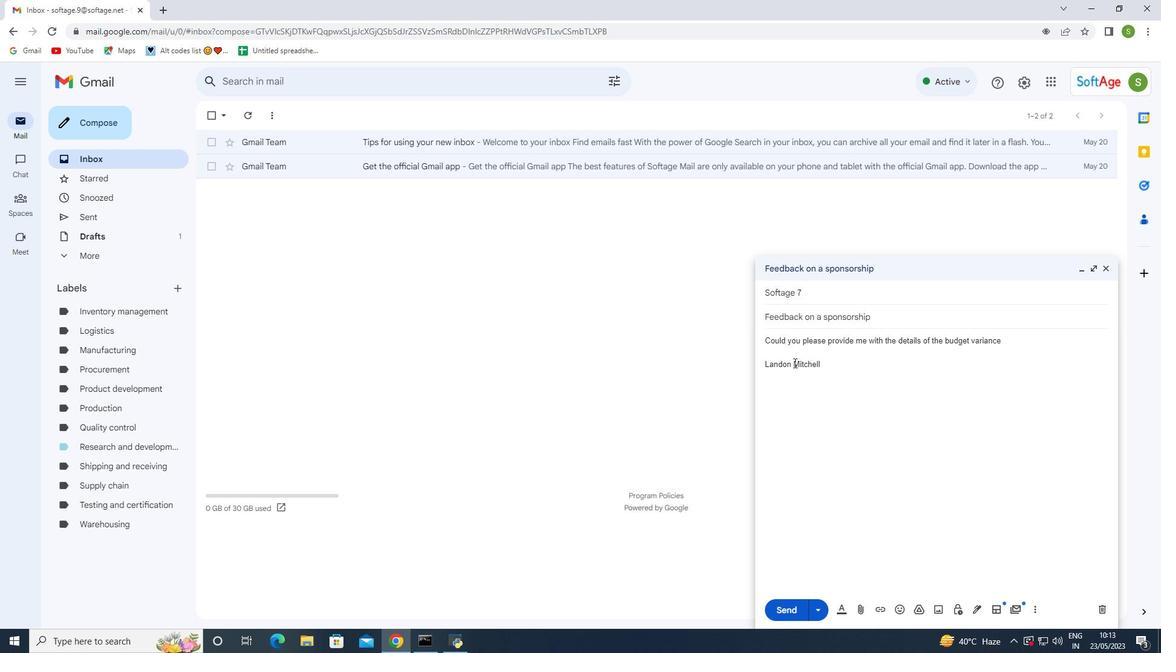 
Action: Mouse moved to (832, 393)
Screenshot: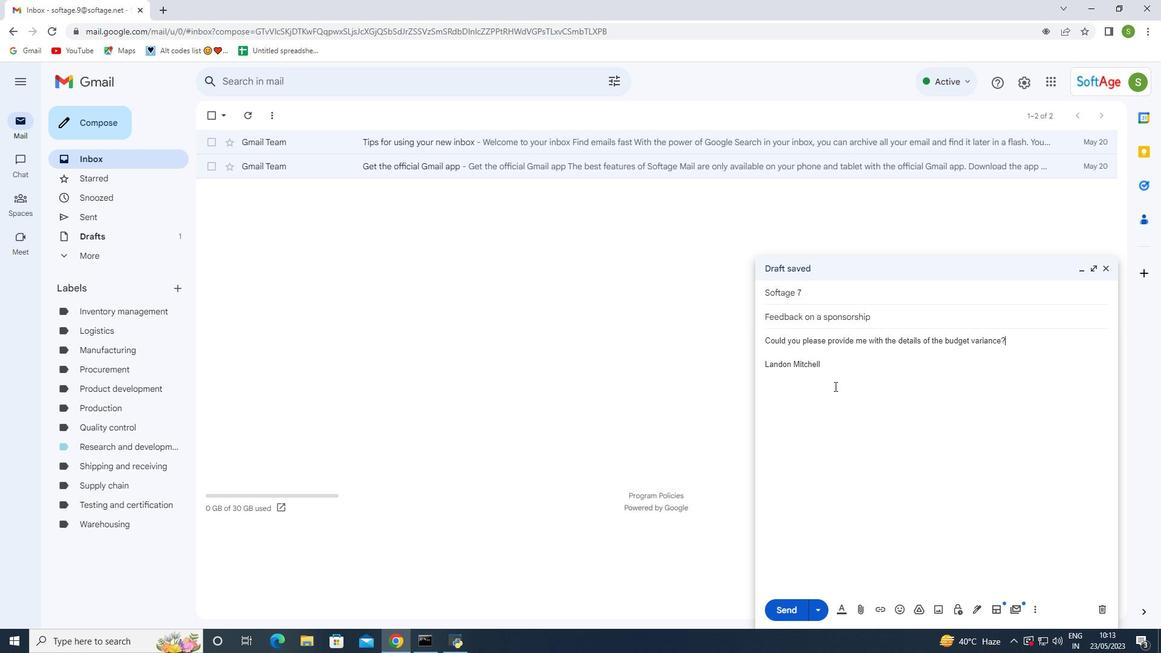 
Action: Mouse scrolled (832, 392) with delta (0, 0)
Screenshot: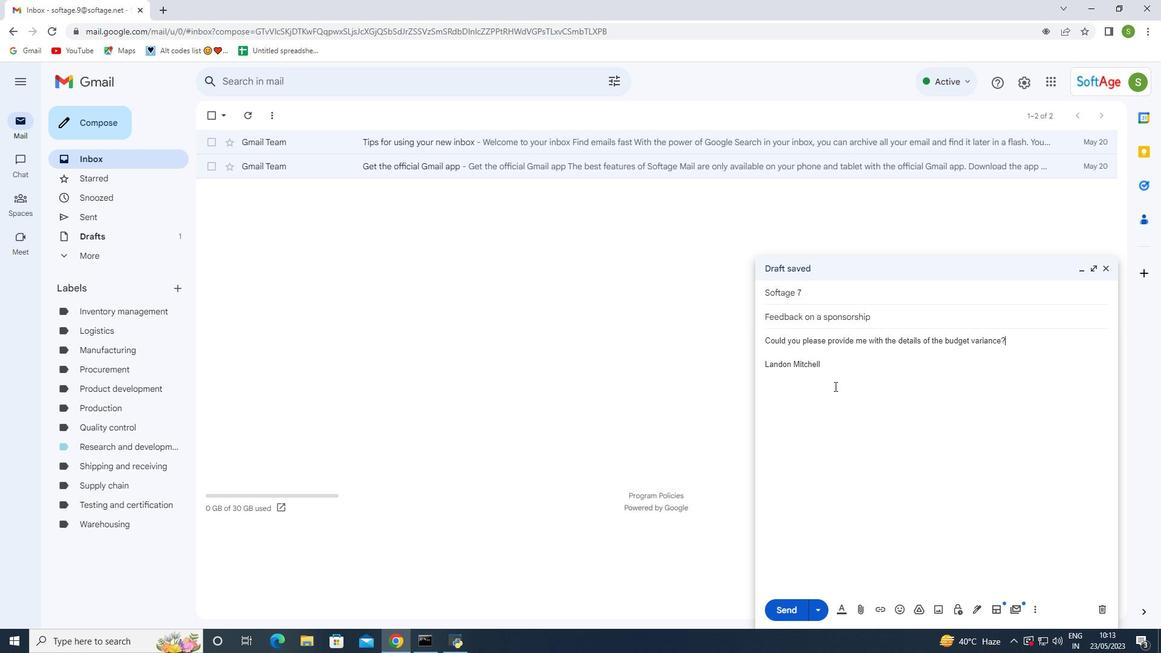 
Action: Mouse moved to (774, 604)
Screenshot: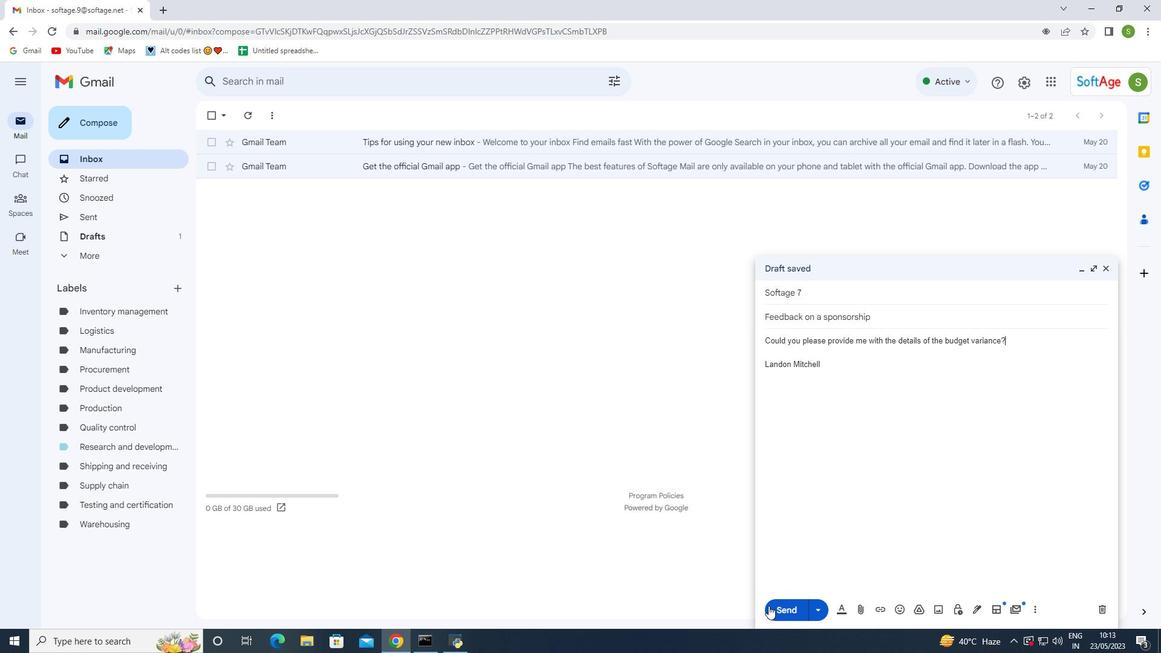 
Action: Mouse pressed left at (774, 604)
Screenshot: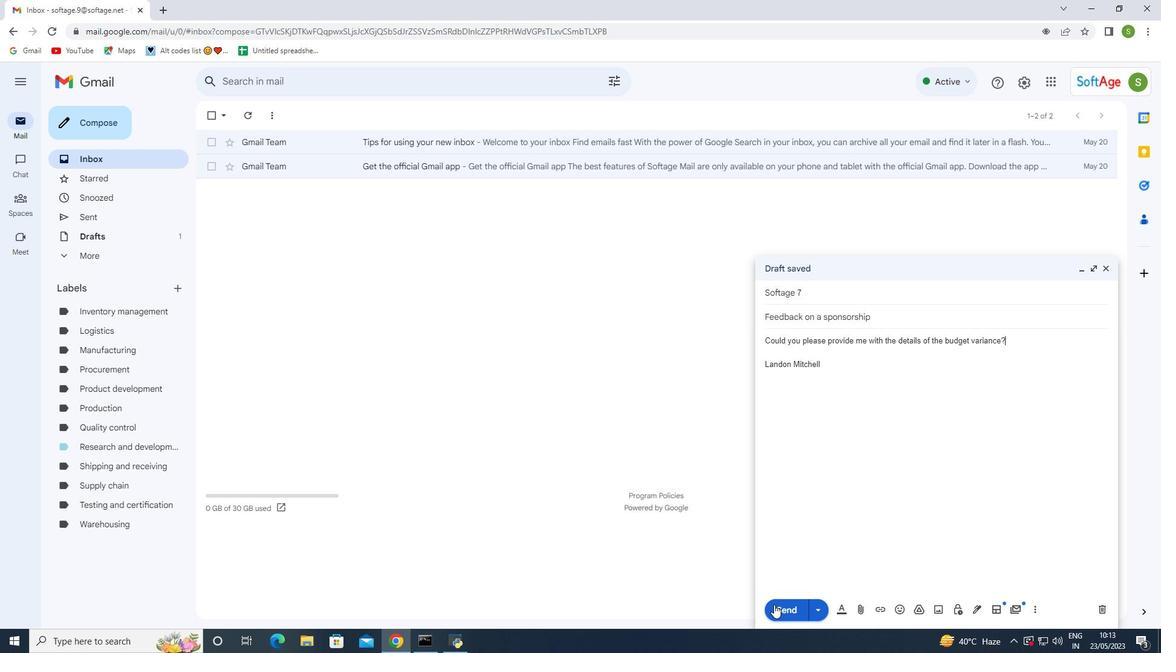 
Action: Mouse moved to (94, 220)
Screenshot: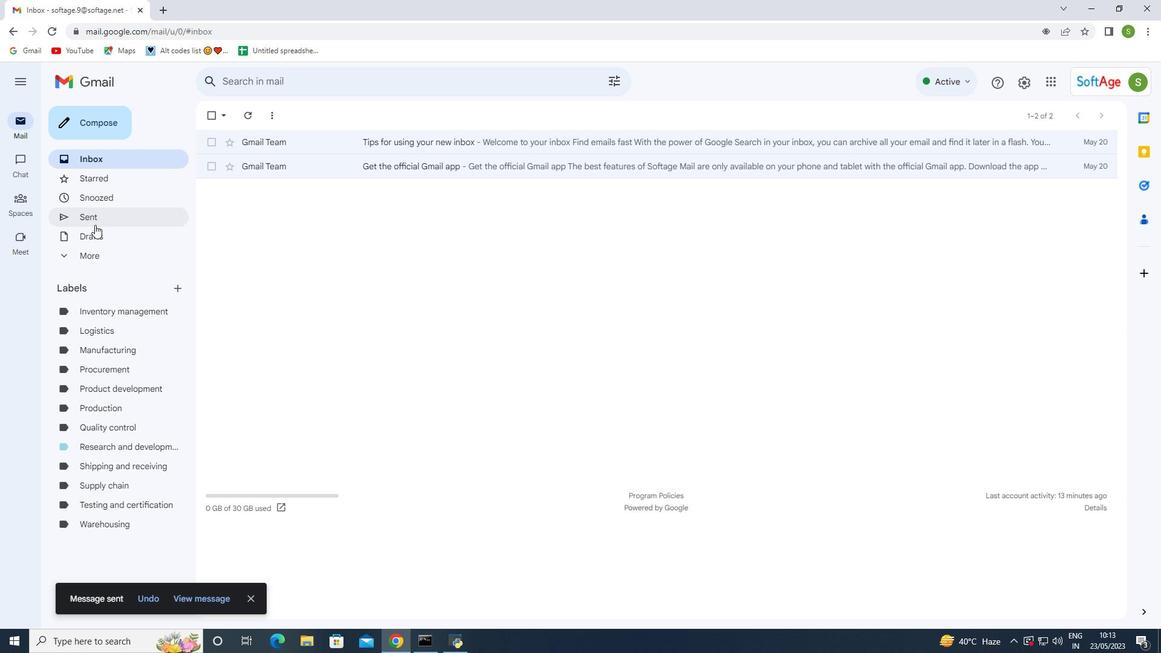 
Action: Mouse pressed left at (94, 220)
Screenshot: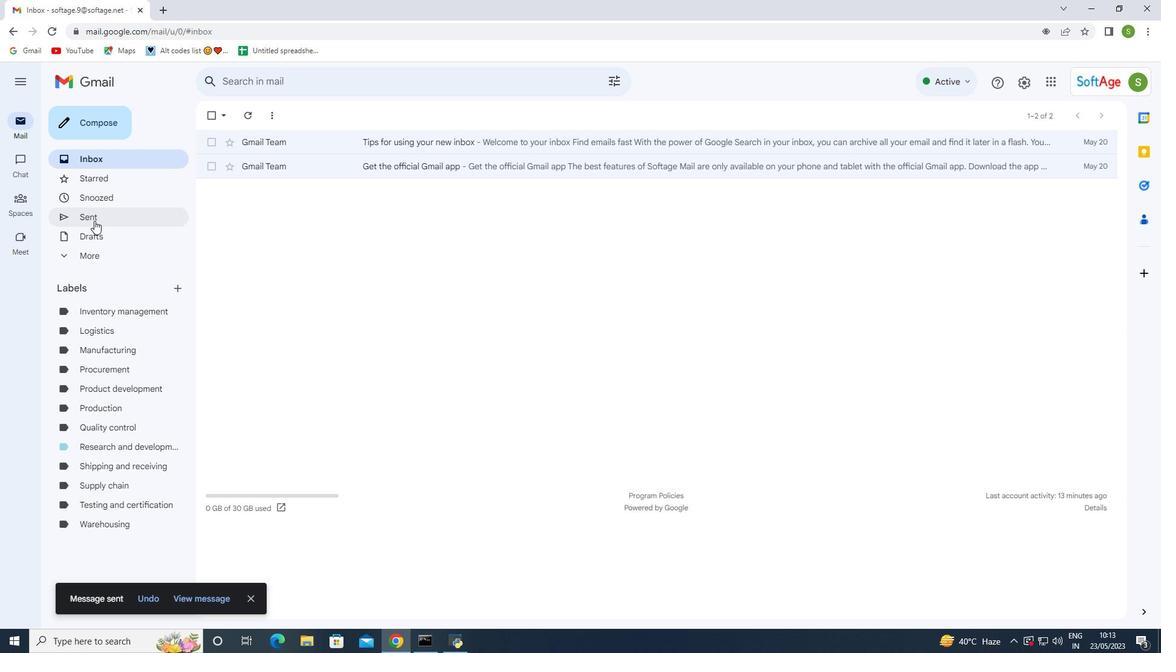
Action: Mouse moved to (214, 175)
Screenshot: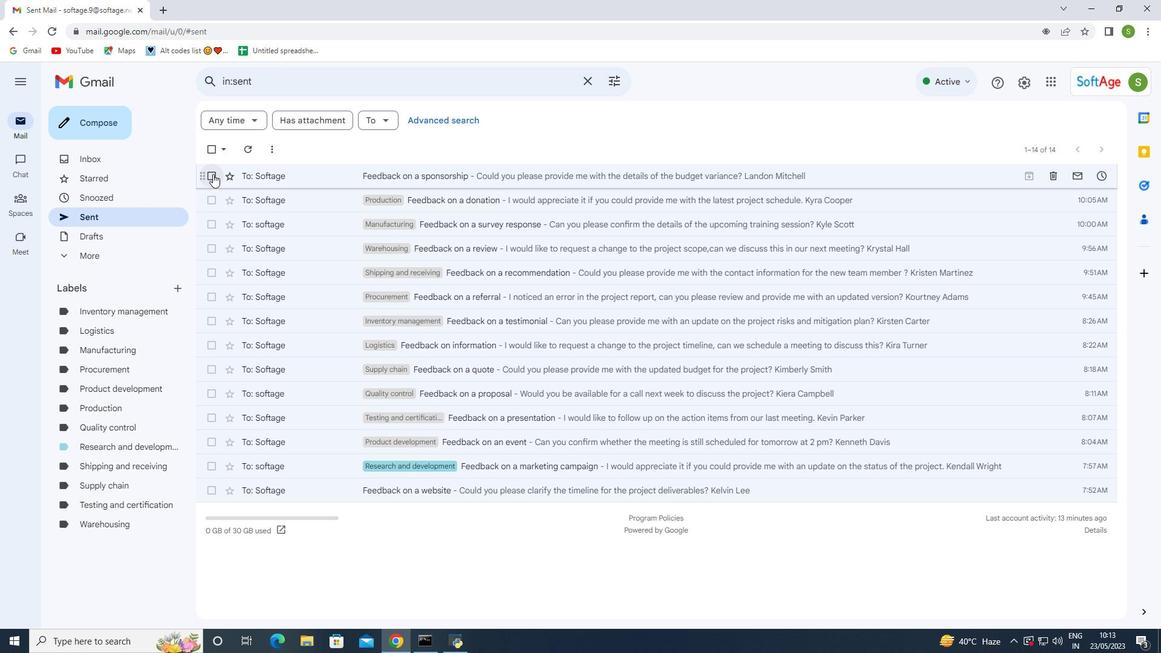 
Action: Mouse pressed left at (214, 175)
Screenshot: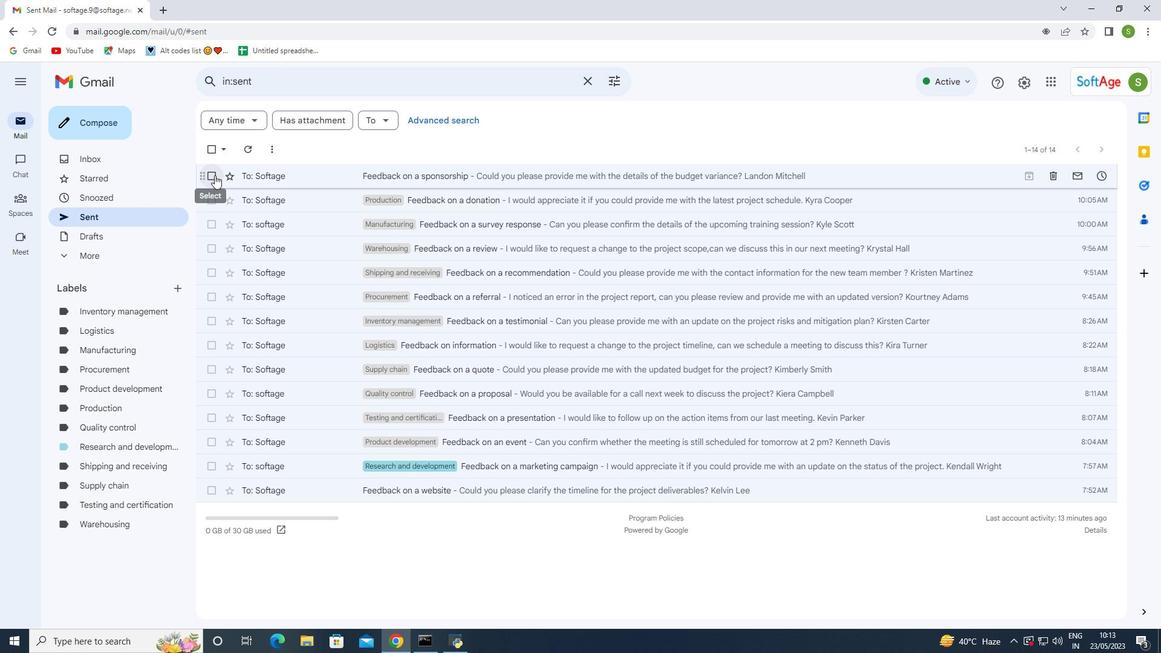 
Action: Mouse moved to (336, 172)
Screenshot: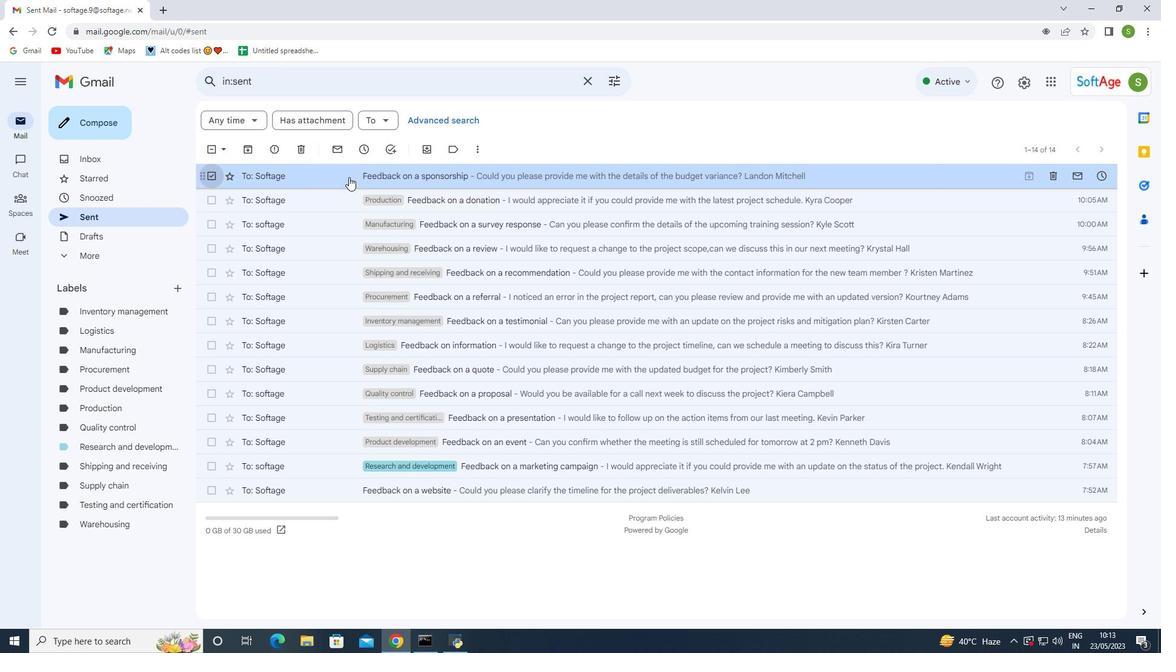 
Action: Mouse pressed right at (336, 172)
Screenshot: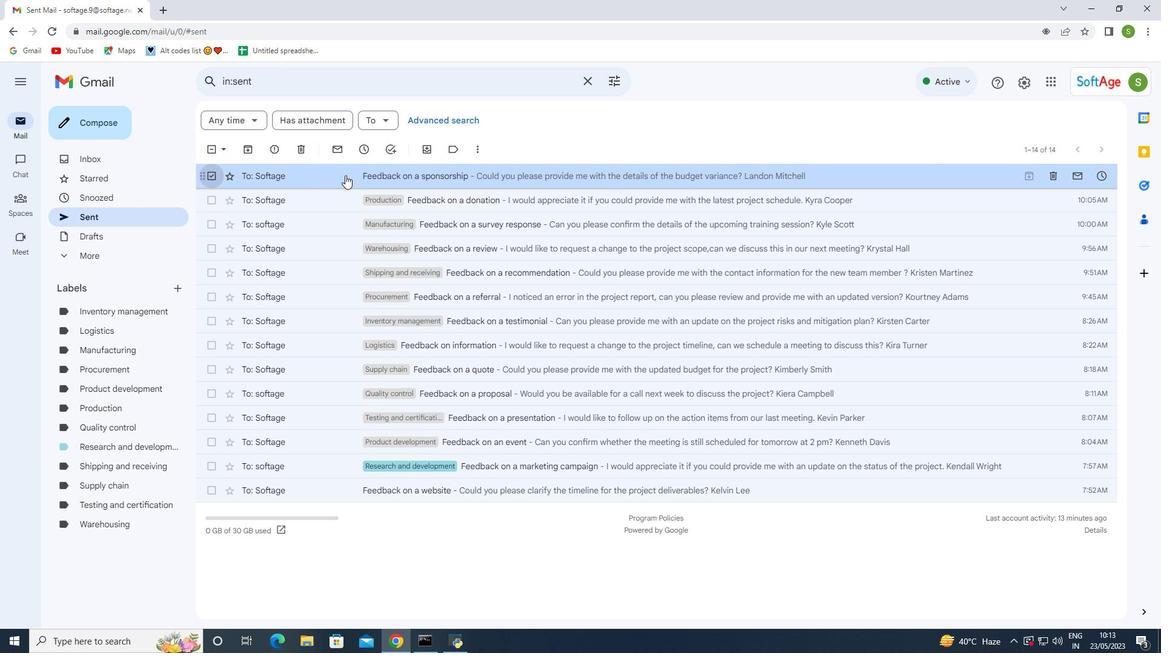 
Action: Mouse moved to (535, 346)
Screenshot: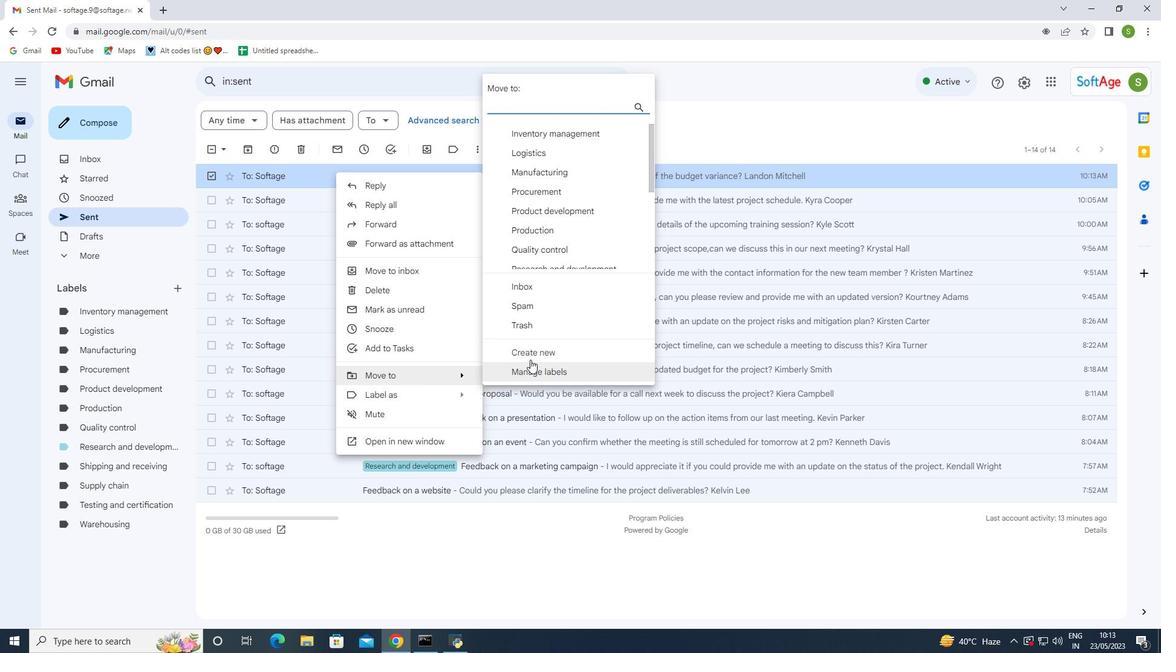 
Action: Mouse pressed left at (535, 346)
Screenshot: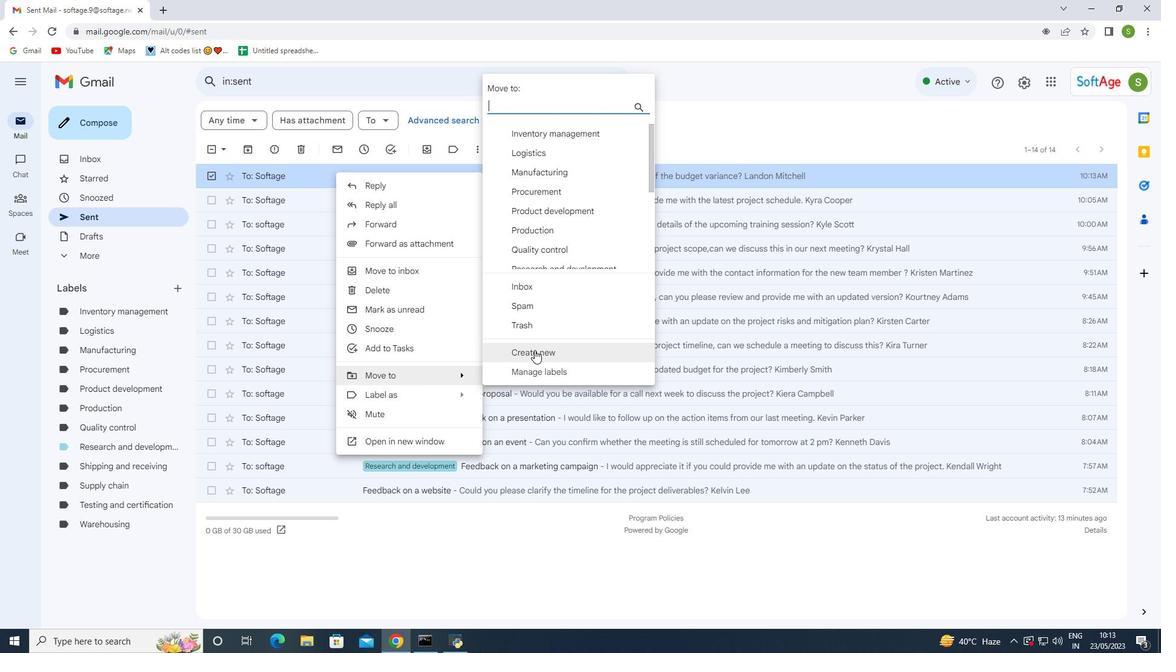 
Action: Mouse moved to (514, 328)
Screenshot: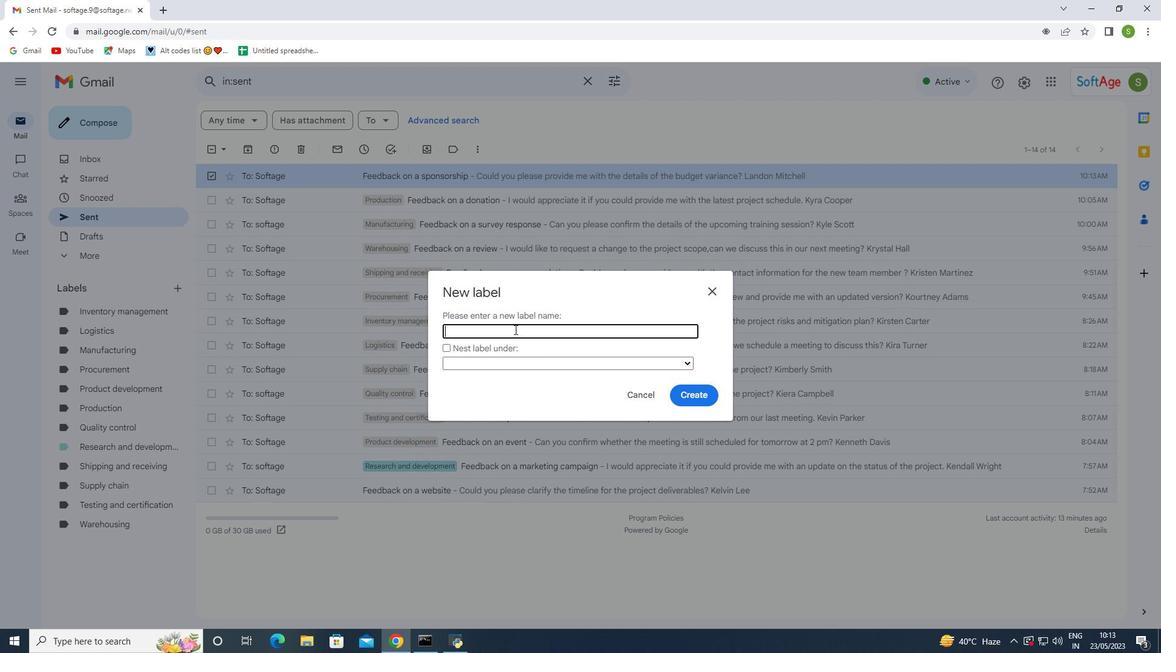 
Action: Mouse pressed left at (514, 328)
Screenshot: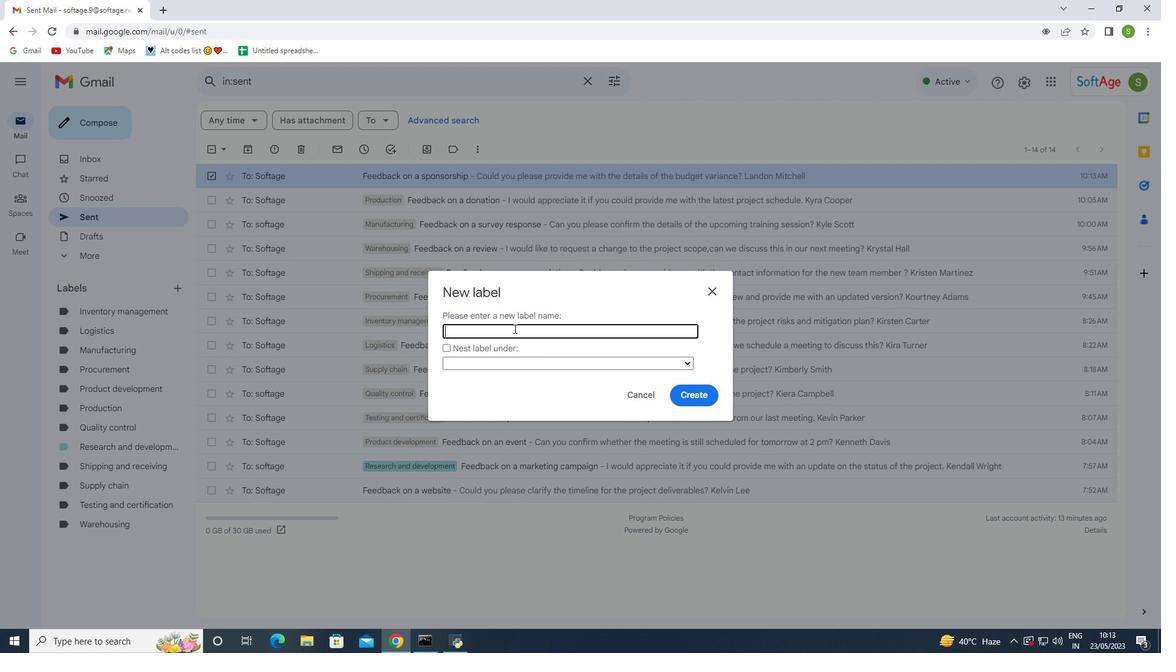 
Action: Key pressed <Key.shift>Assembly
Screenshot: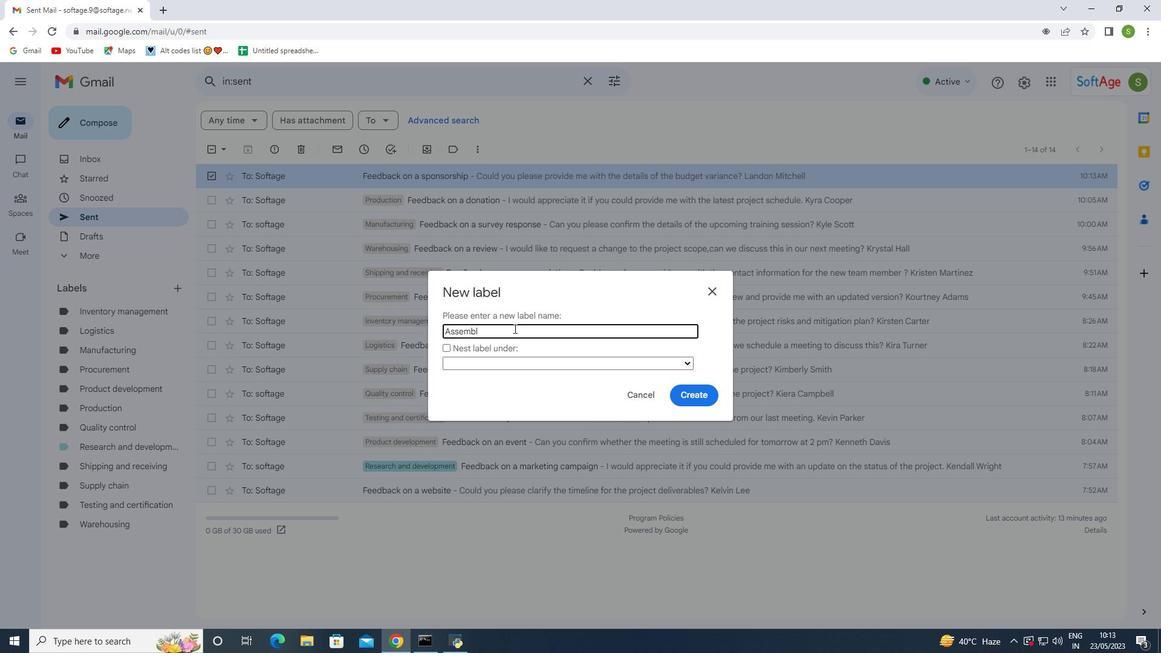 
Action: Mouse moved to (714, 394)
Screenshot: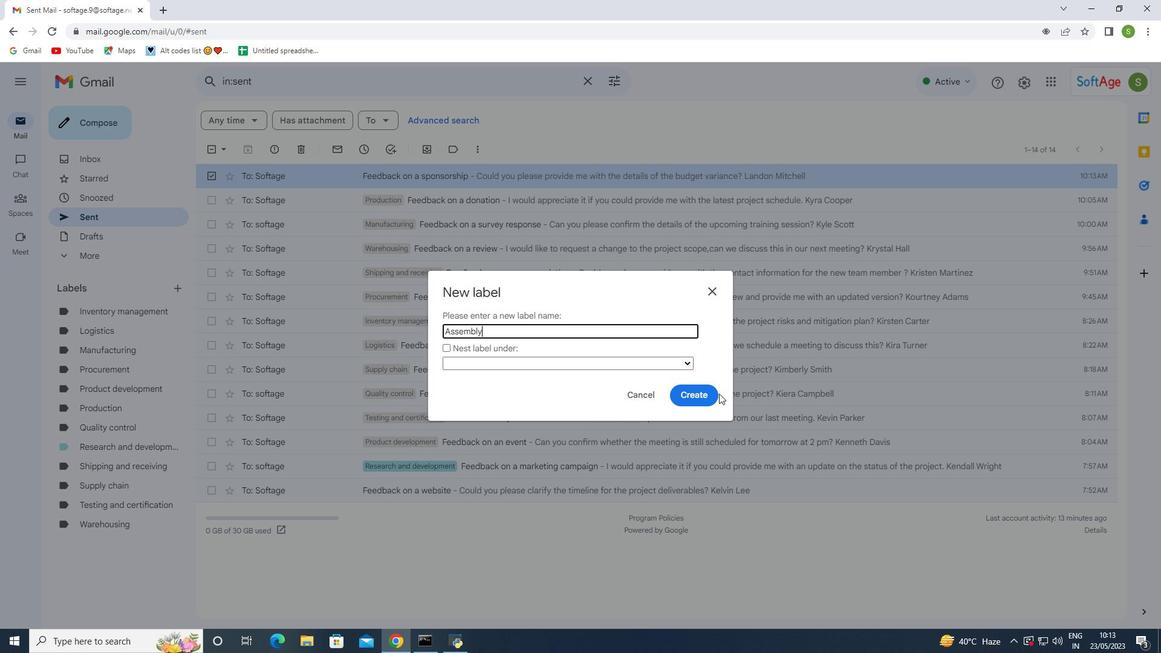 
Action: Mouse pressed left at (714, 394)
Screenshot: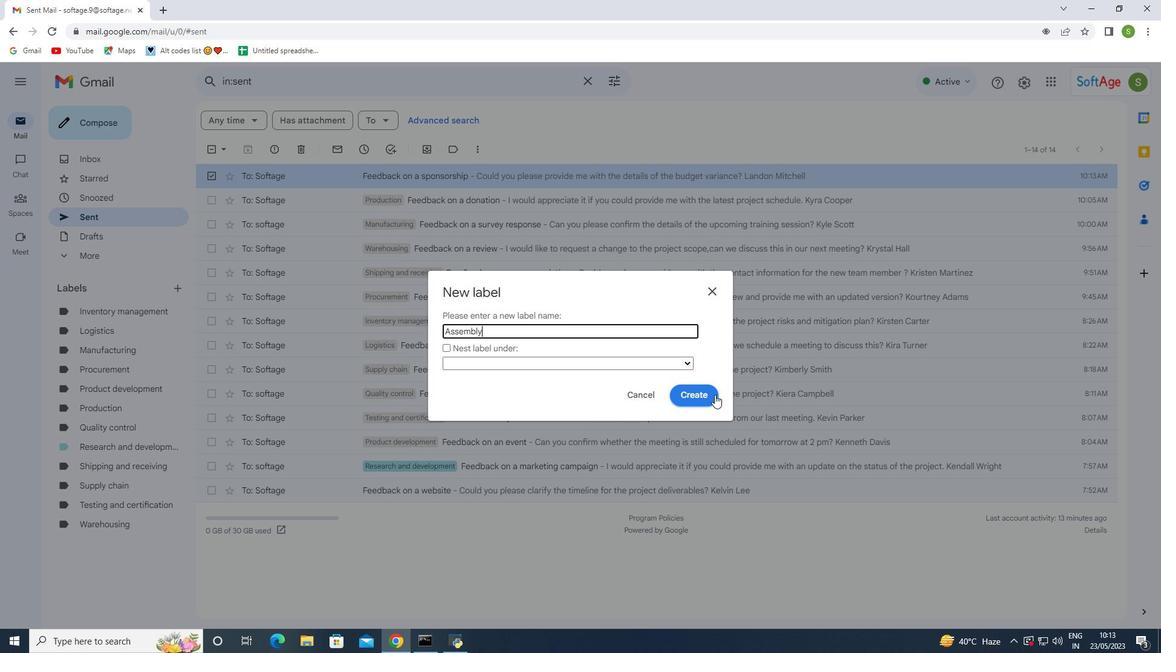 
Action: Mouse moved to (132, 310)
Screenshot: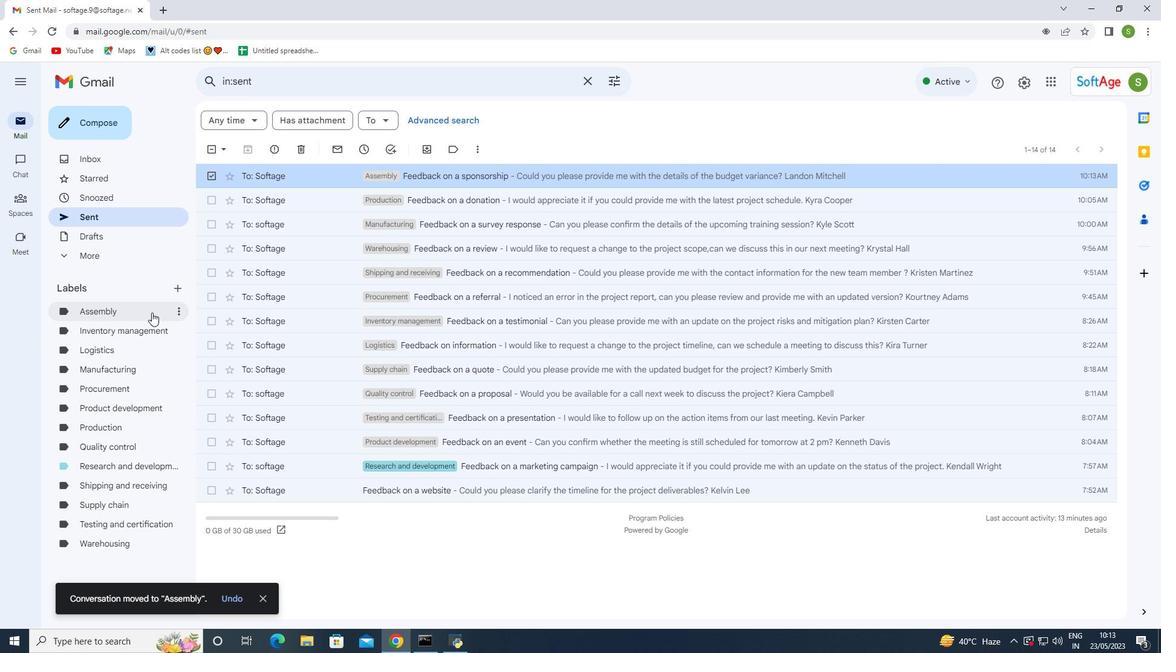 
Action: Mouse pressed left at (132, 310)
Screenshot: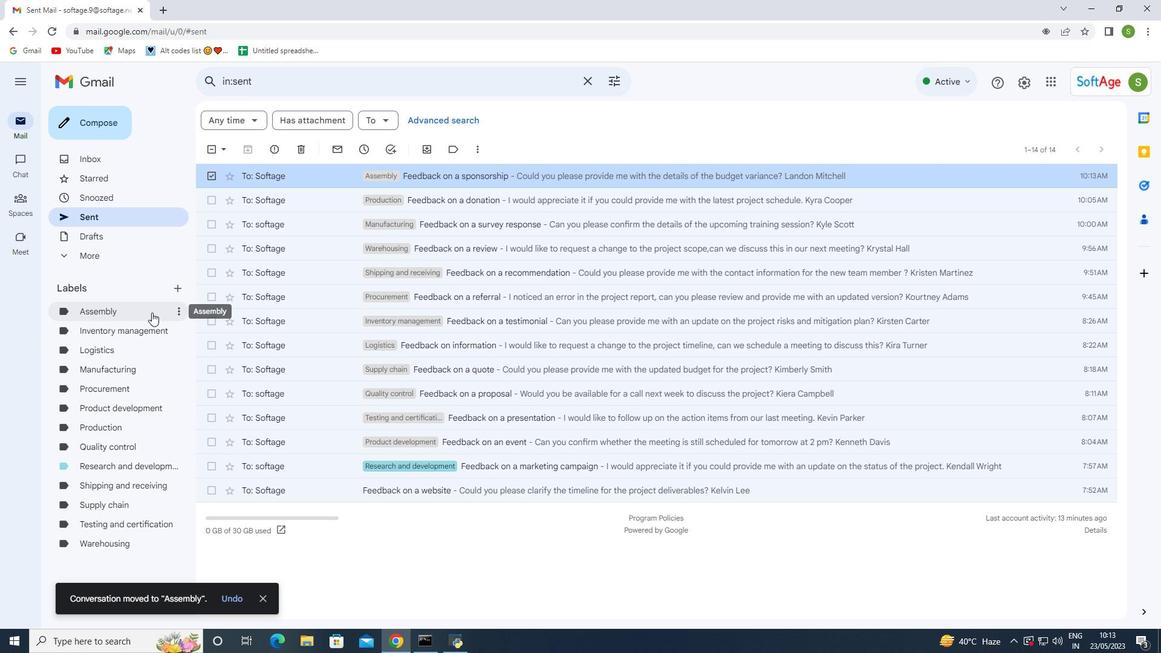 
Action: Mouse pressed left at (132, 310)
Screenshot: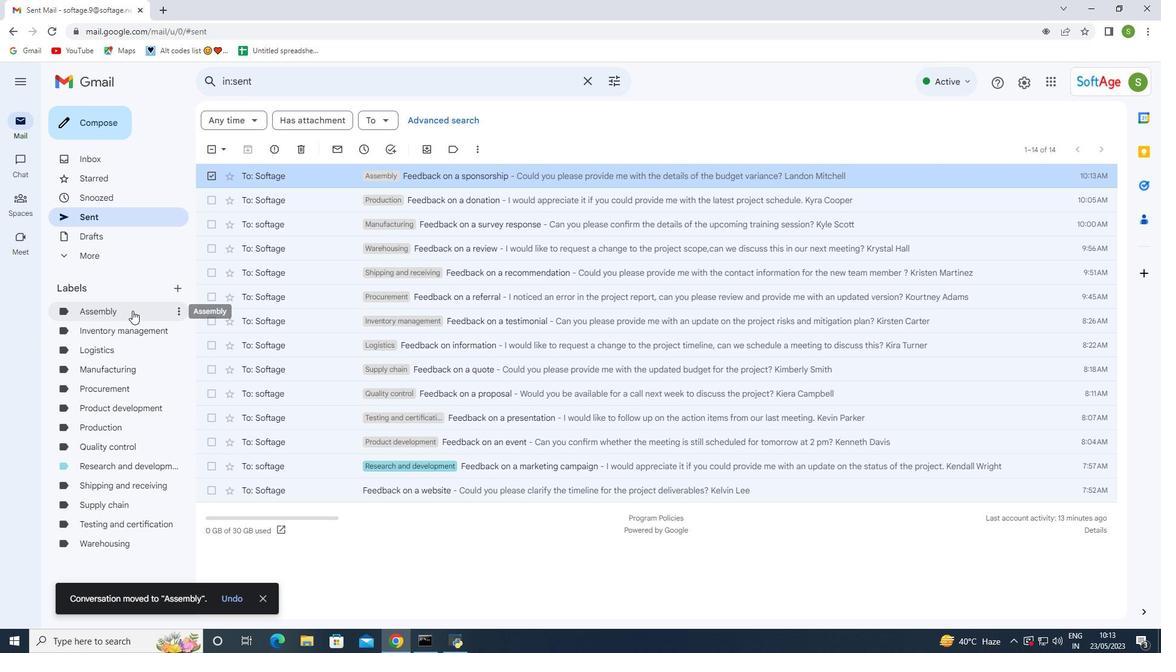 
Action: Mouse moved to (290, 167)
Screenshot: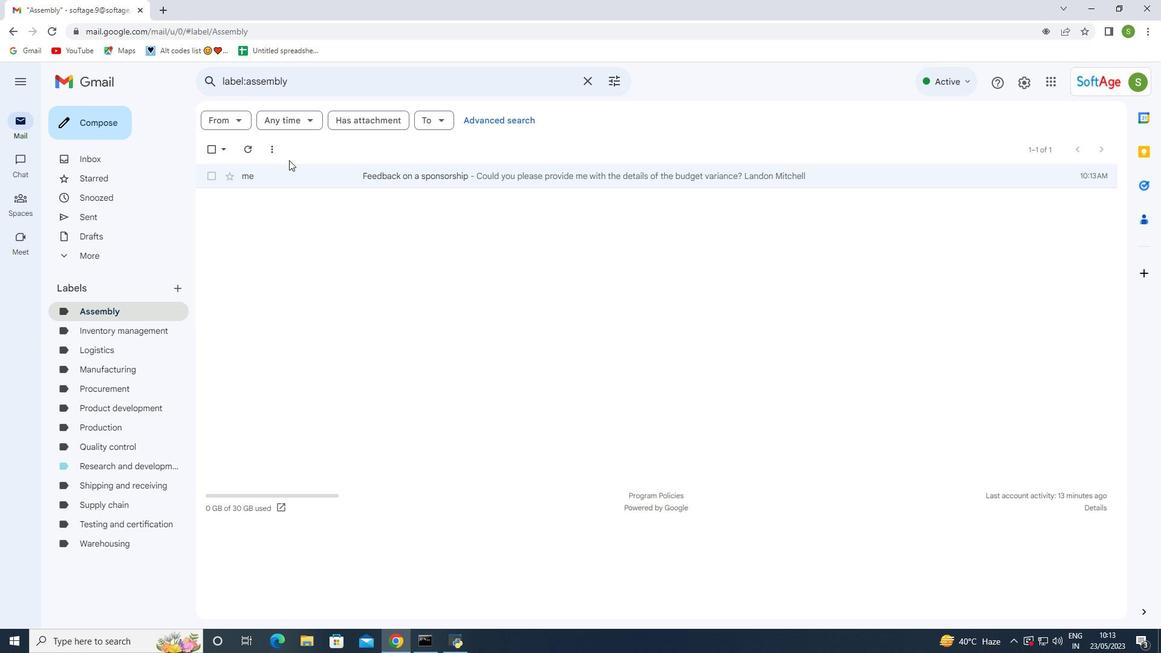 
Action: Mouse pressed left at (290, 167)
Screenshot: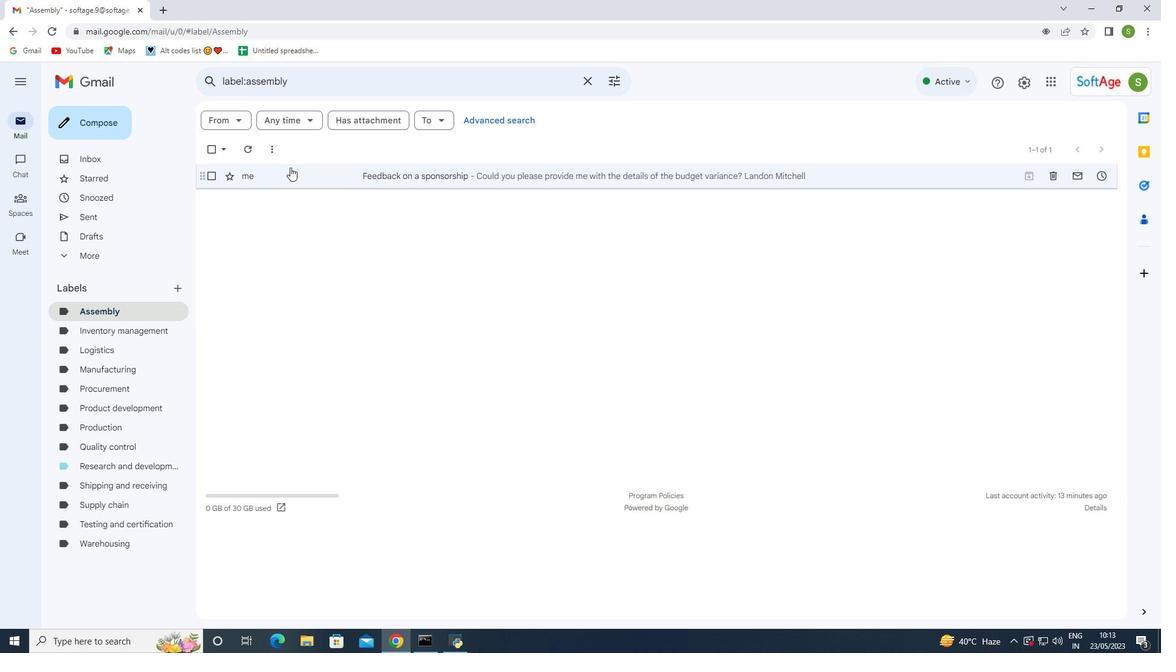 
Action: Mouse pressed left at (290, 167)
Screenshot: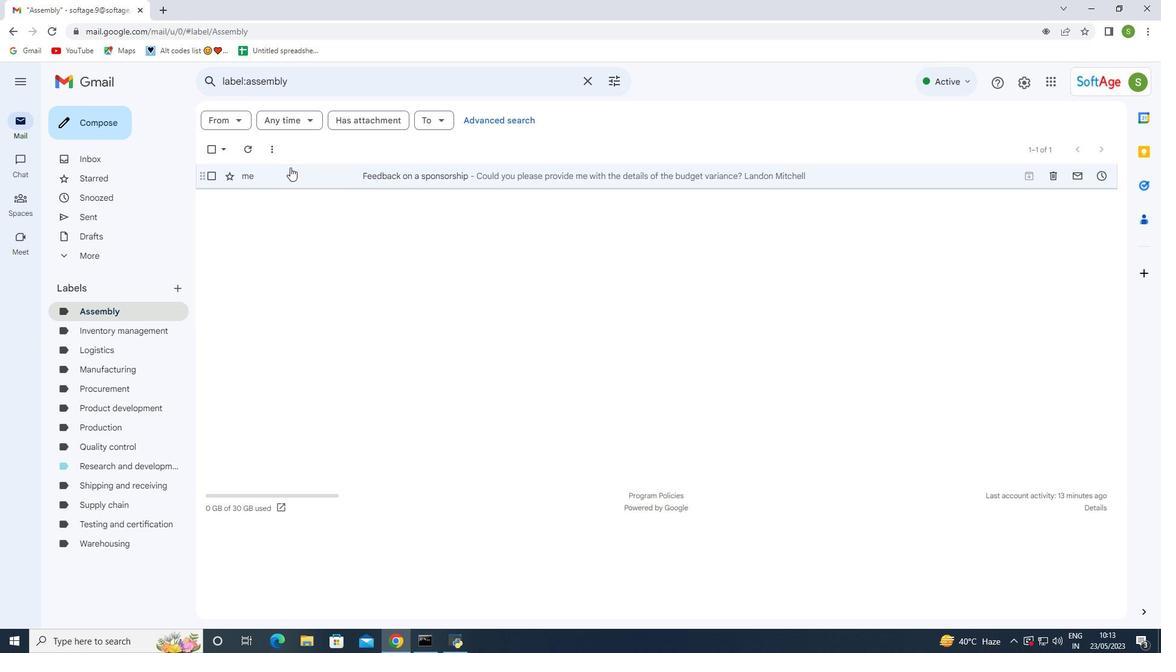 
Action: Mouse moved to (412, 191)
Screenshot: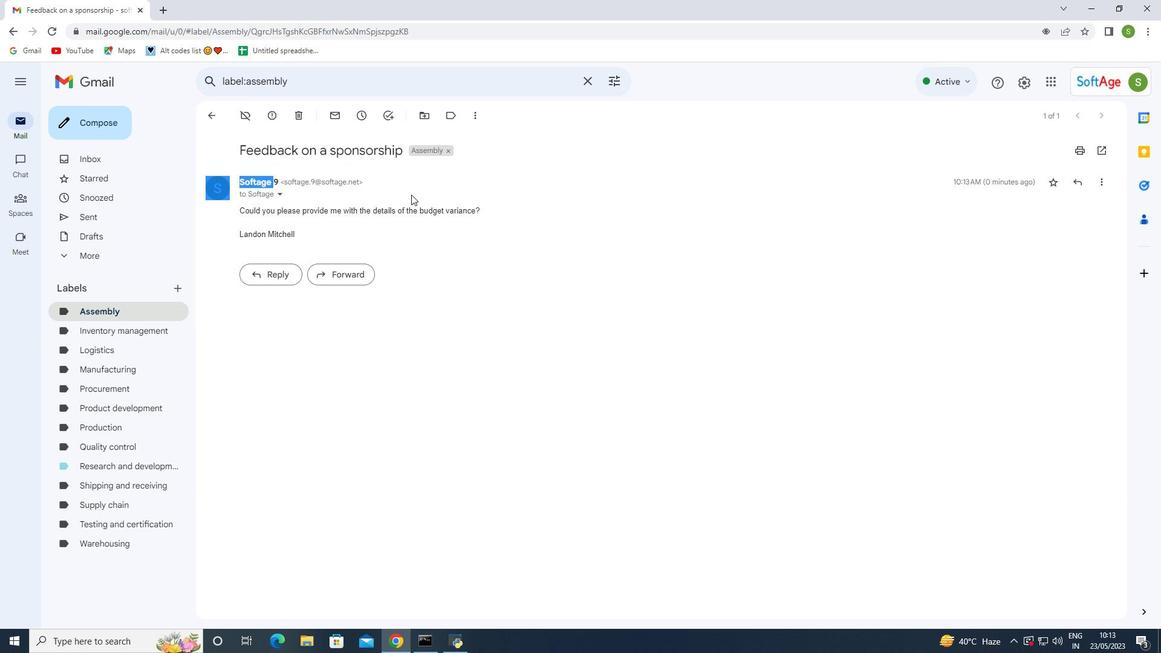 
Action: Mouse pressed left at (412, 191)
Screenshot: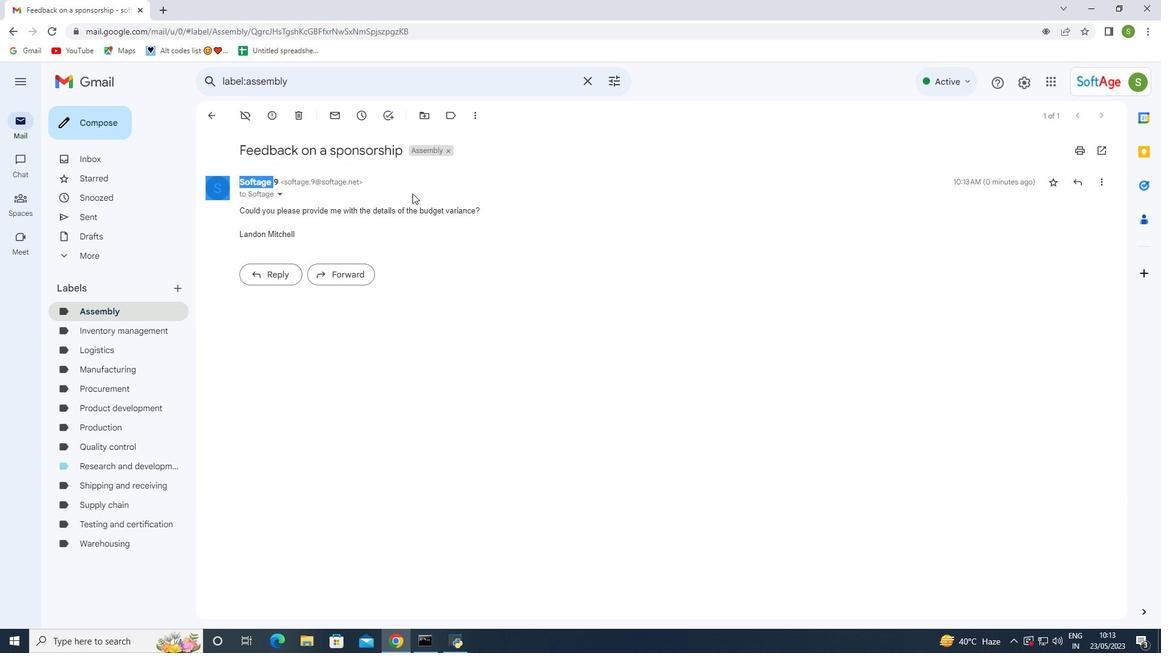 
Action: Mouse moved to (208, 114)
Screenshot: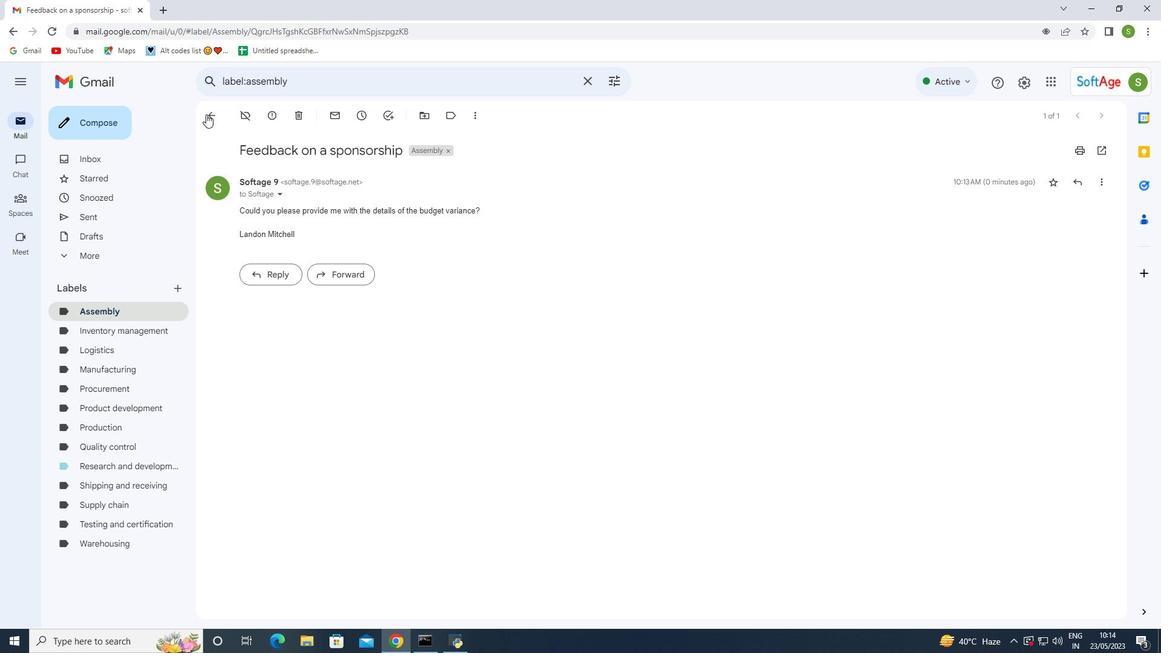 
Action: Mouse pressed left at (208, 114)
Screenshot: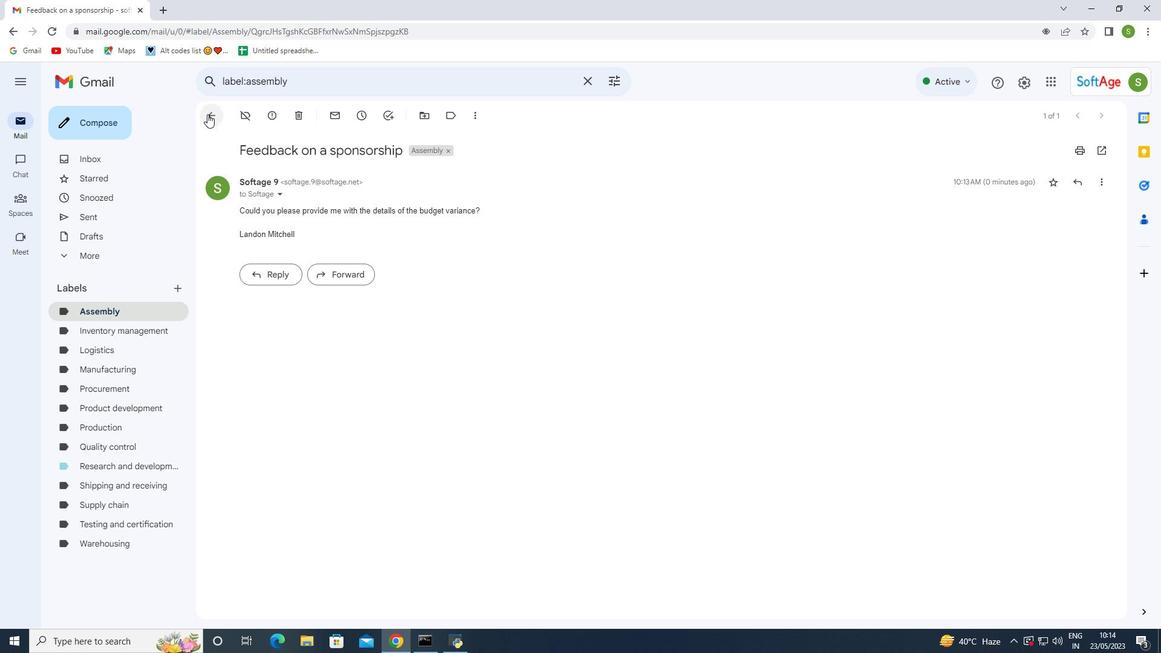 
Action: Mouse moved to (214, 157)
Screenshot: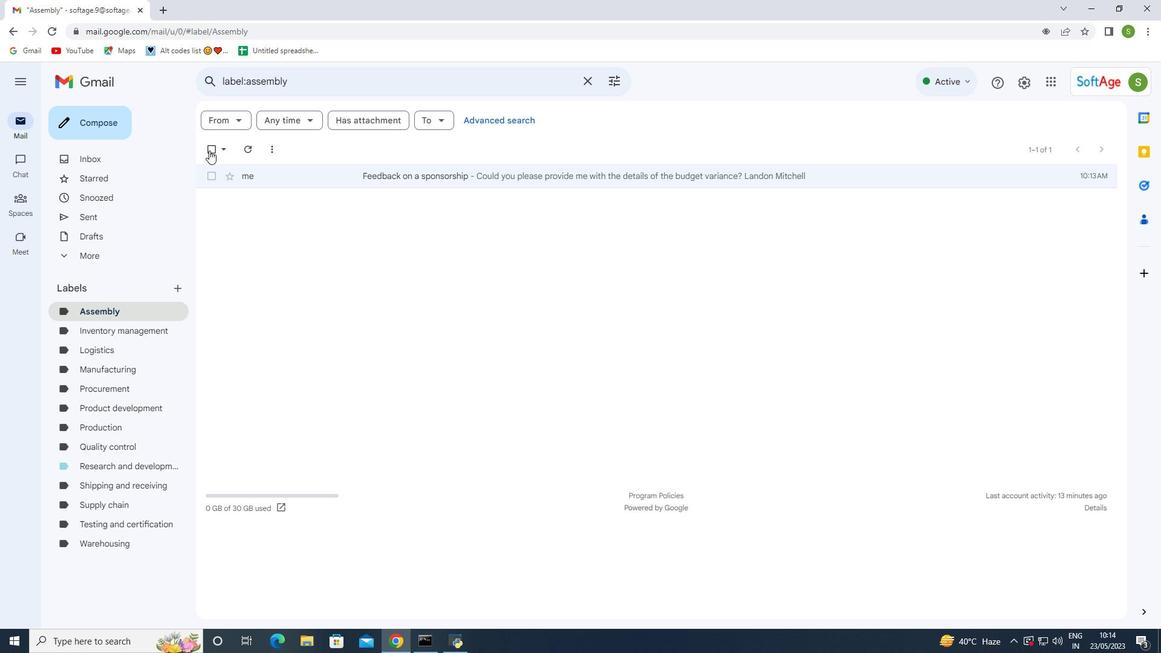 
